 Task: Organize entries into sections and categories.
Action: Mouse moved to (1284, 86)
Screenshot: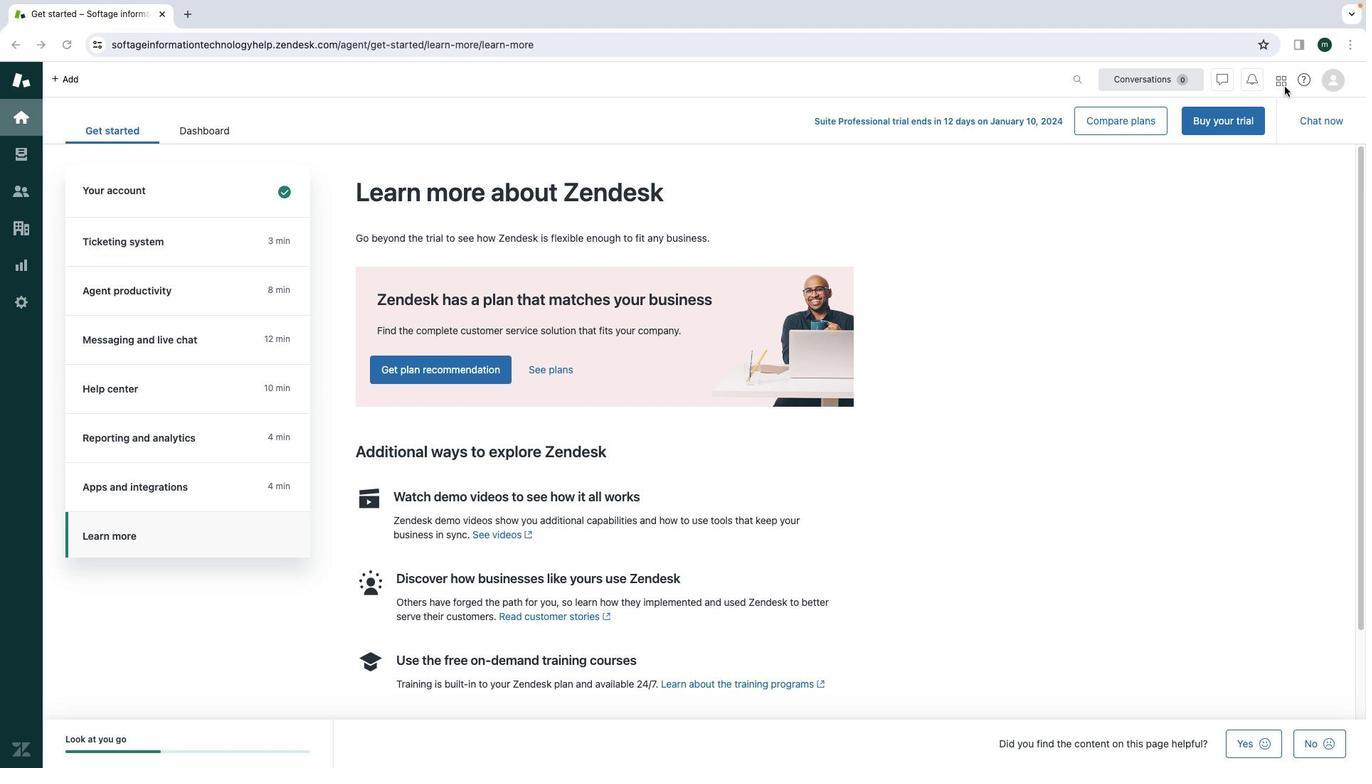 
Action: Mouse pressed left at (1284, 86)
Screenshot: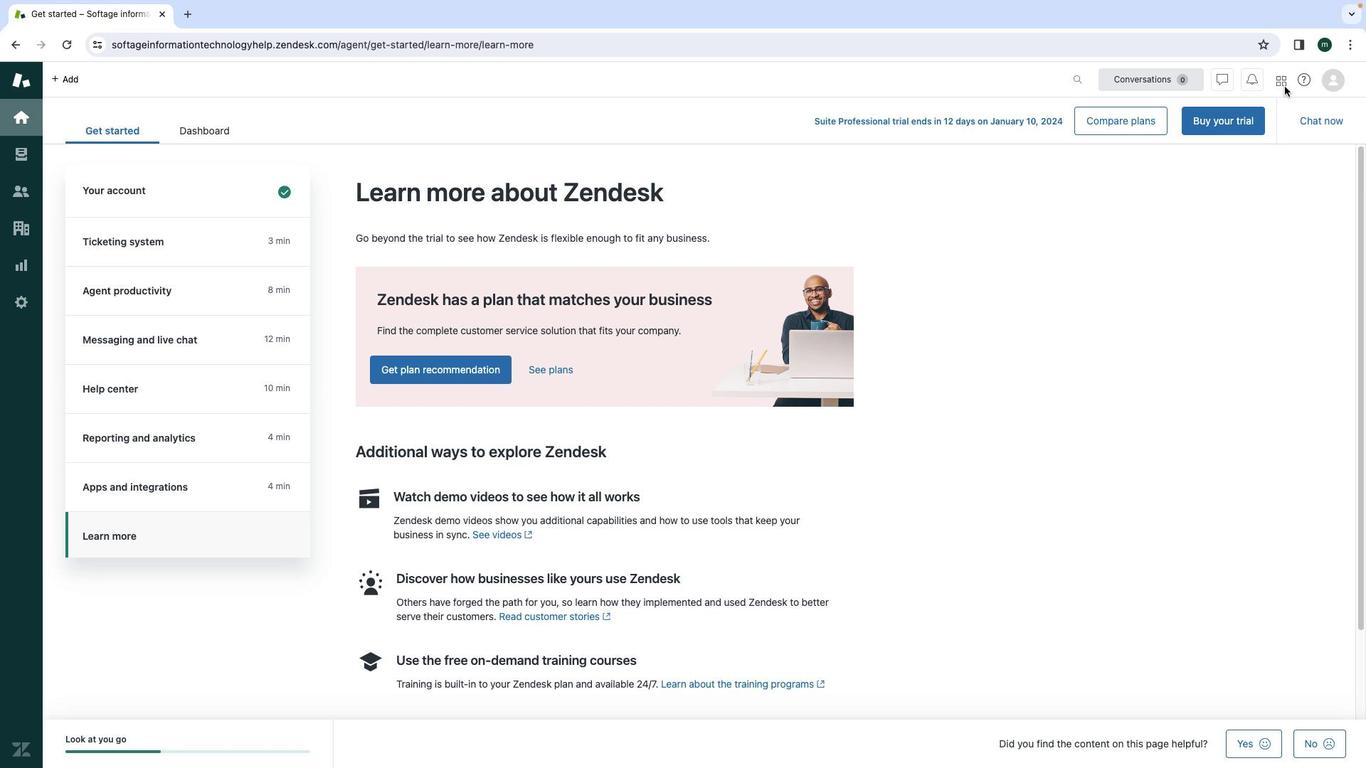 
Action: Mouse moved to (1282, 86)
Screenshot: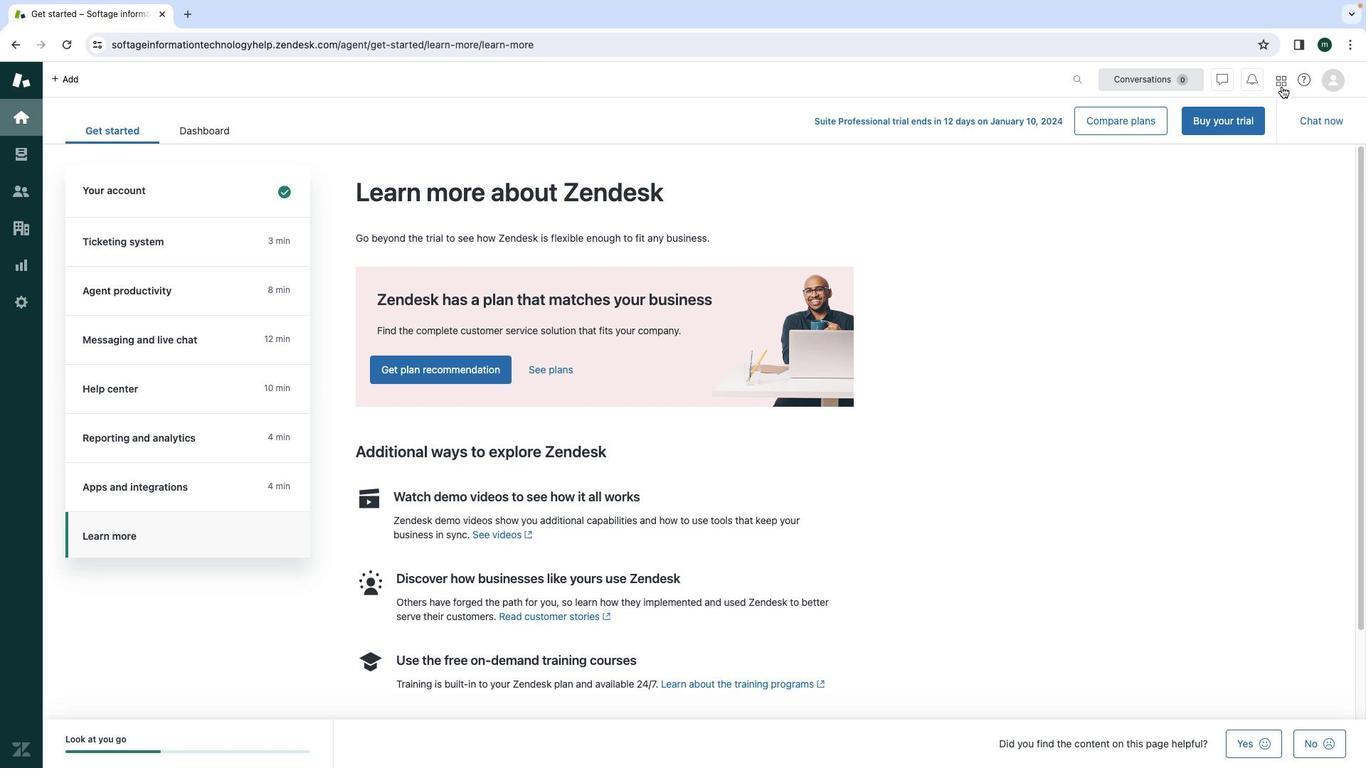 
Action: Mouse pressed left at (1282, 86)
Screenshot: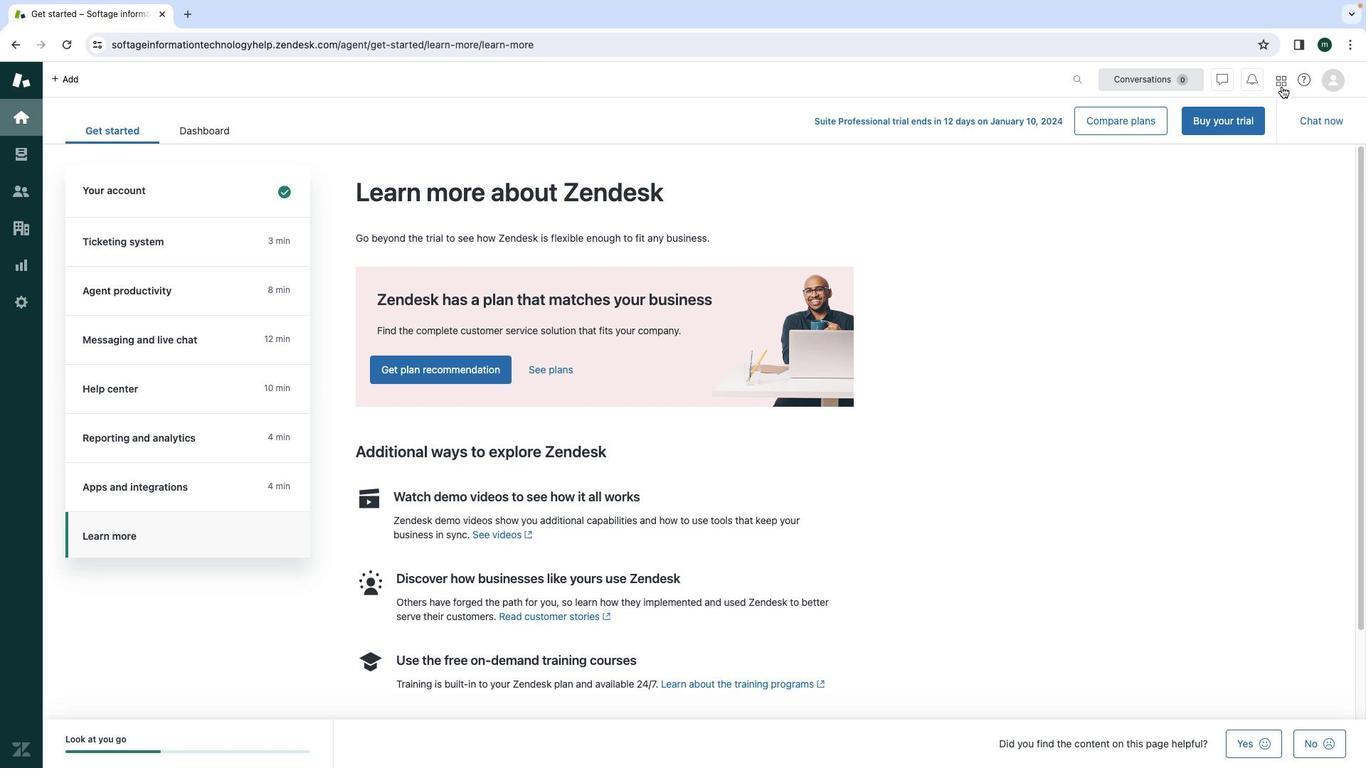 
Action: Mouse moved to (1257, 149)
Screenshot: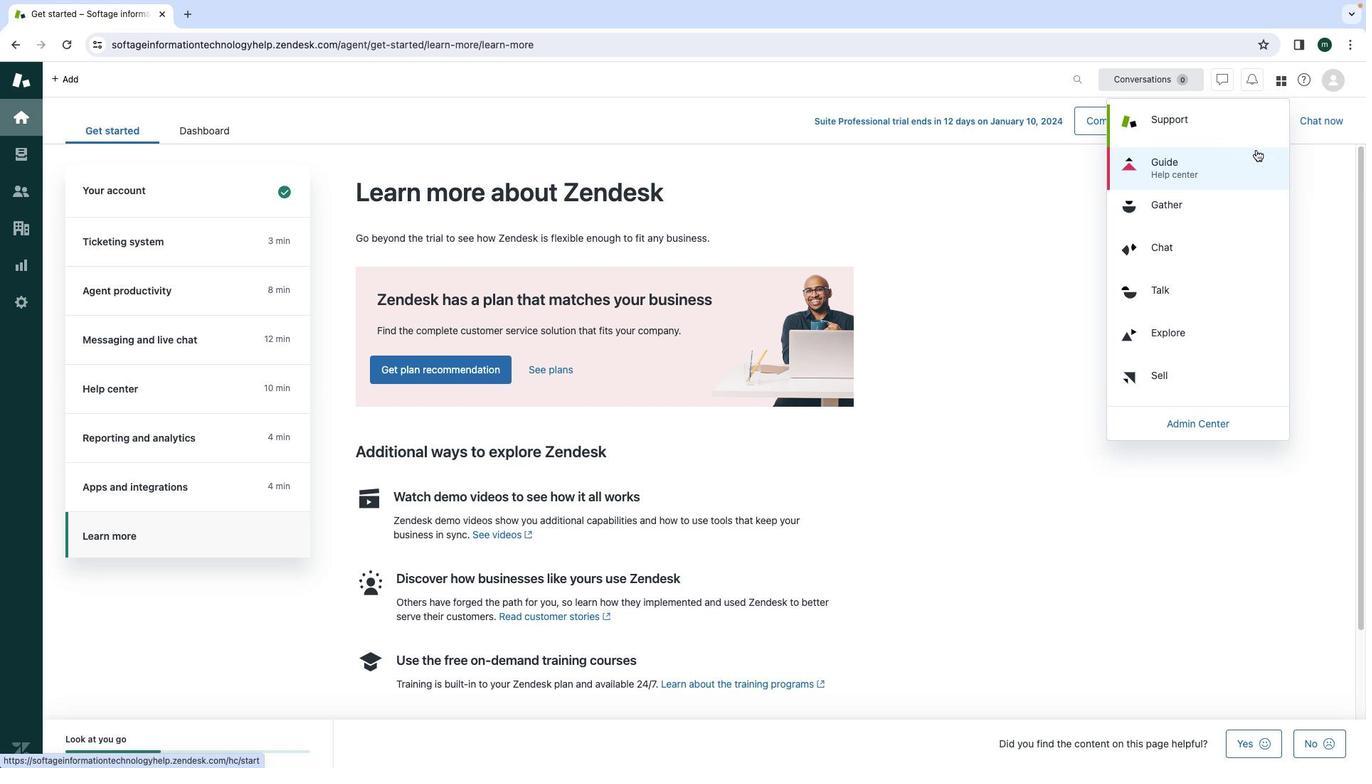 
Action: Mouse pressed left at (1257, 149)
Screenshot: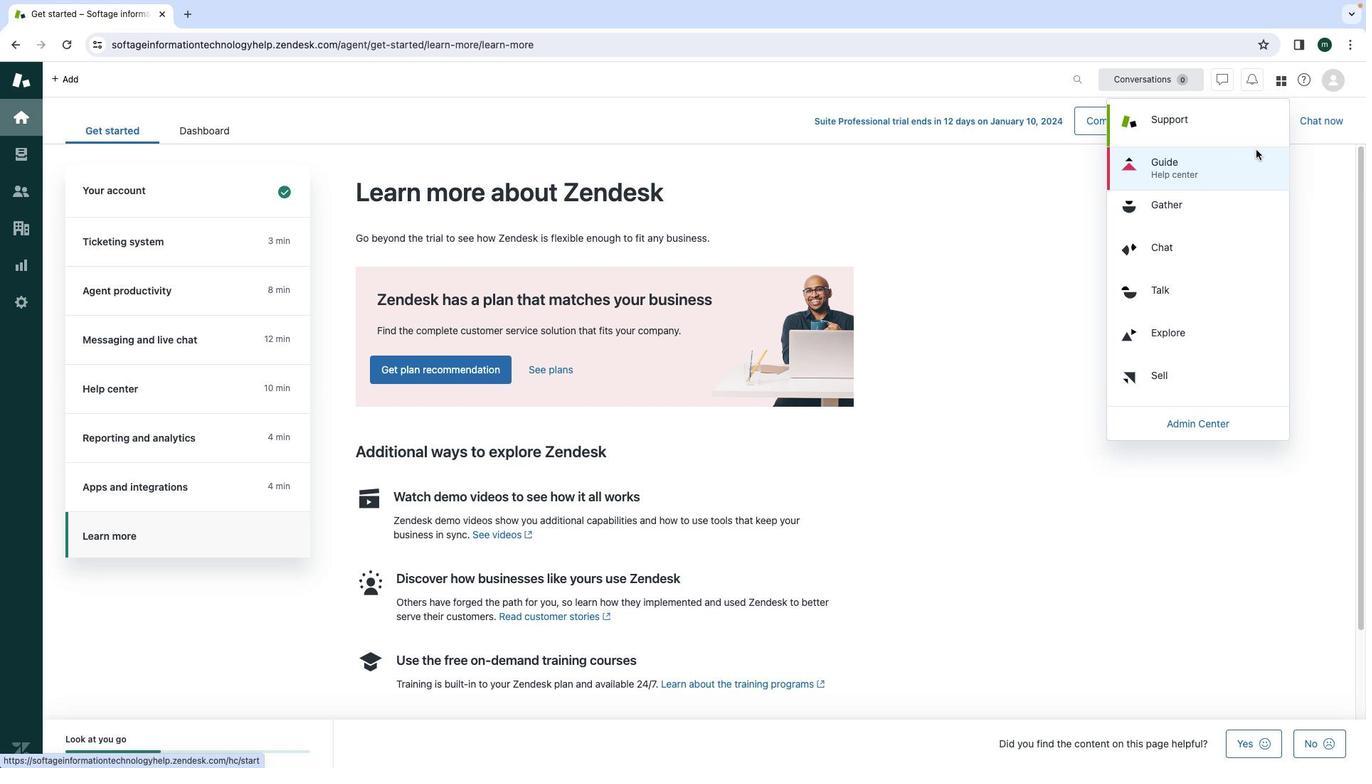 
Action: Mouse moved to (91, 83)
Screenshot: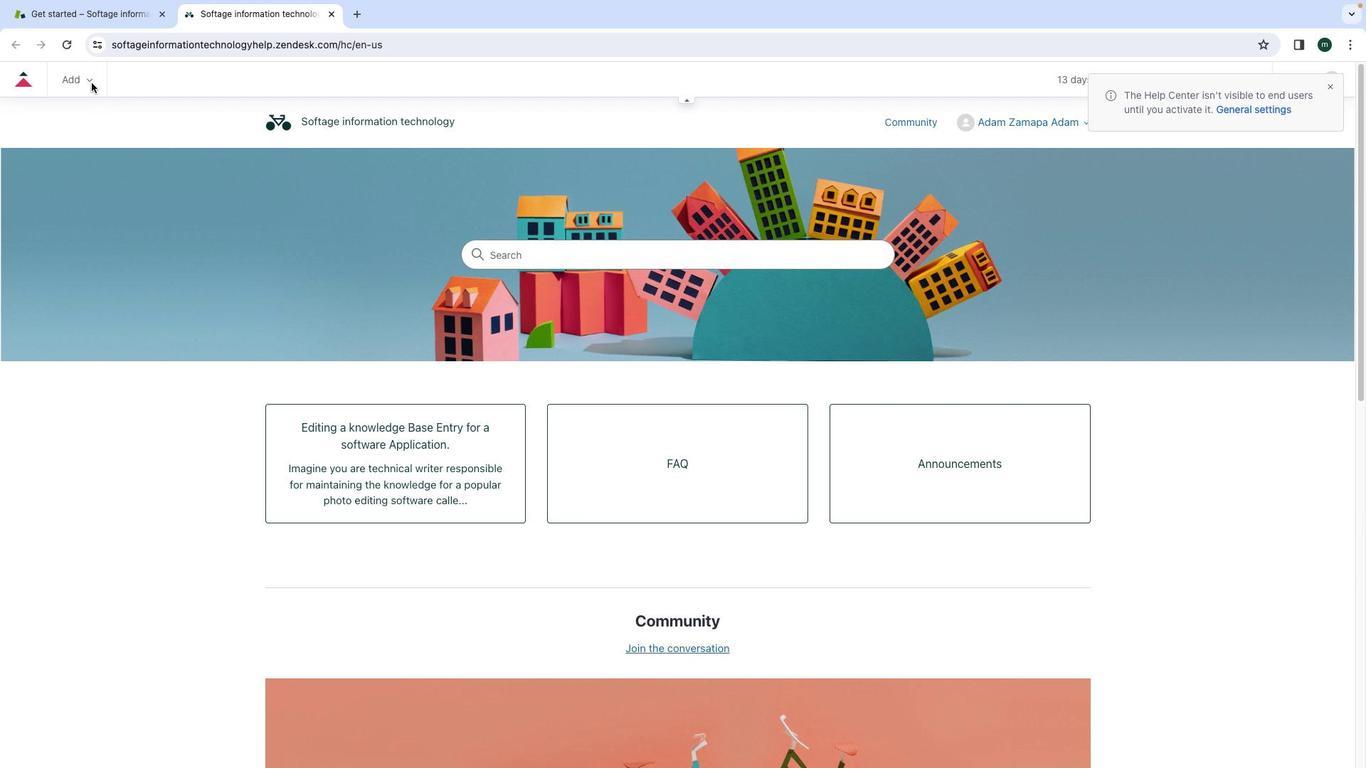 
Action: Mouse pressed left at (91, 83)
Screenshot: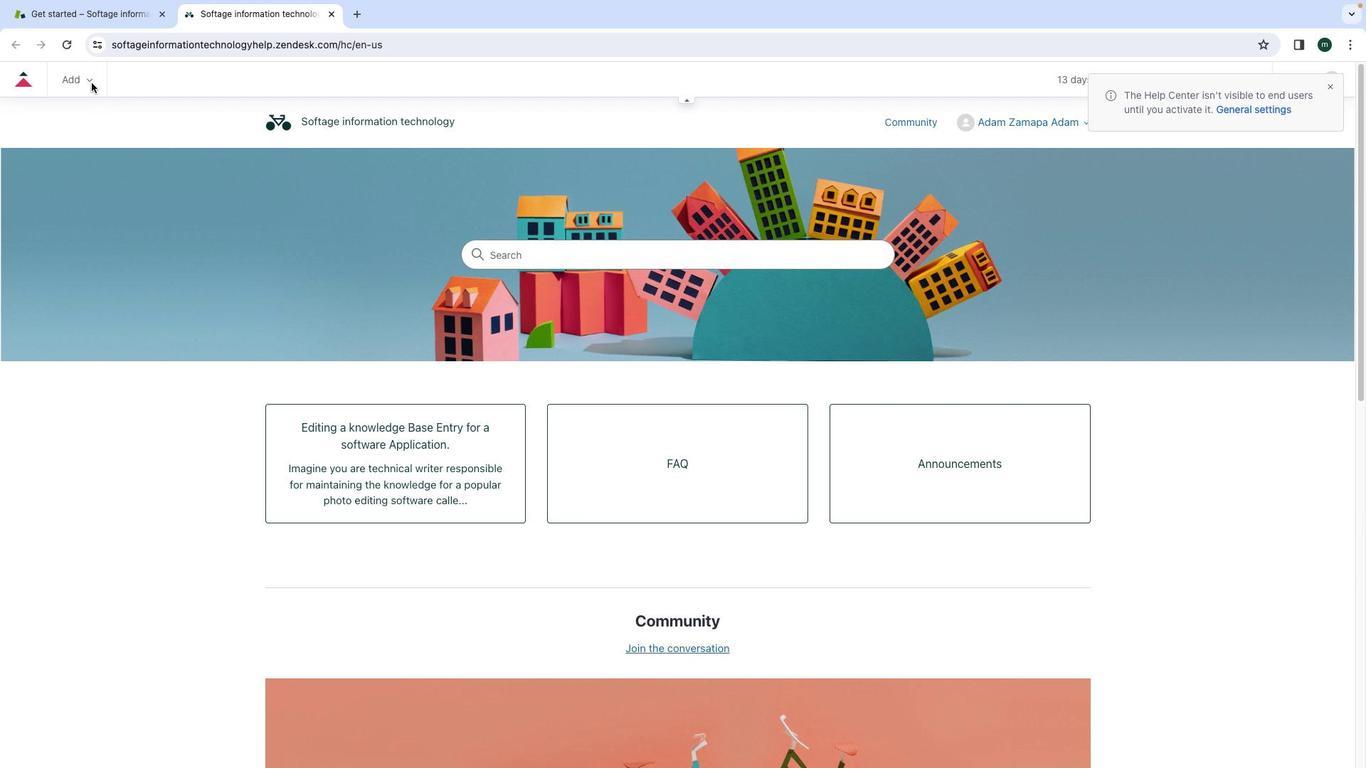 
Action: Mouse moved to (88, 81)
Screenshot: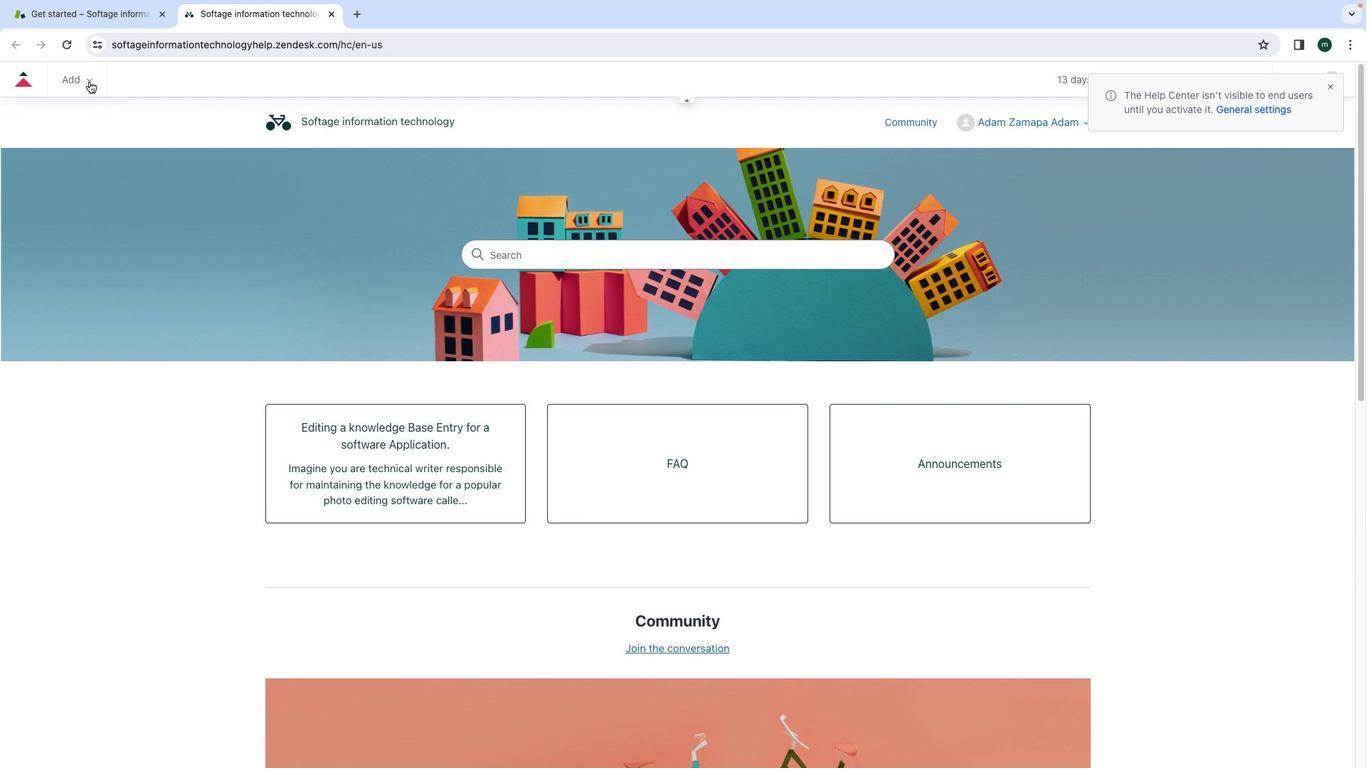 
Action: Mouse pressed left at (88, 81)
Screenshot: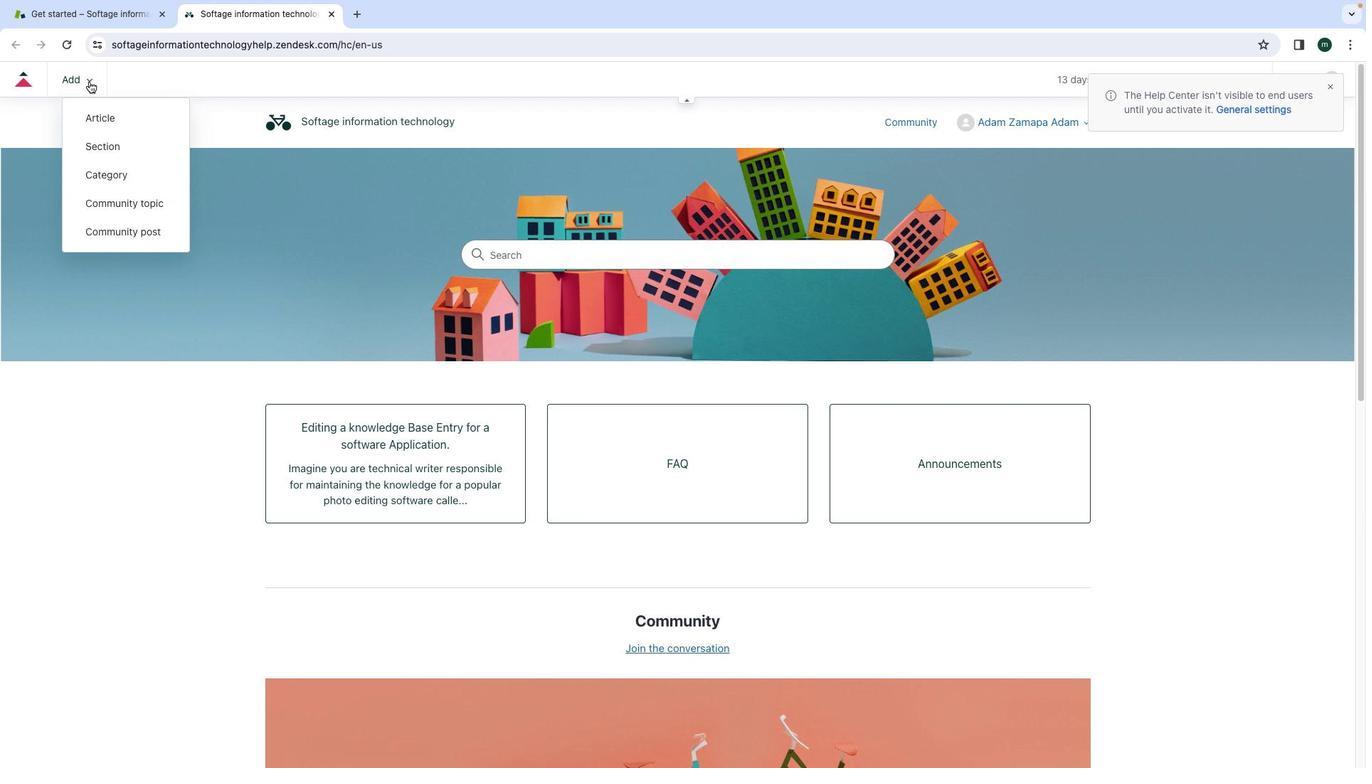 
Action: Mouse moved to (103, 140)
Screenshot: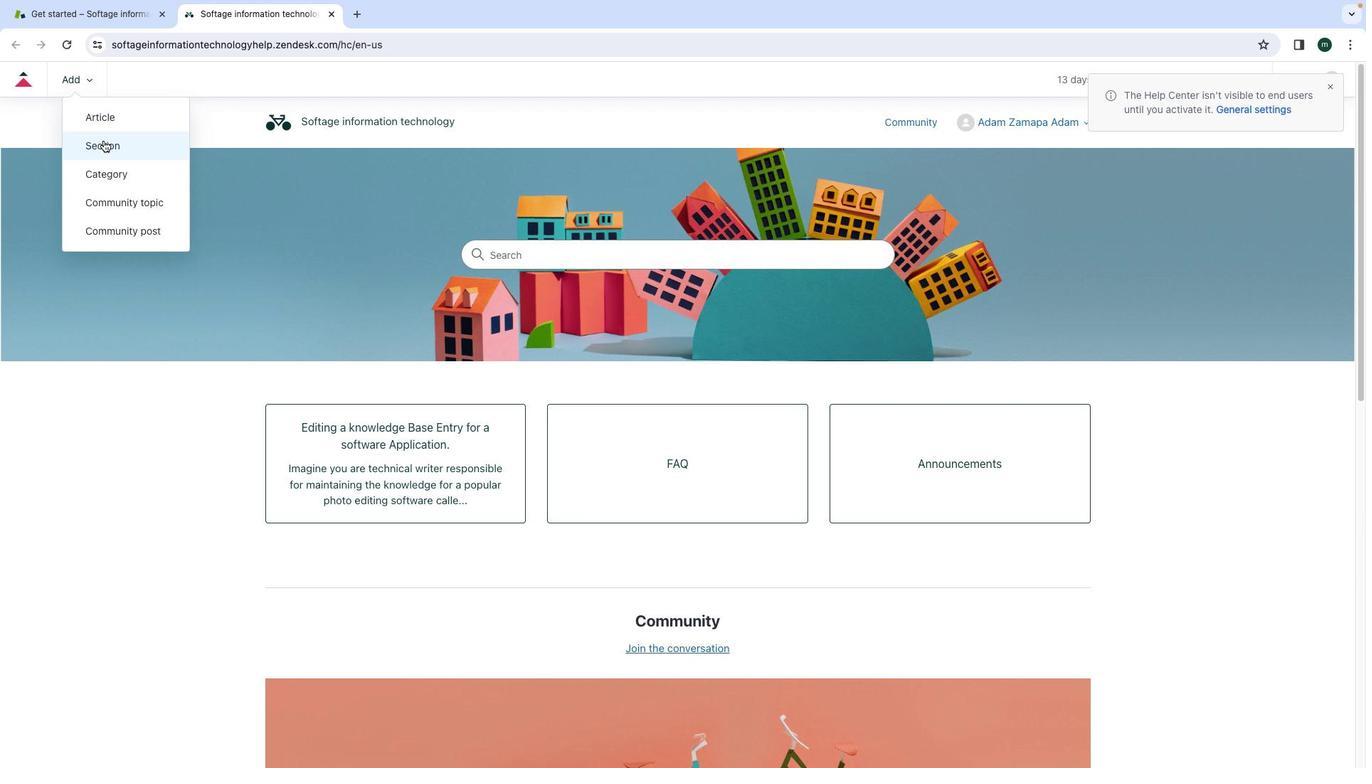 
Action: Mouse pressed left at (103, 140)
Screenshot: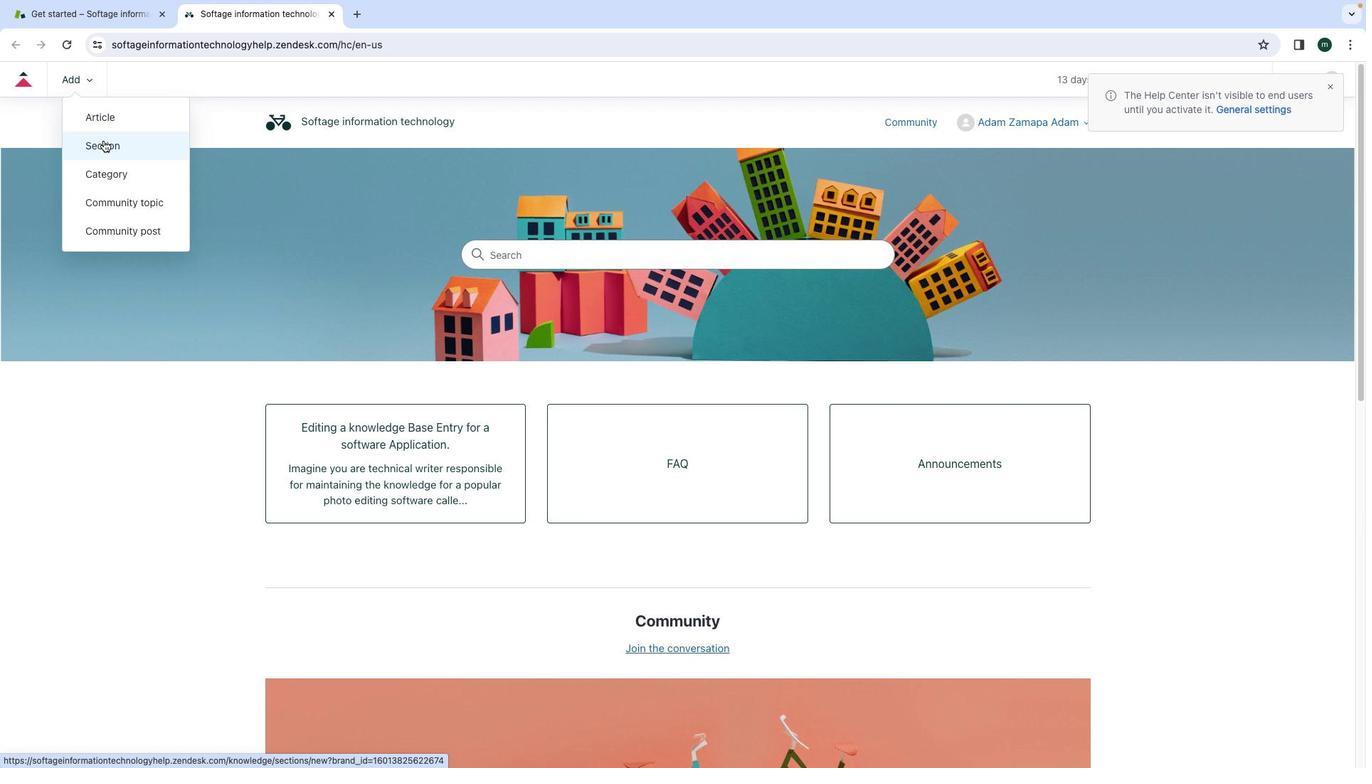 
Action: Mouse moved to (160, 84)
Screenshot: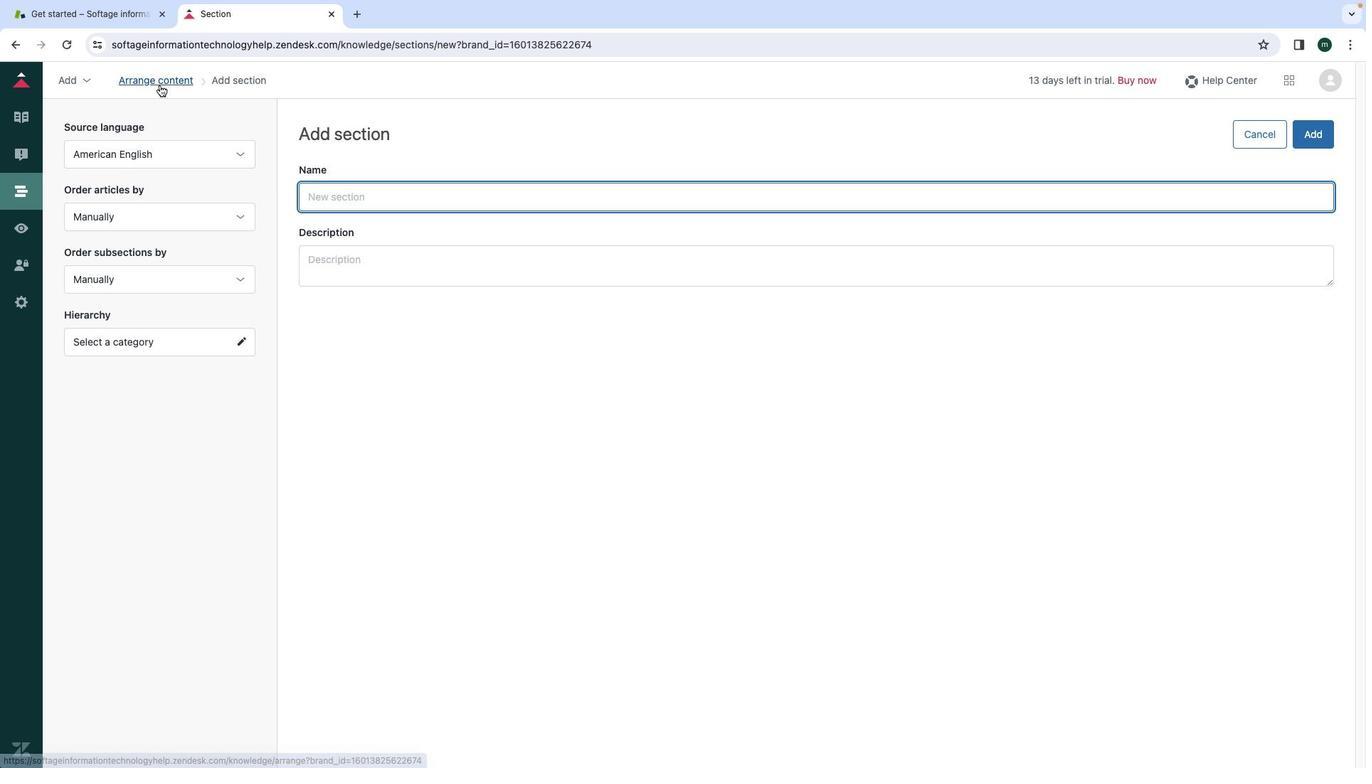 
Action: Mouse pressed left at (160, 84)
Screenshot: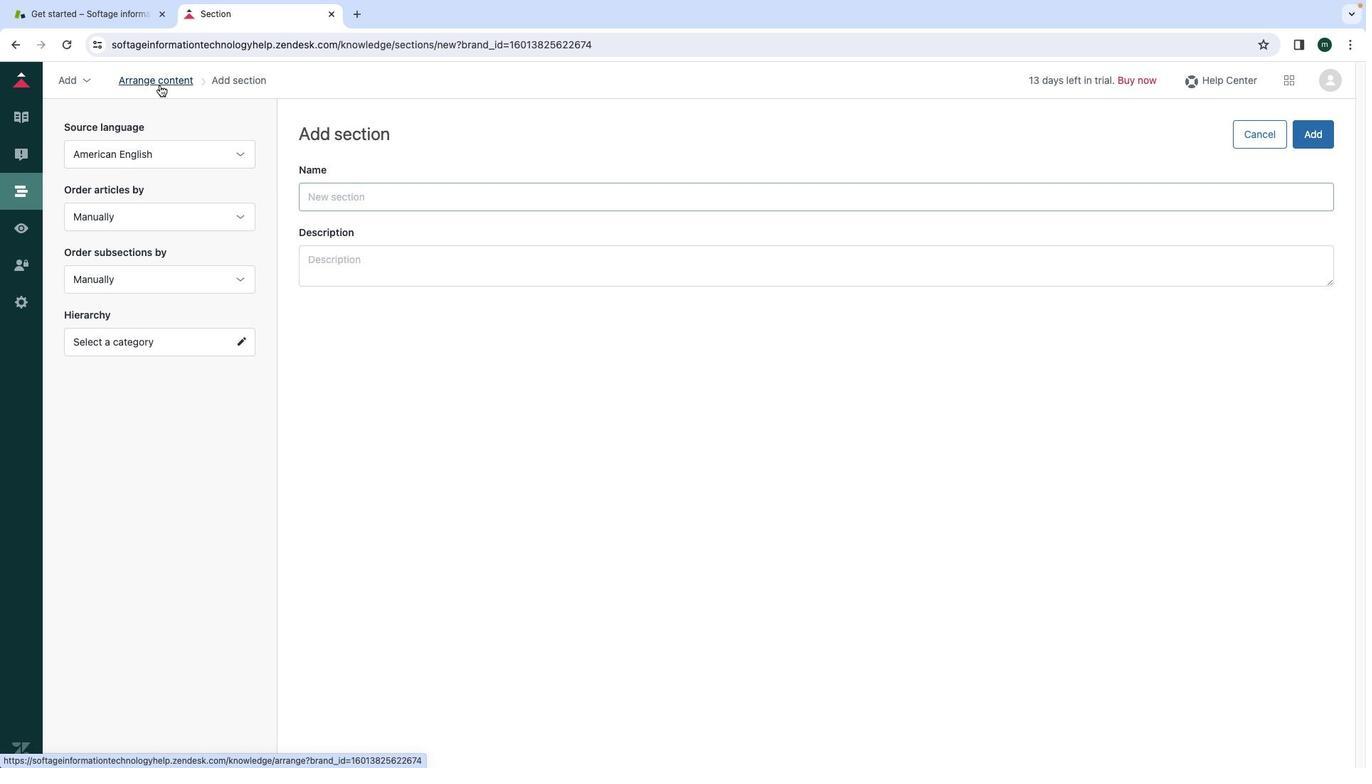 
Action: Mouse moved to (402, 232)
Screenshot: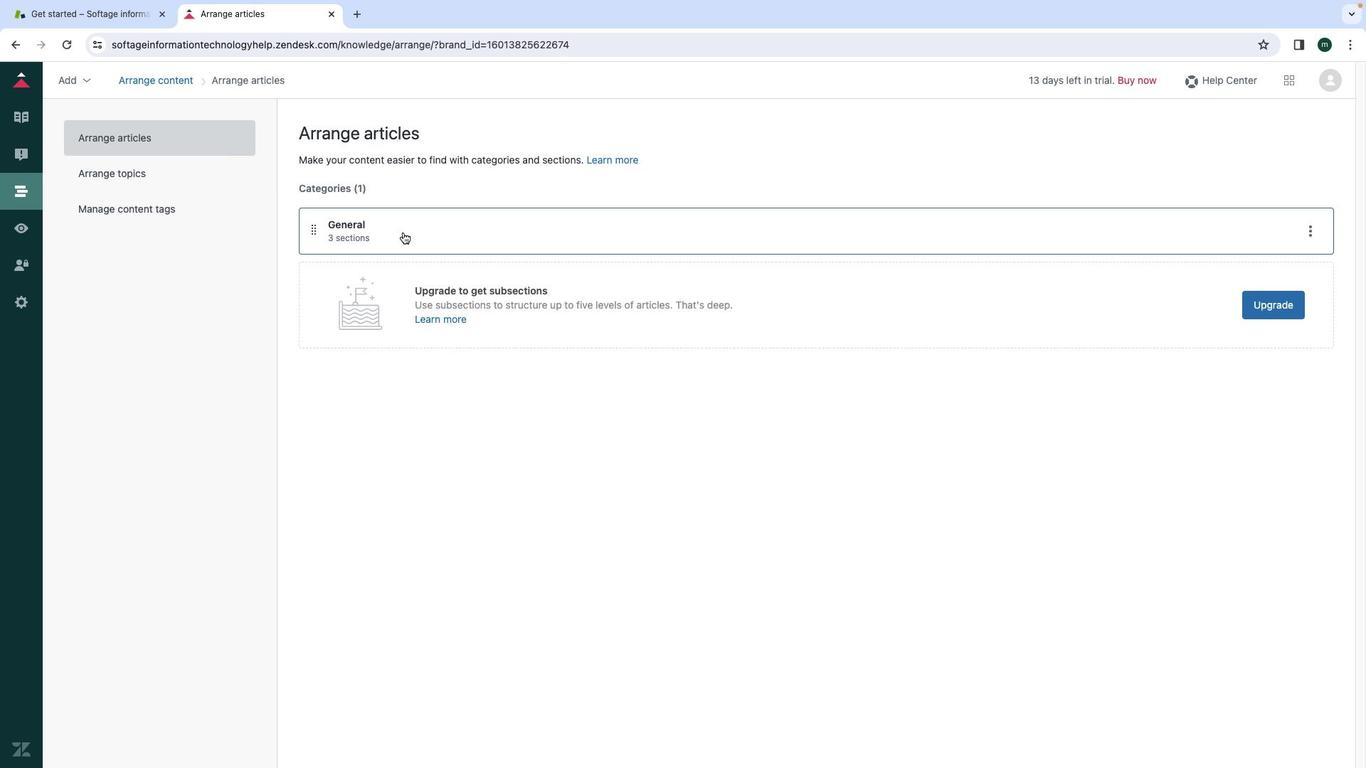 
Action: Mouse pressed left at (402, 232)
Screenshot: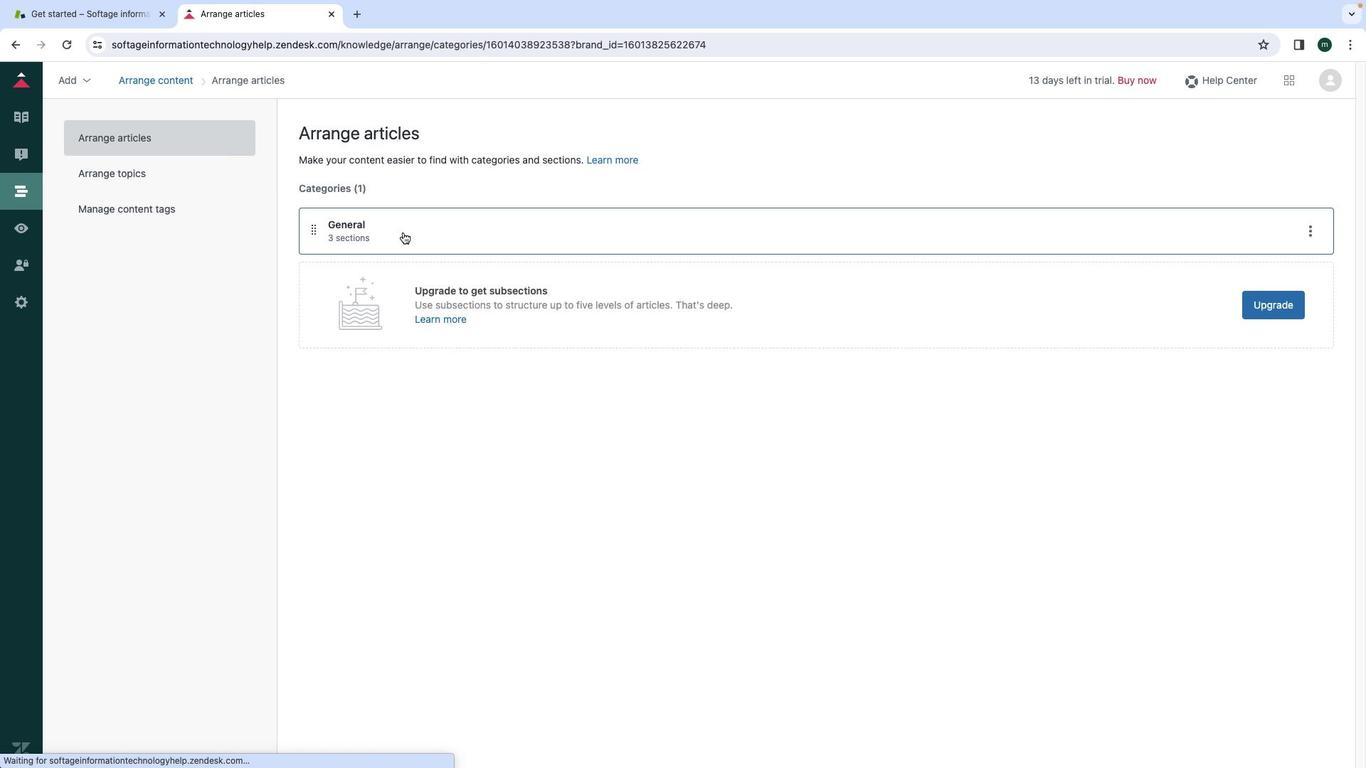 
Action: Mouse moved to (1311, 266)
Screenshot: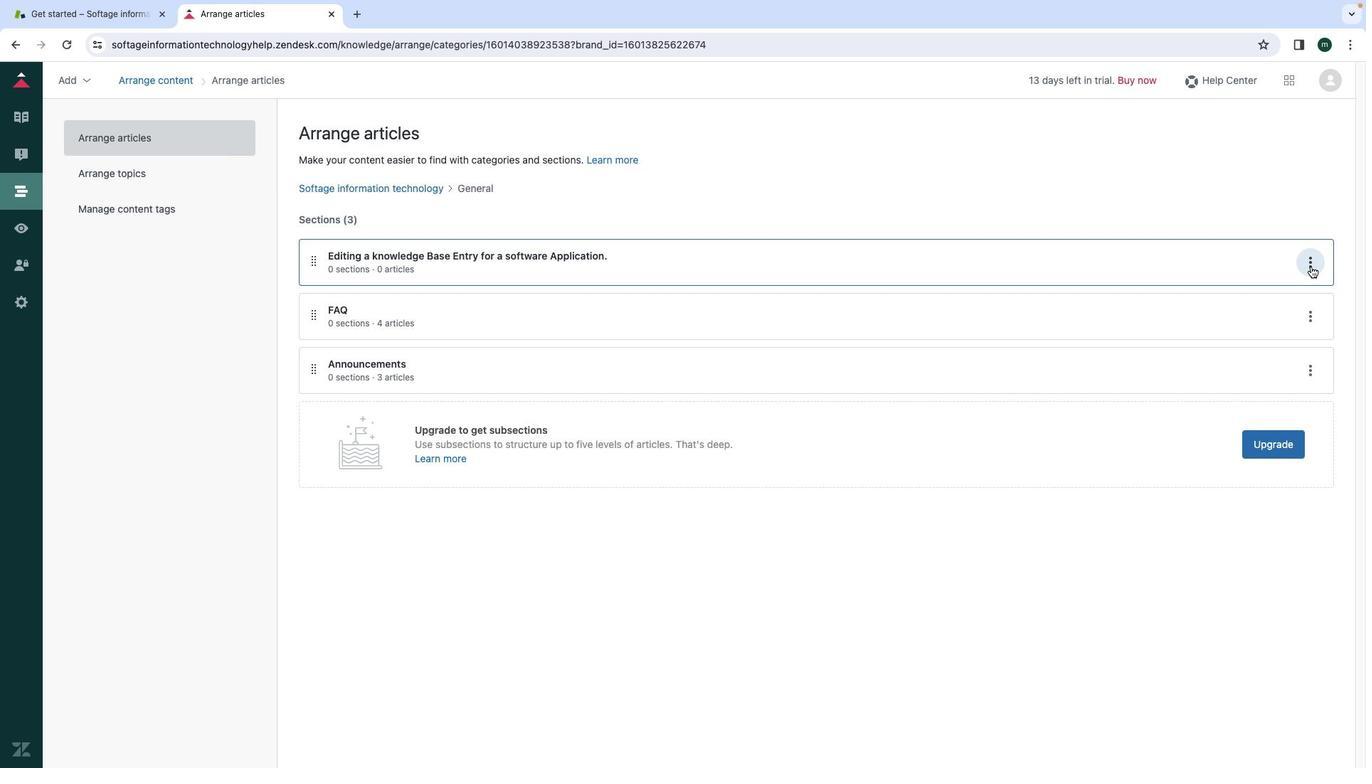 
Action: Mouse pressed left at (1311, 266)
Screenshot: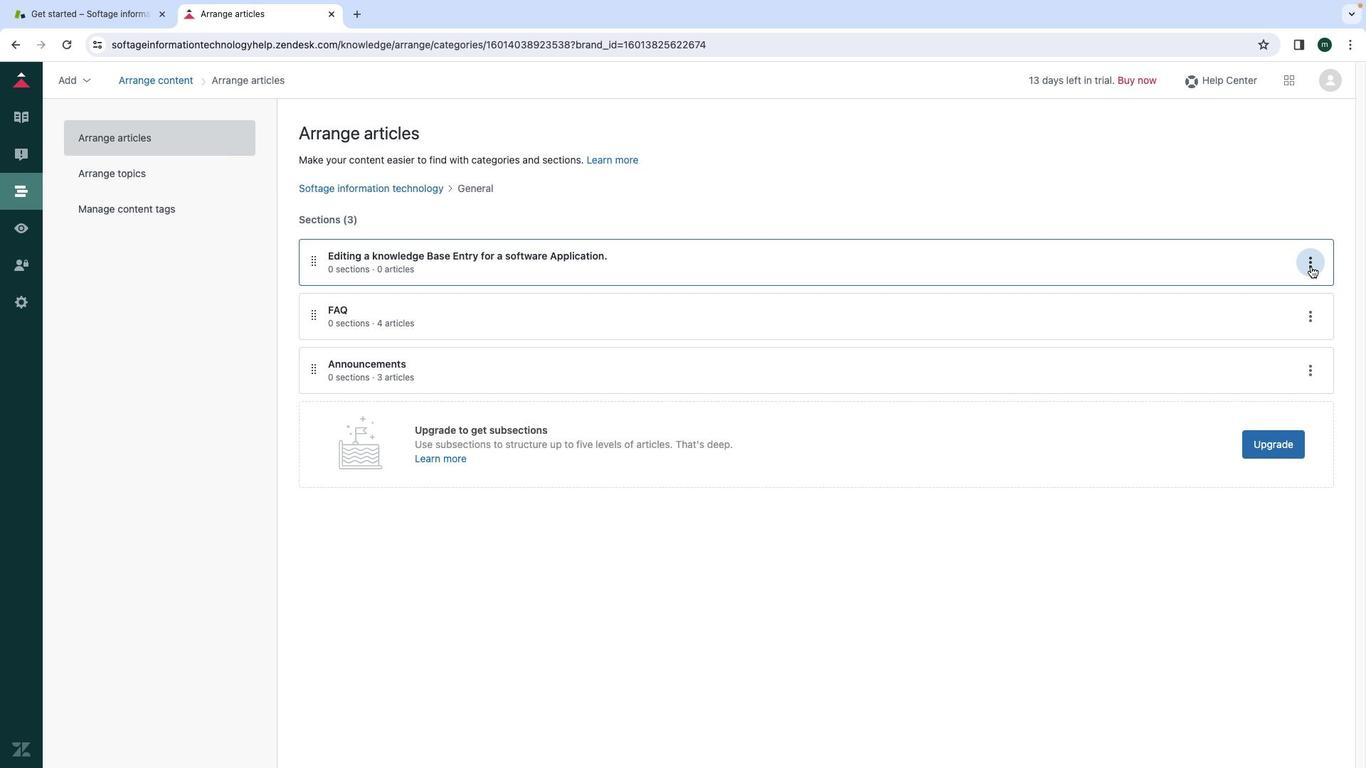 
Action: Mouse moved to (1299, 291)
Screenshot: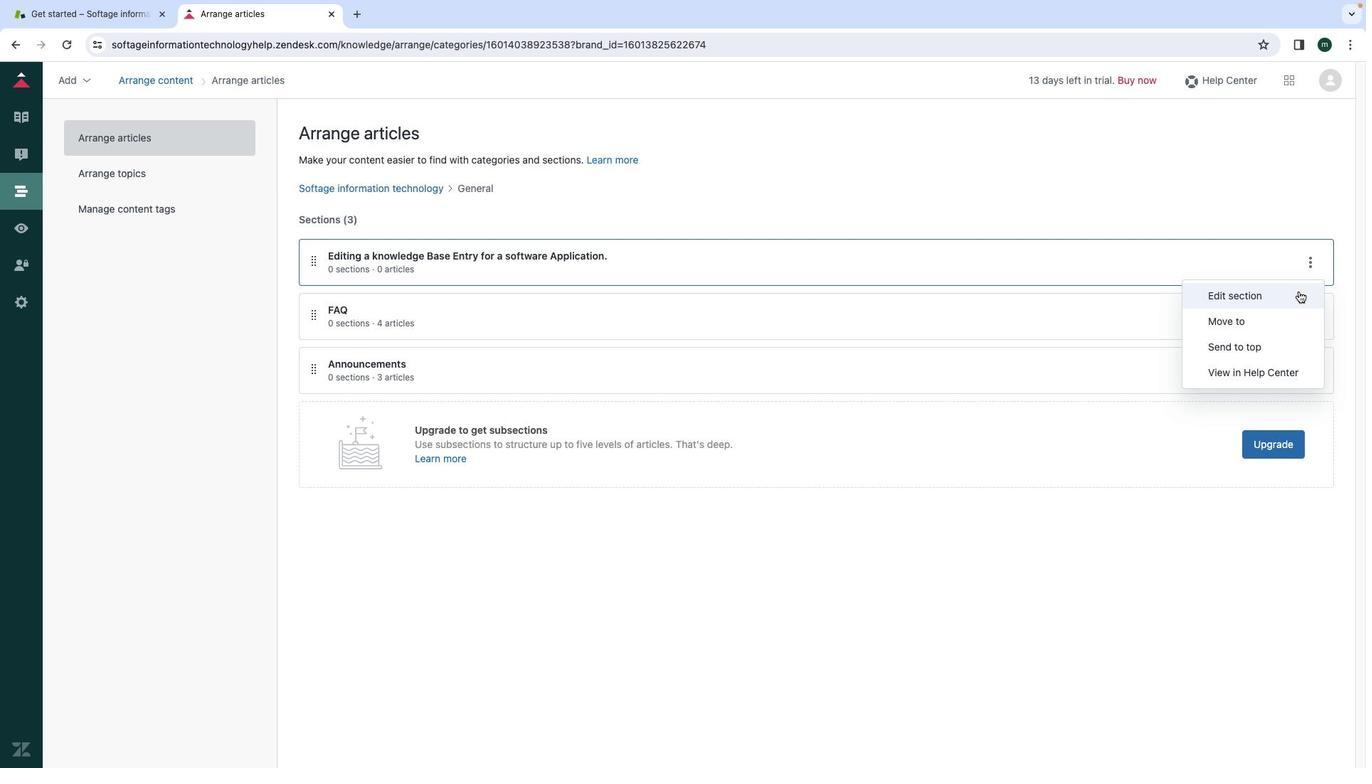 
Action: Mouse pressed left at (1299, 291)
Screenshot: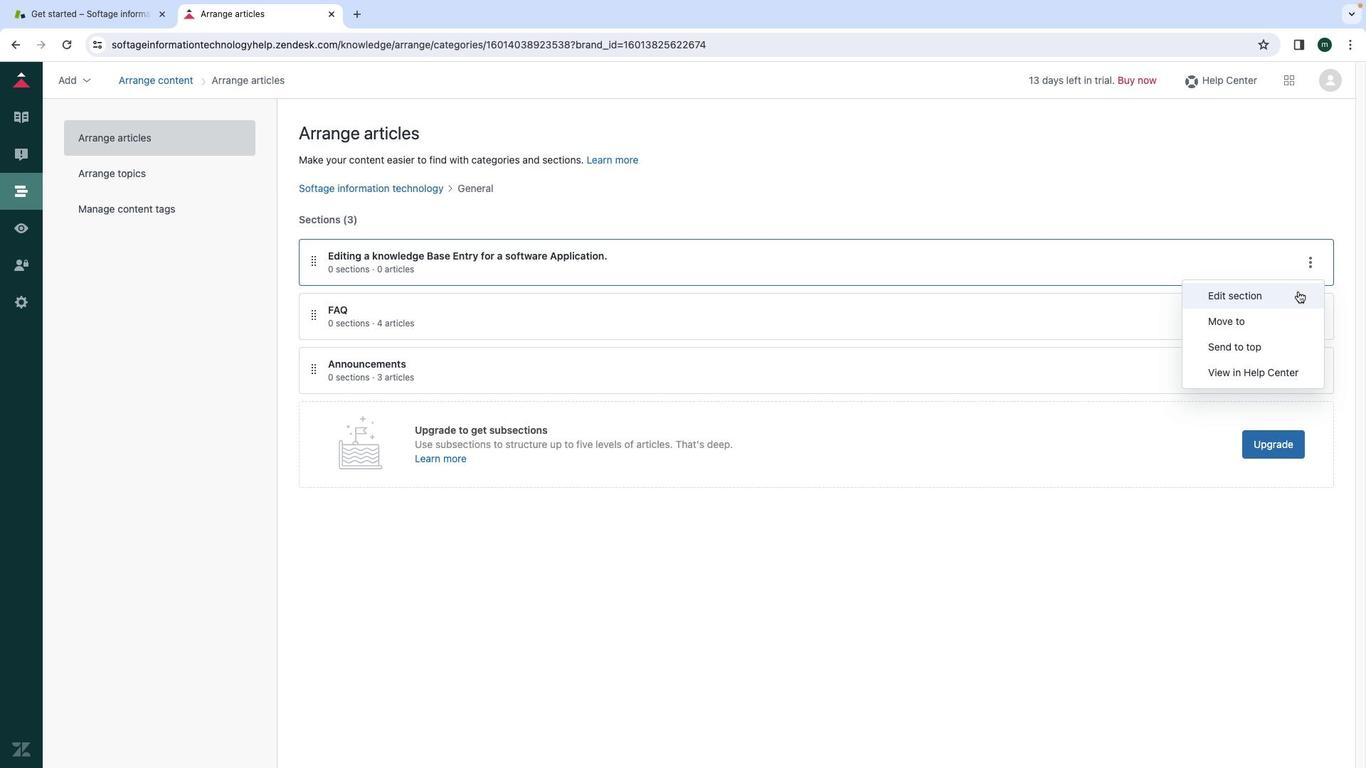 
Action: Mouse moved to (179, 340)
Screenshot: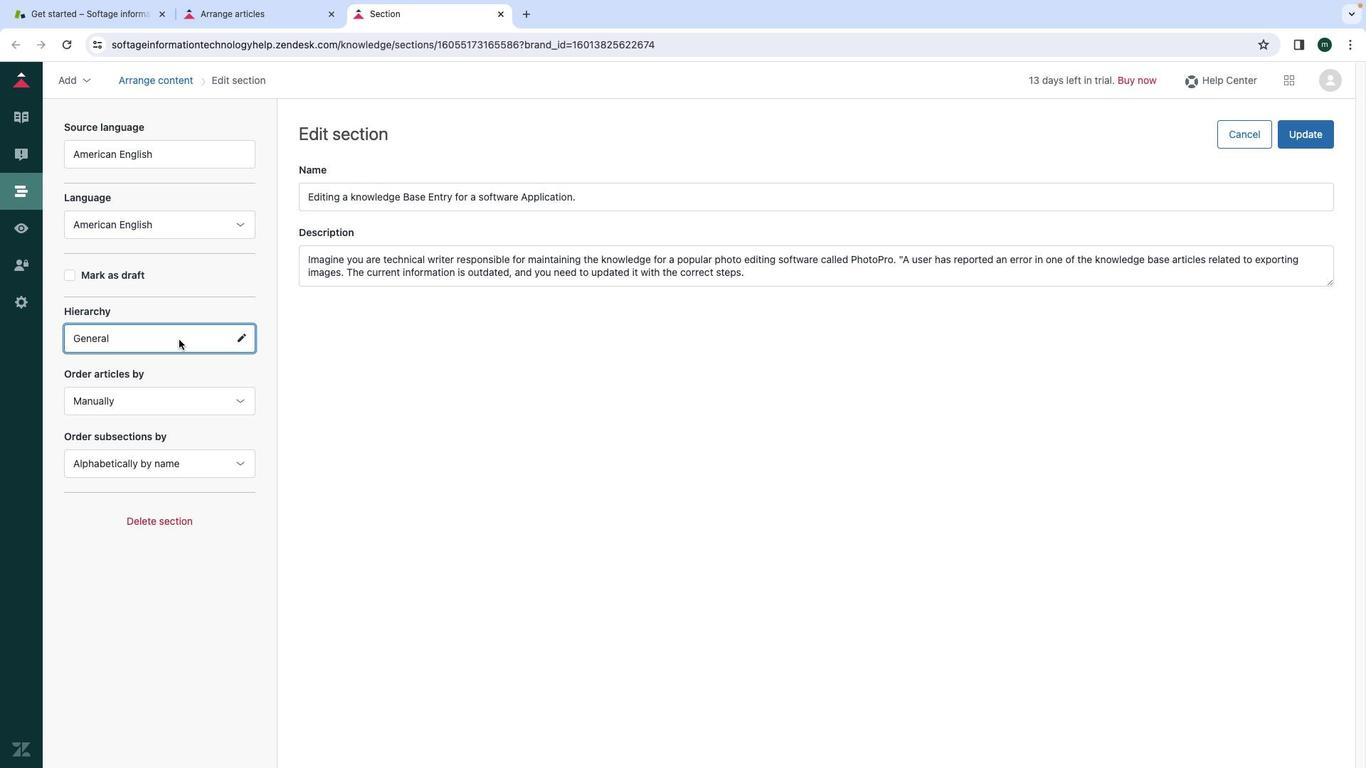 
Action: Mouse pressed left at (179, 340)
Screenshot: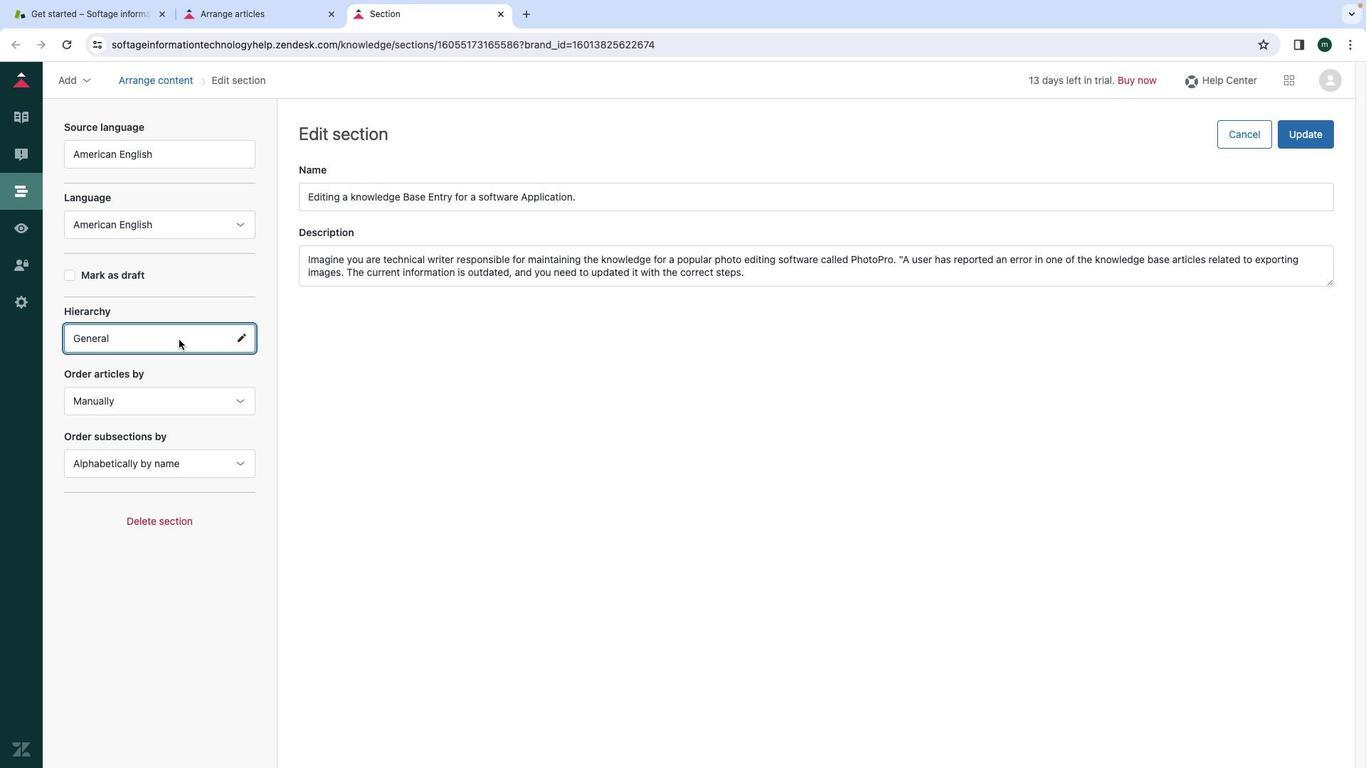 
Action: Mouse moved to (545, 331)
Screenshot: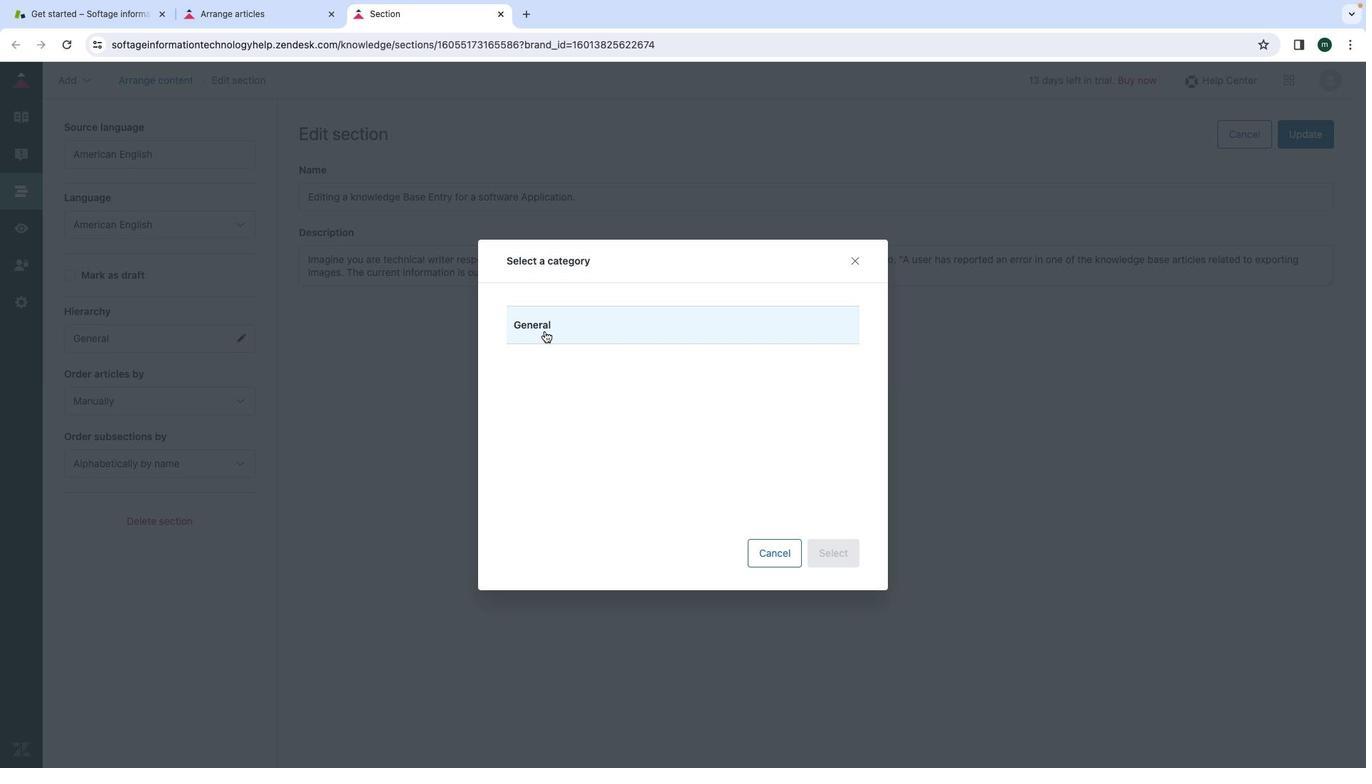 
Action: Mouse pressed left at (545, 331)
Screenshot: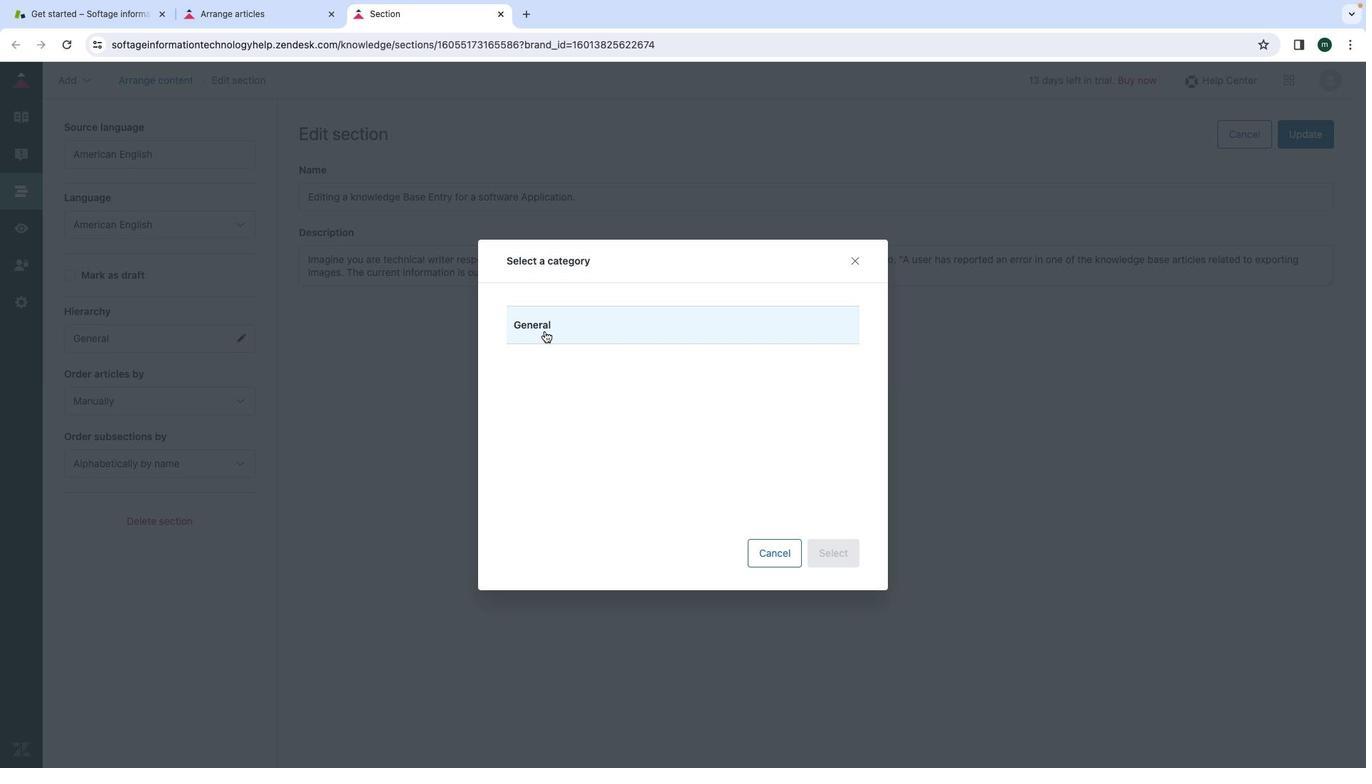 
Action: Mouse moved to (553, 294)
Screenshot: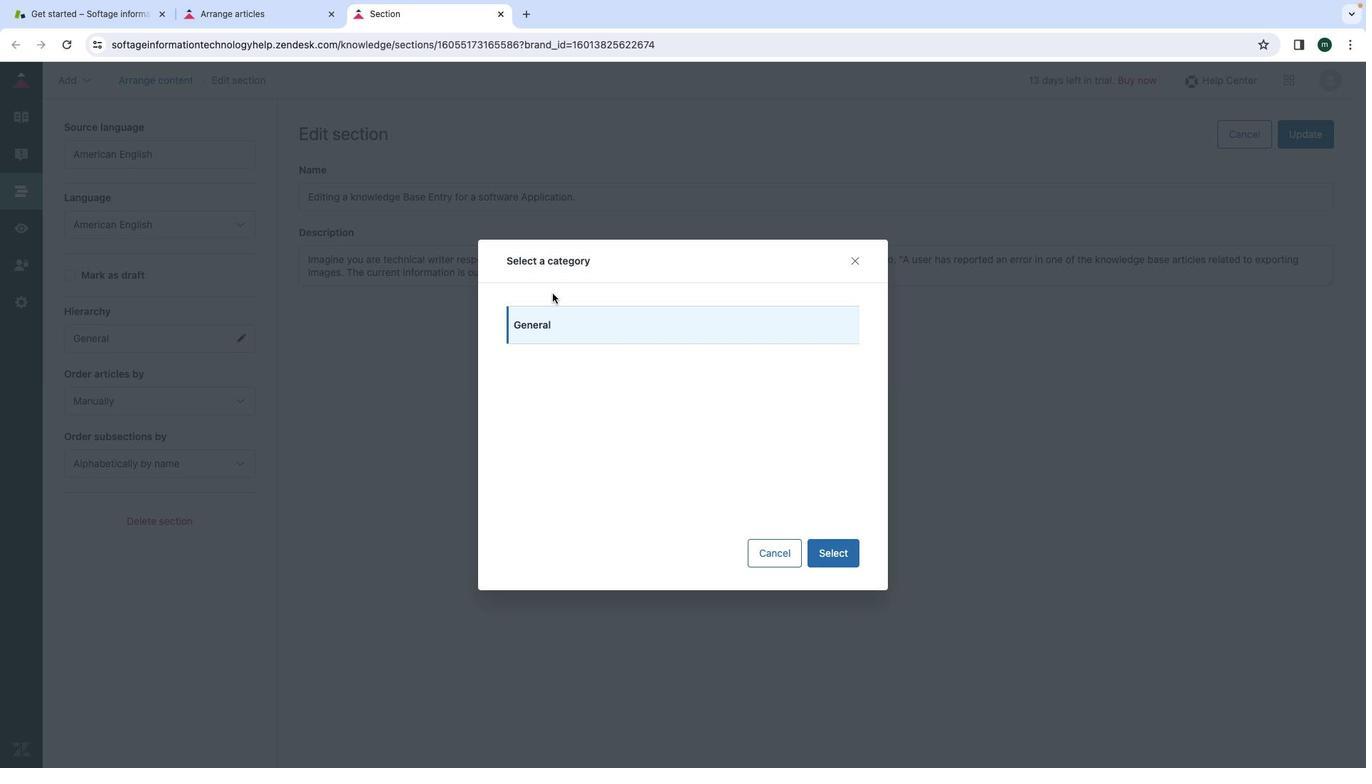 
Action: Mouse pressed left at (553, 294)
Screenshot: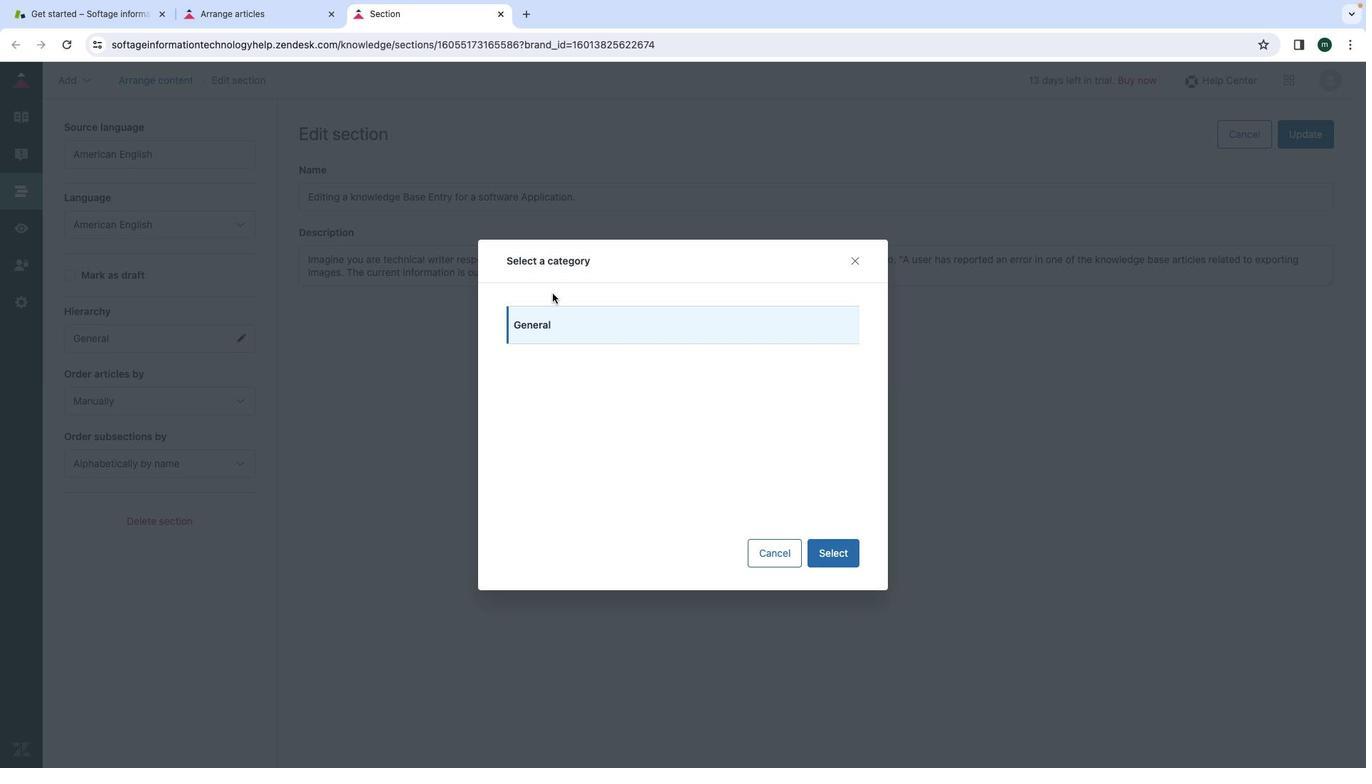 
Action: Mouse moved to (679, 336)
Screenshot: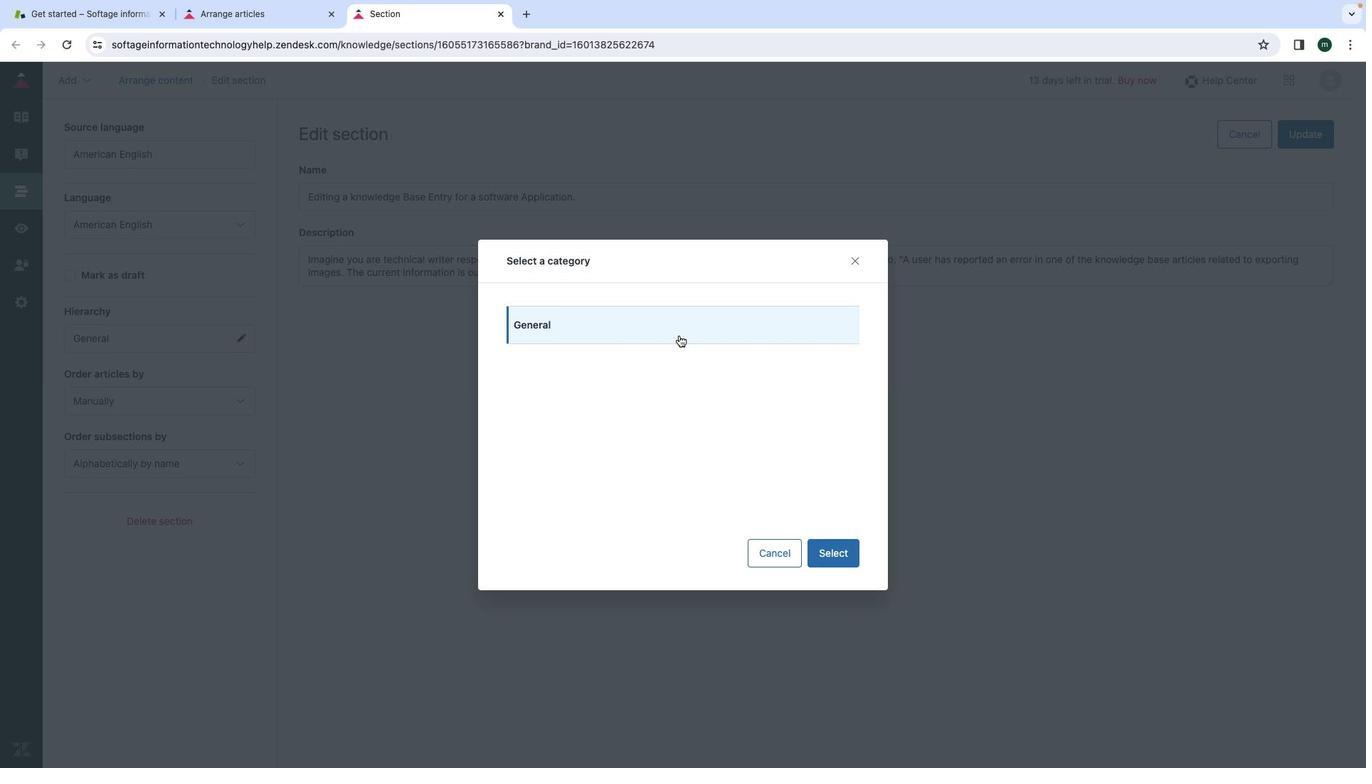 
Action: Mouse pressed left at (679, 336)
Screenshot: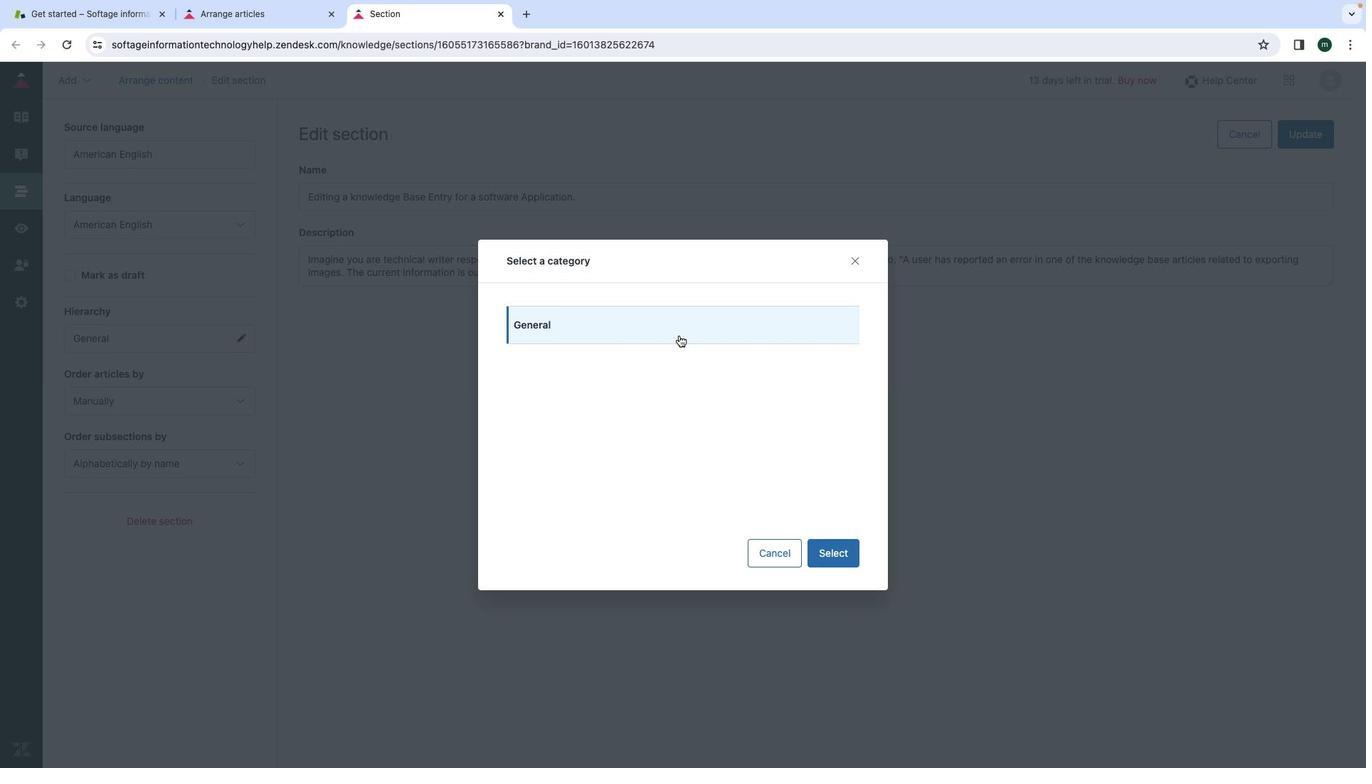 
Action: Mouse moved to (677, 347)
Screenshot: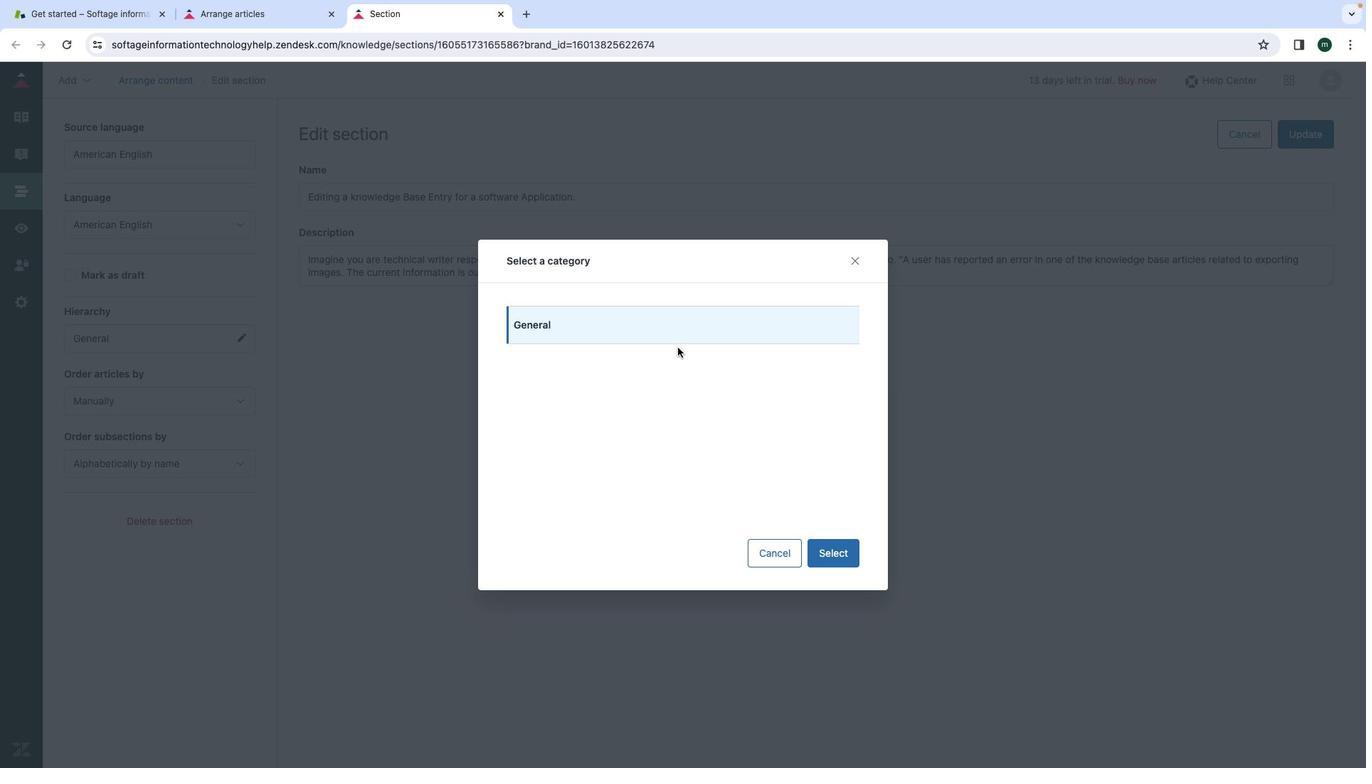 
Action: Mouse pressed left at (677, 347)
Screenshot: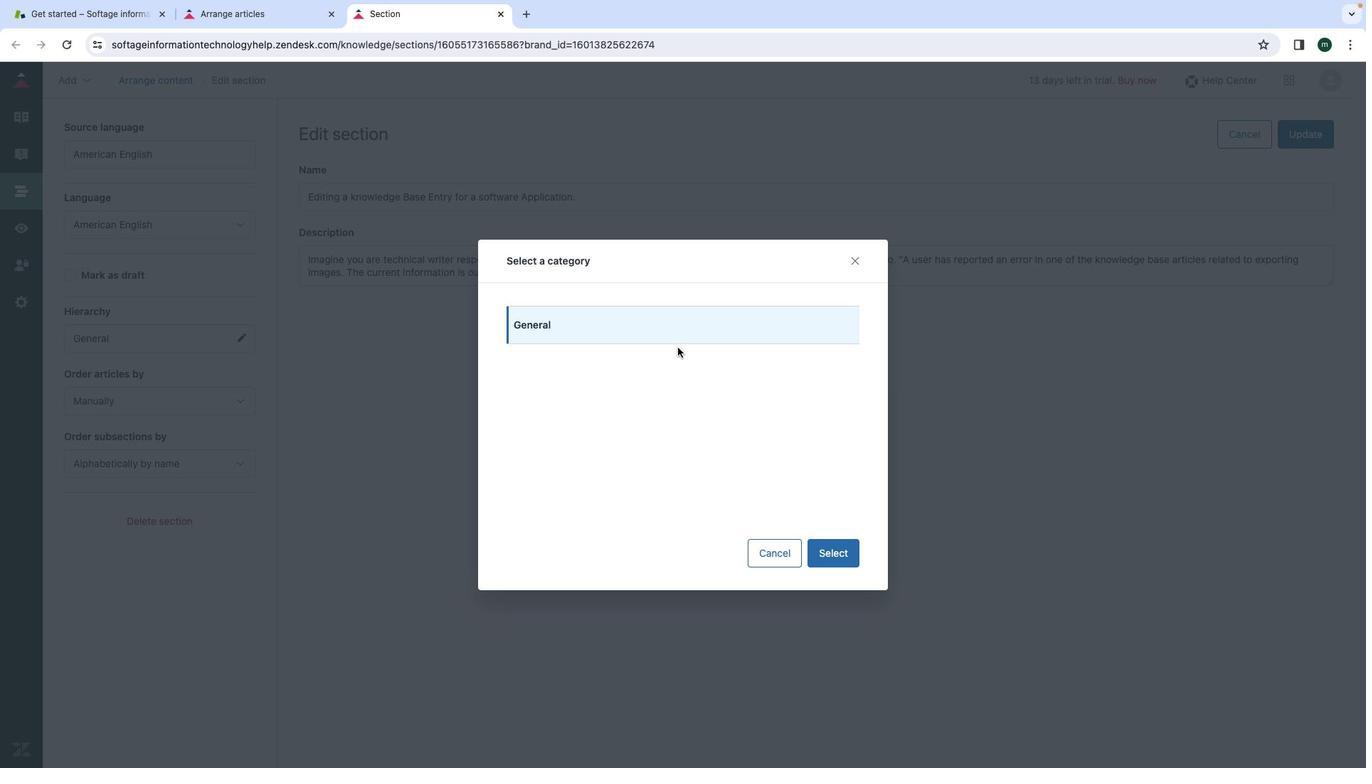 
Action: Mouse moved to (677, 345)
Screenshot: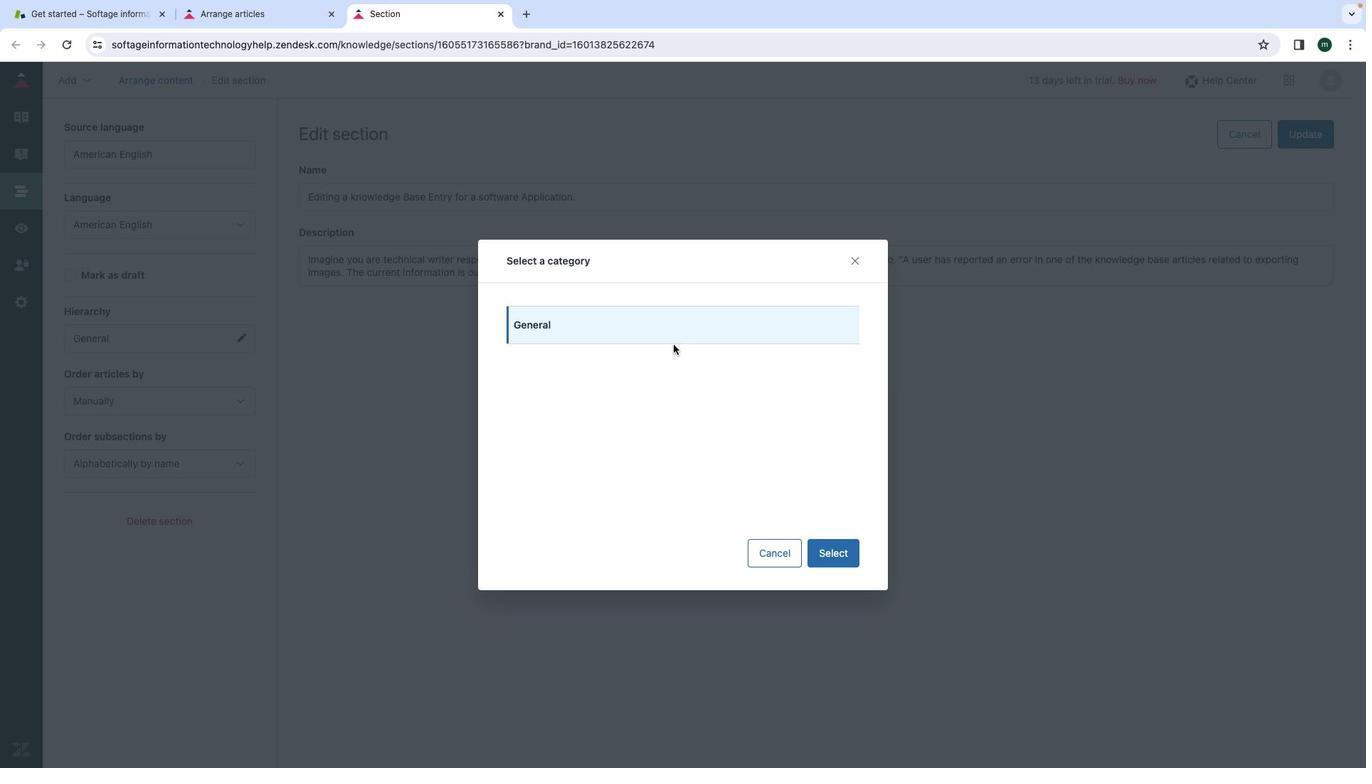 
Action: Mouse pressed left at (677, 345)
Screenshot: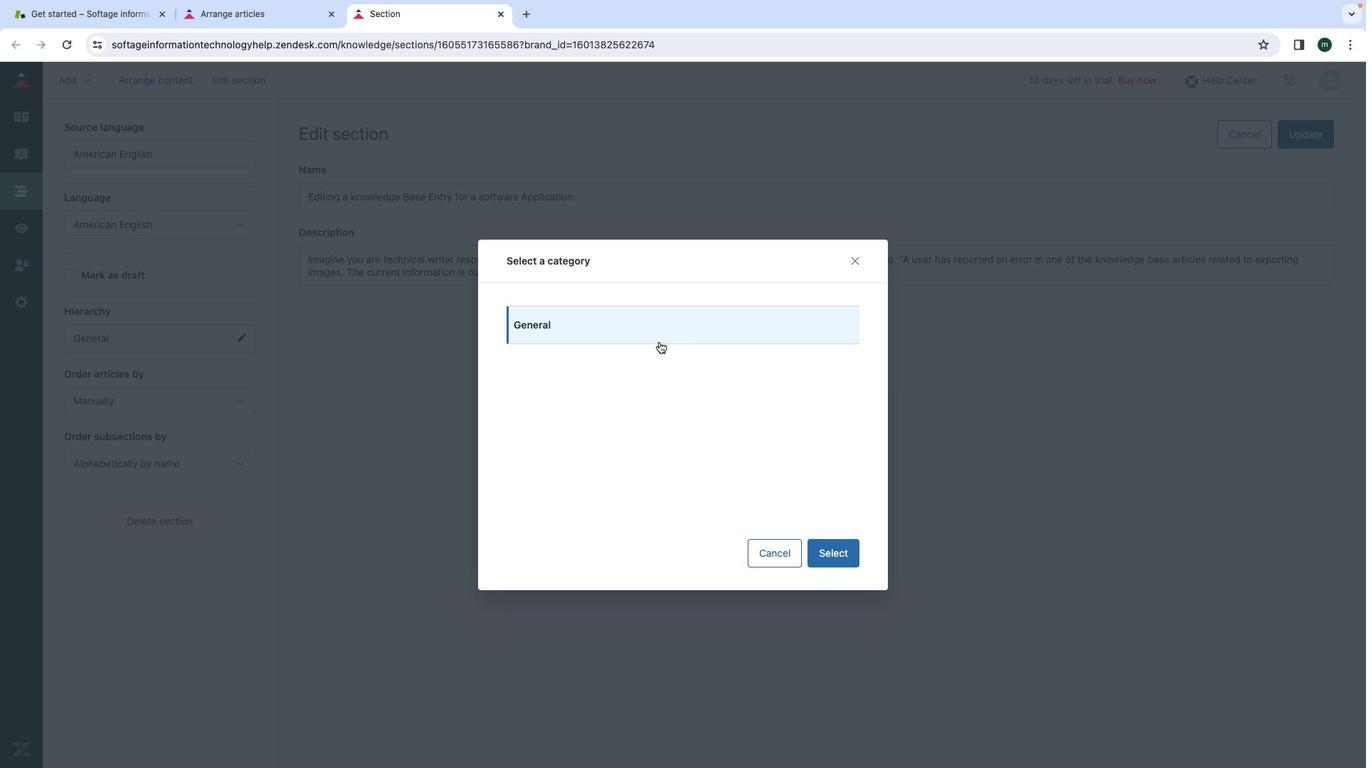 
Action: Mouse moved to (551, 320)
Screenshot: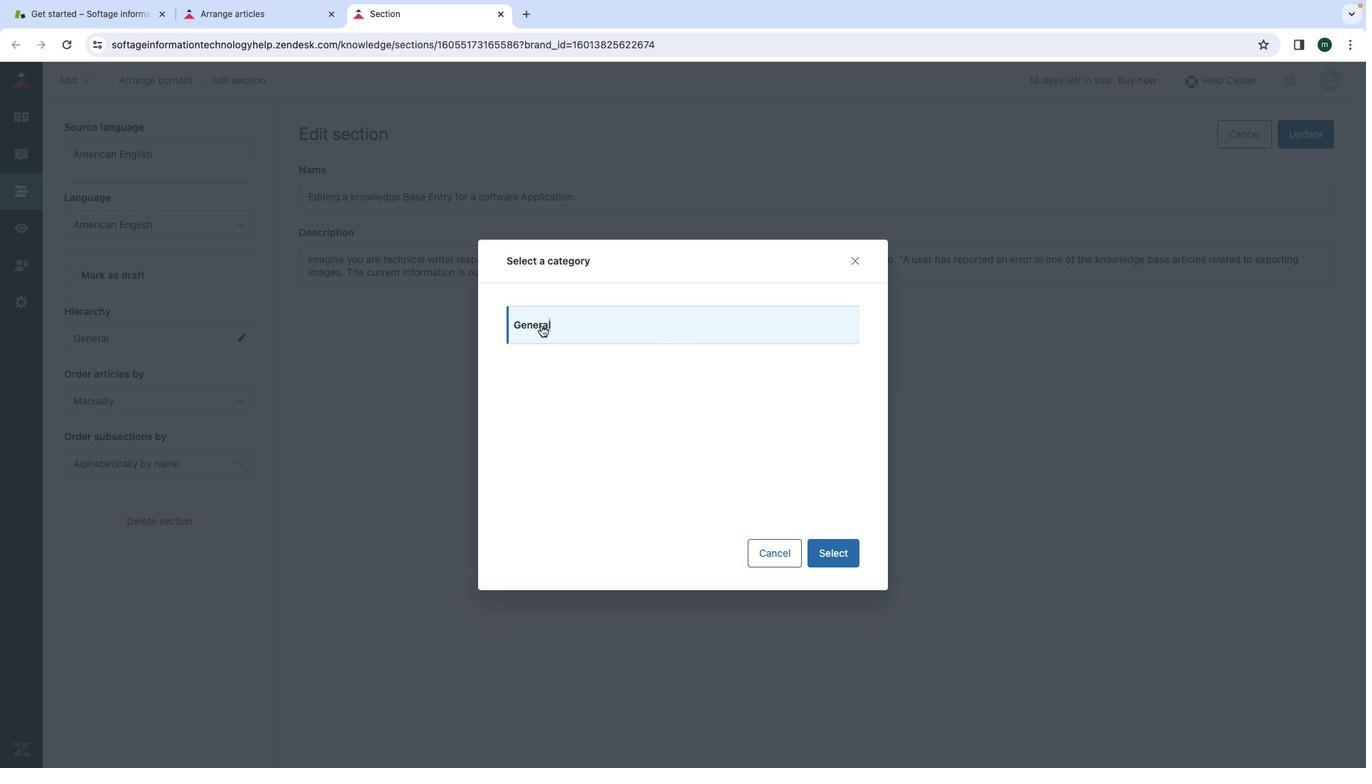 
Action: Mouse pressed left at (551, 320)
Screenshot: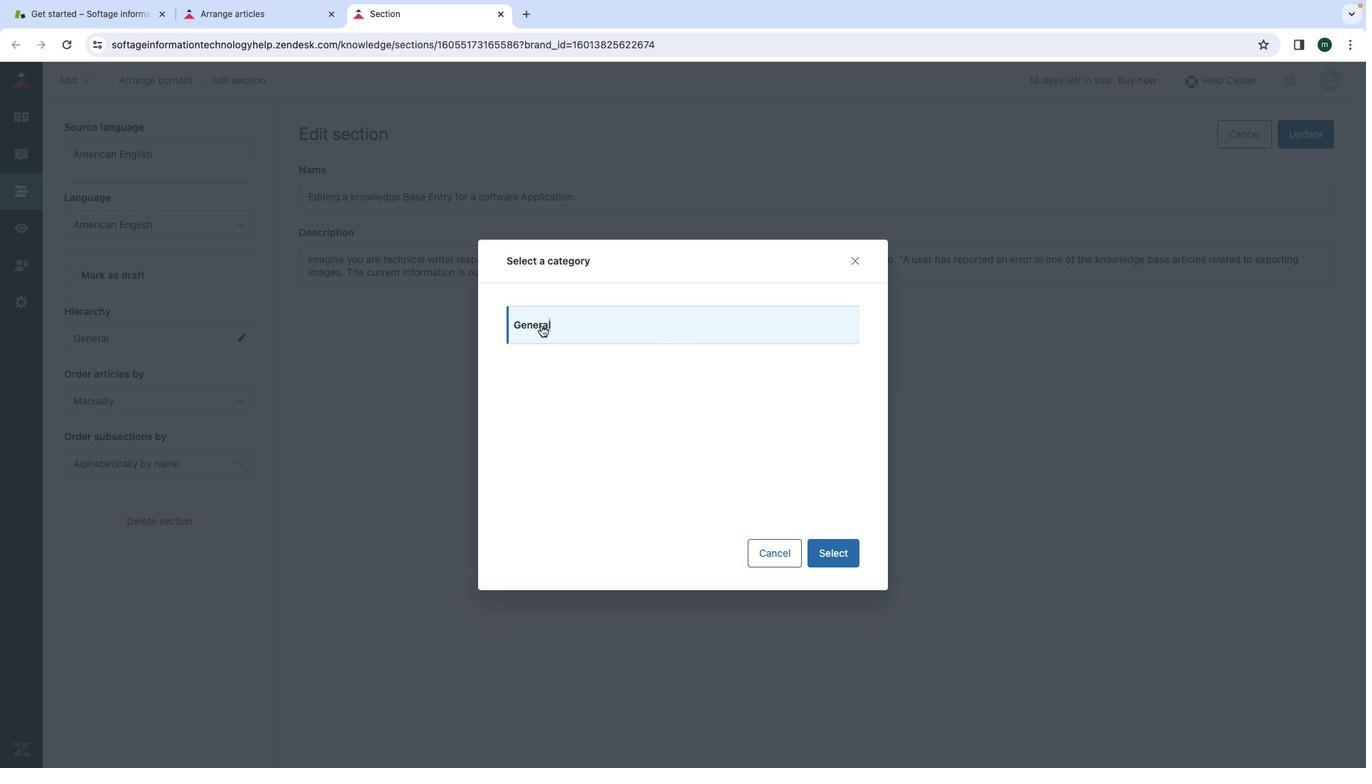 
Action: Mouse moved to (541, 326)
Screenshot: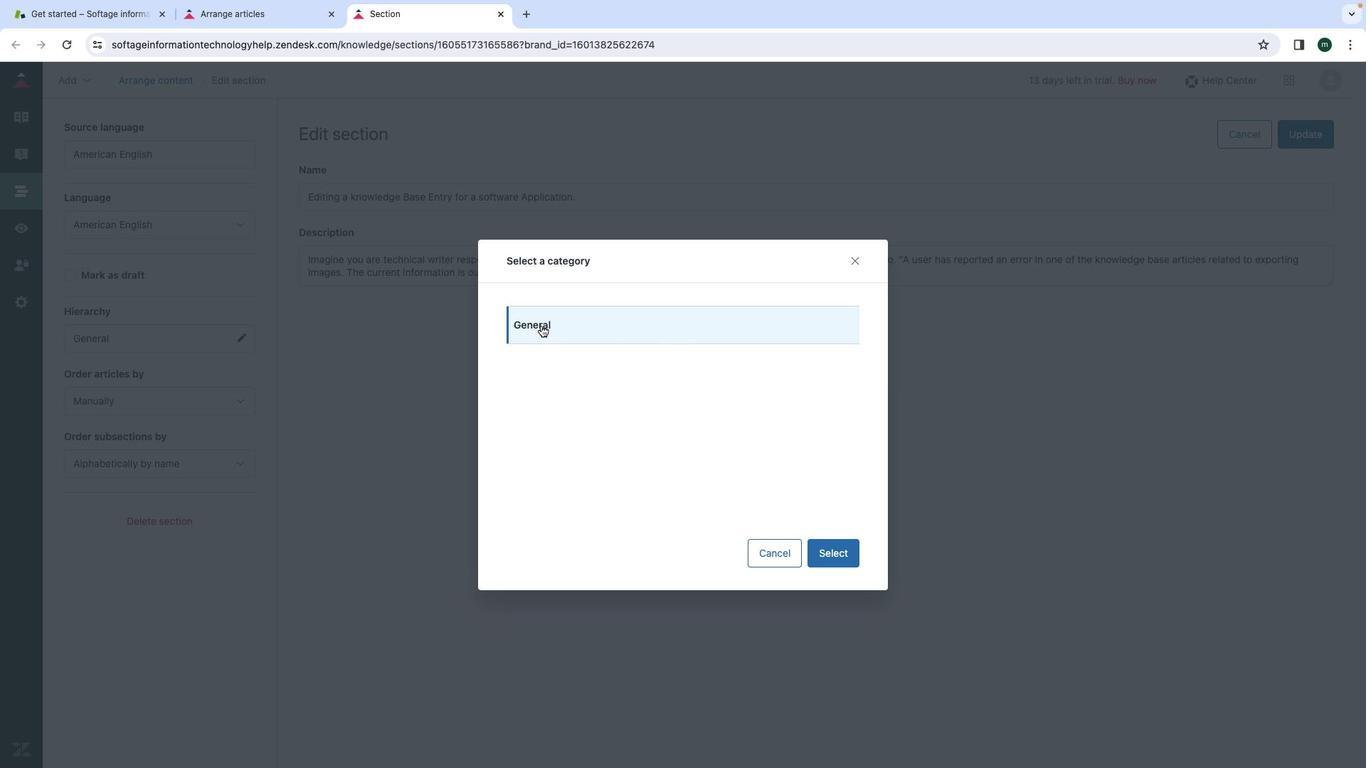 
Action: Mouse pressed left at (541, 326)
Screenshot: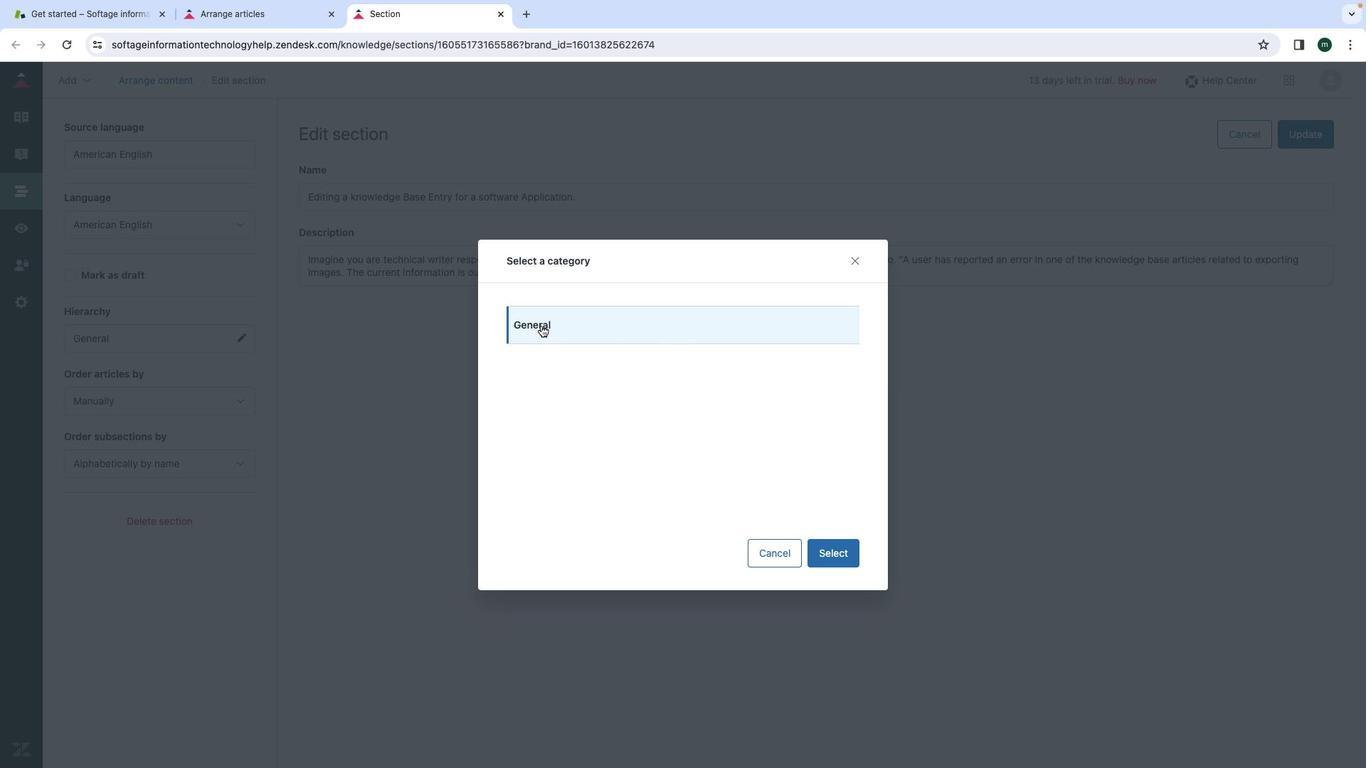 
Action: Mouse pressed left at (541, 326)
Screenshot: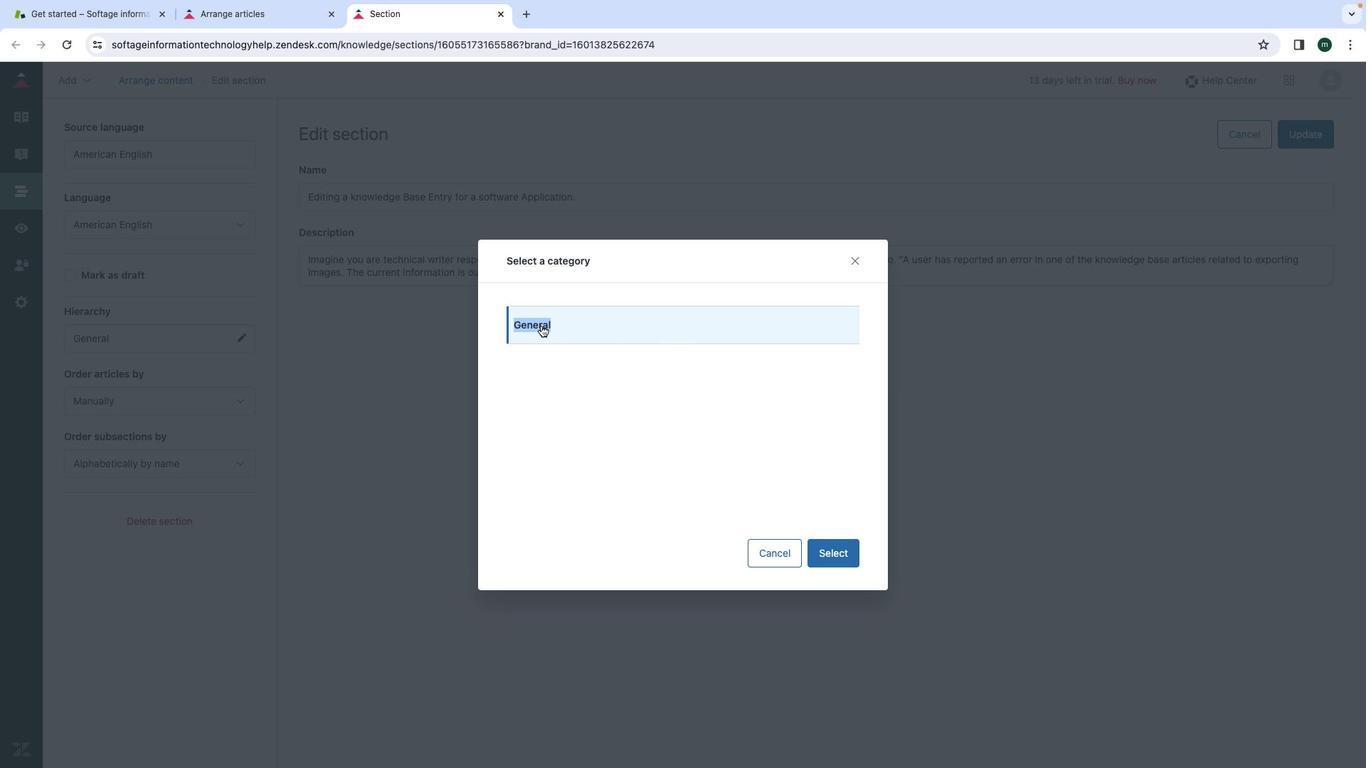
Action: Mouse pressed left at (541, 326)
Screenshot: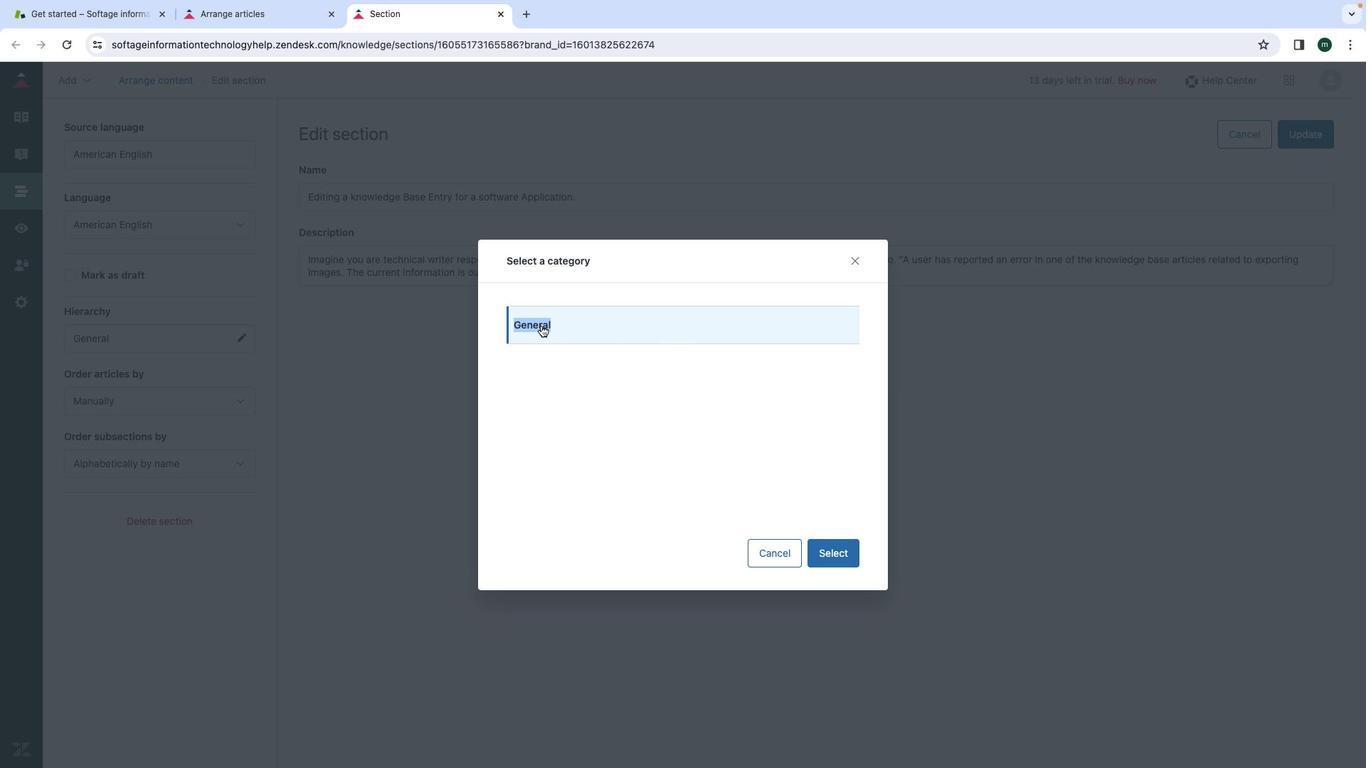 
Action: Mouse moved to (541, 326)
Screenshot: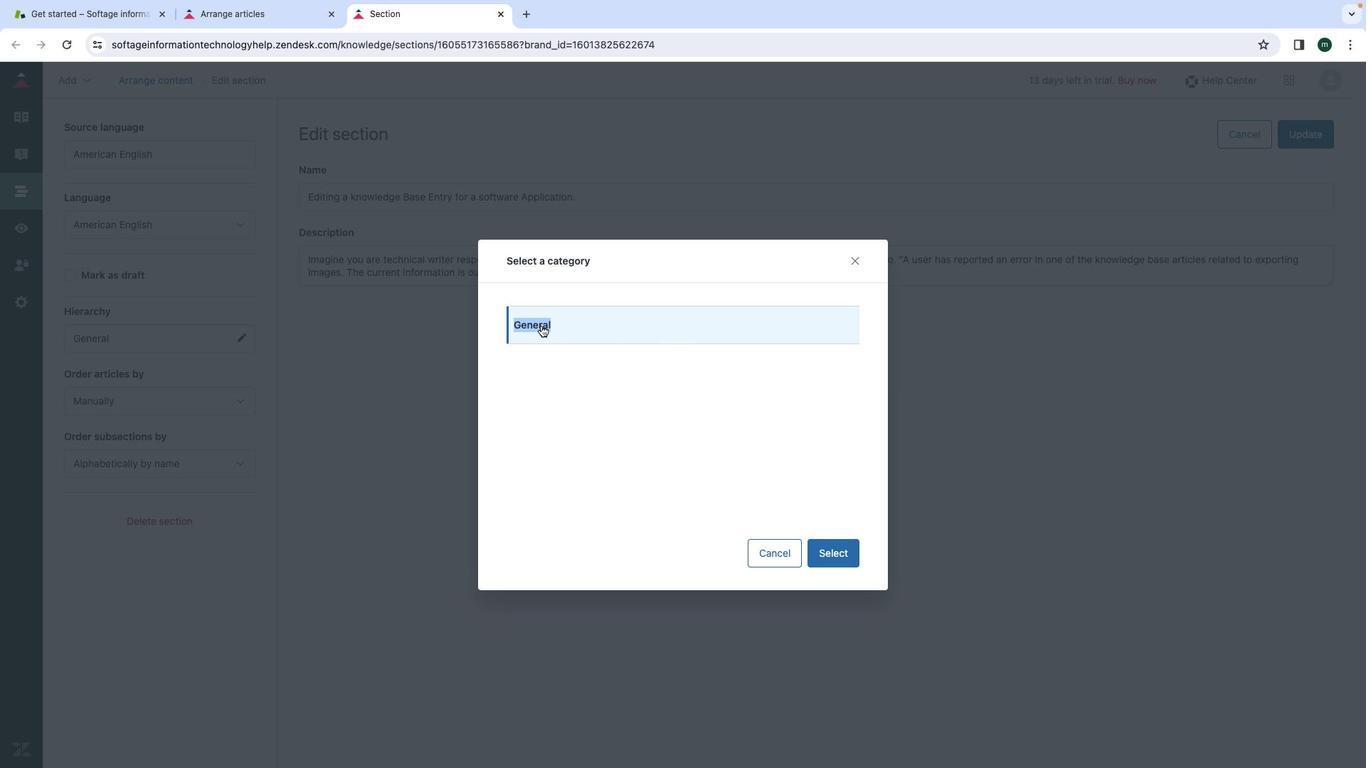 
Action: Key pressed Key.backspaceKey.shift
Screenshot: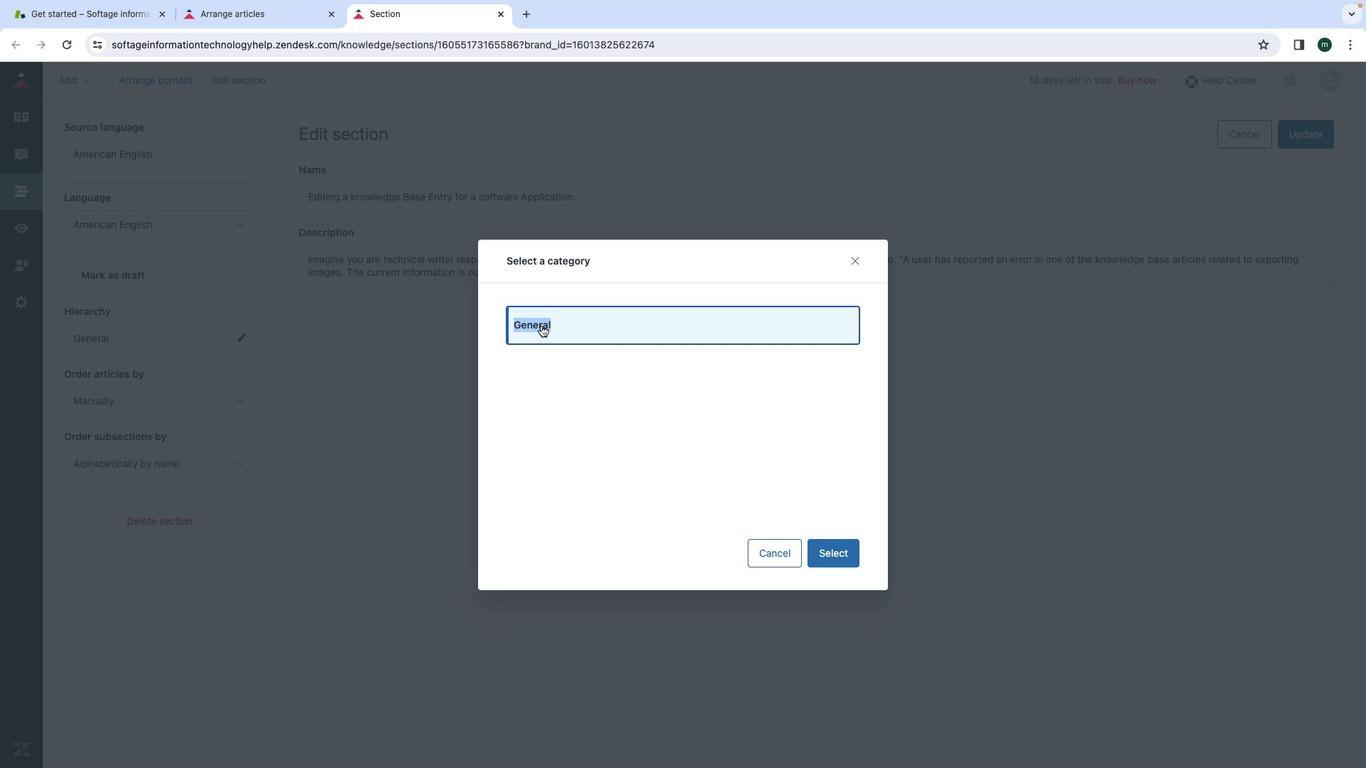 
Action: Mouse moved to (799, 307)
Screenshot: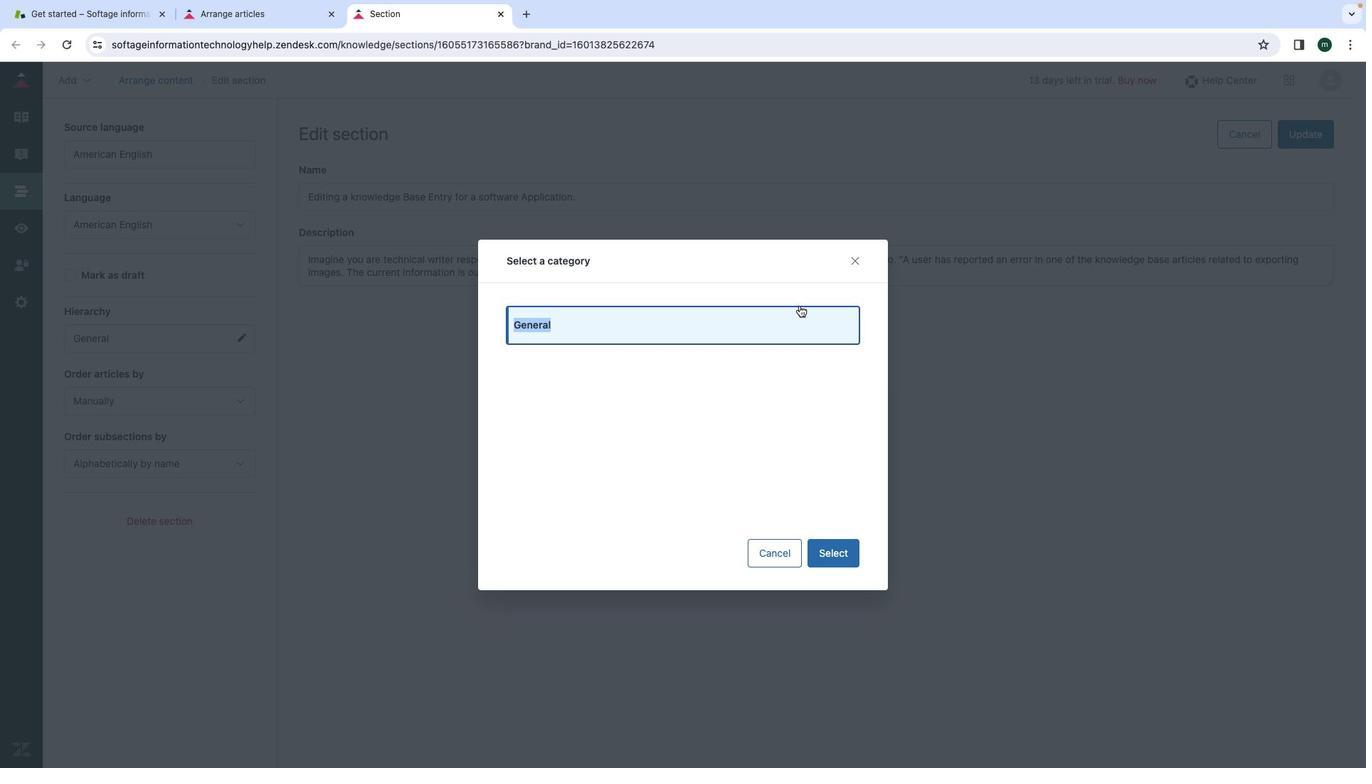 
Action: Mouse pressed left at (799, 307)
Screenshot: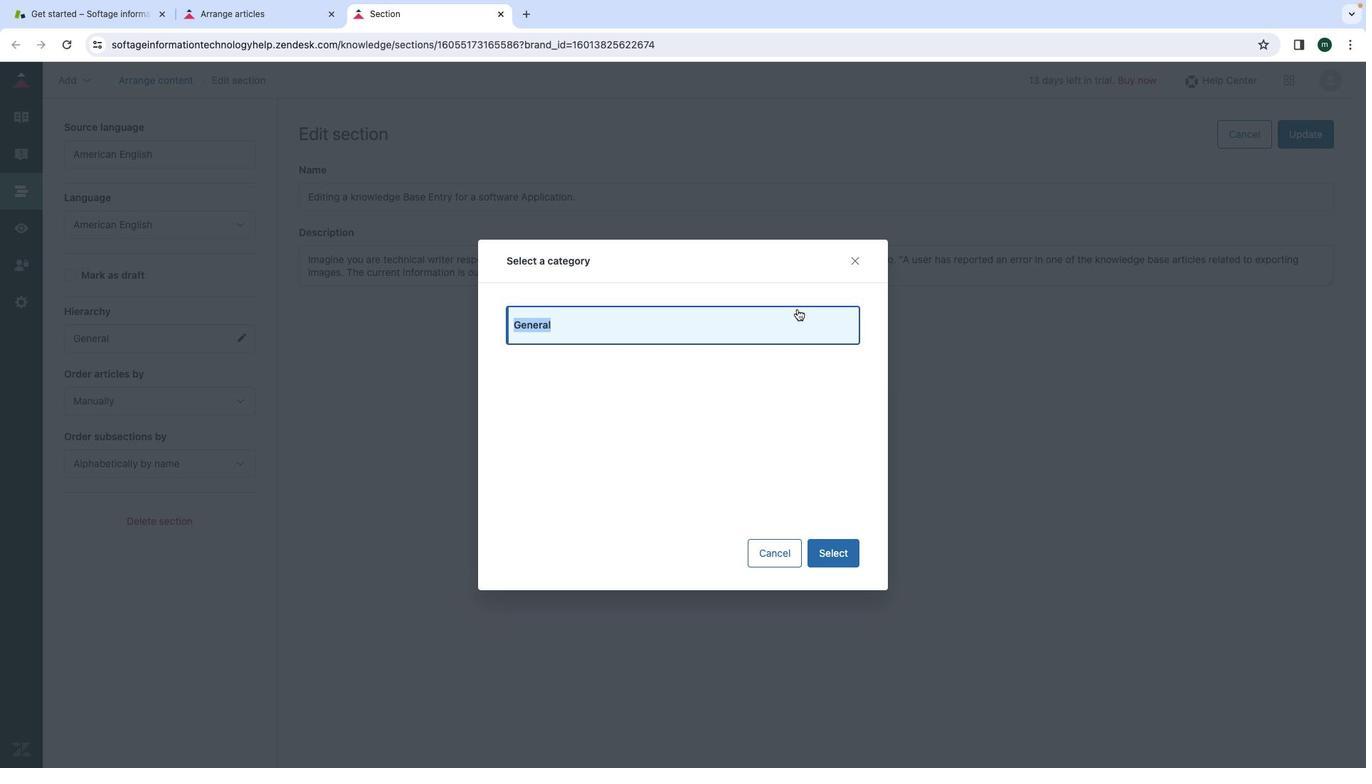 
Action: Mouse moved to (751, 437)
Screenshot: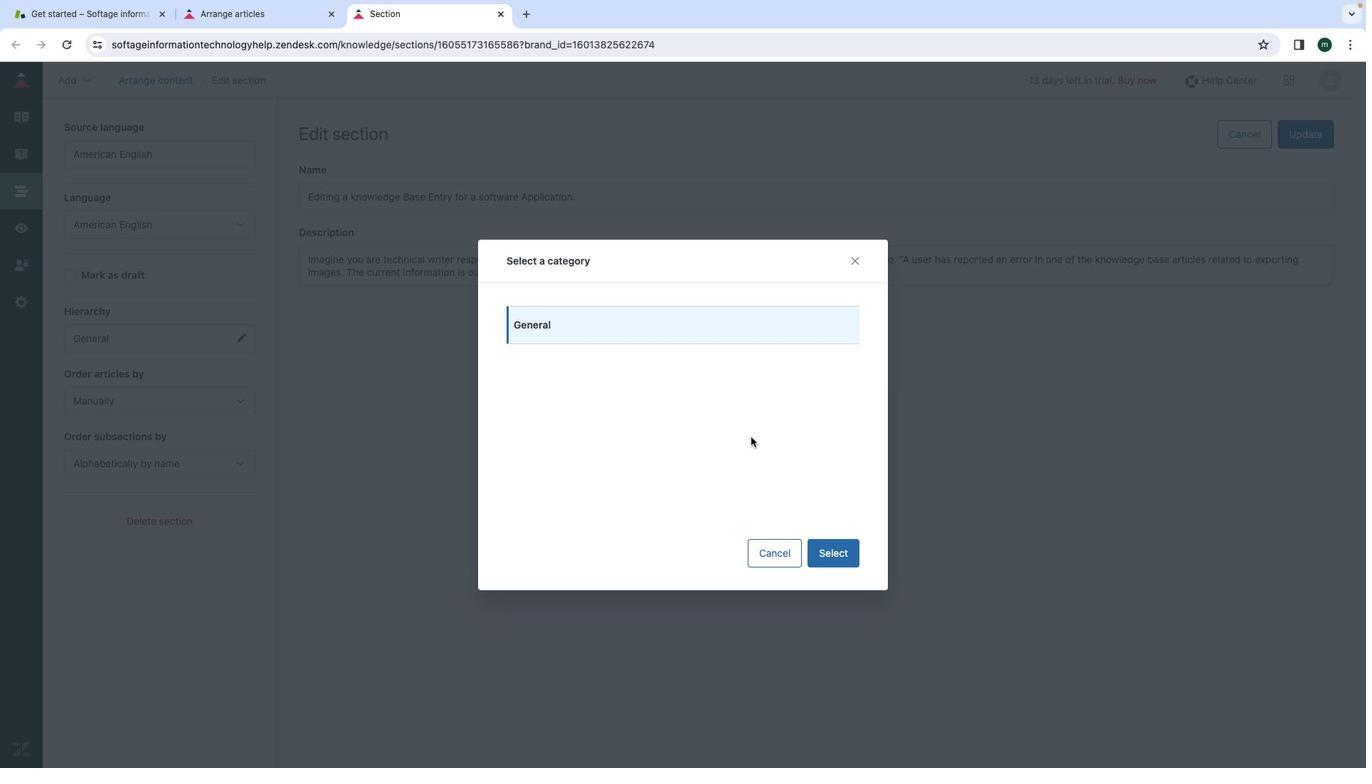 
Action: Mouse pressed left at (751, 437)
Screenshot: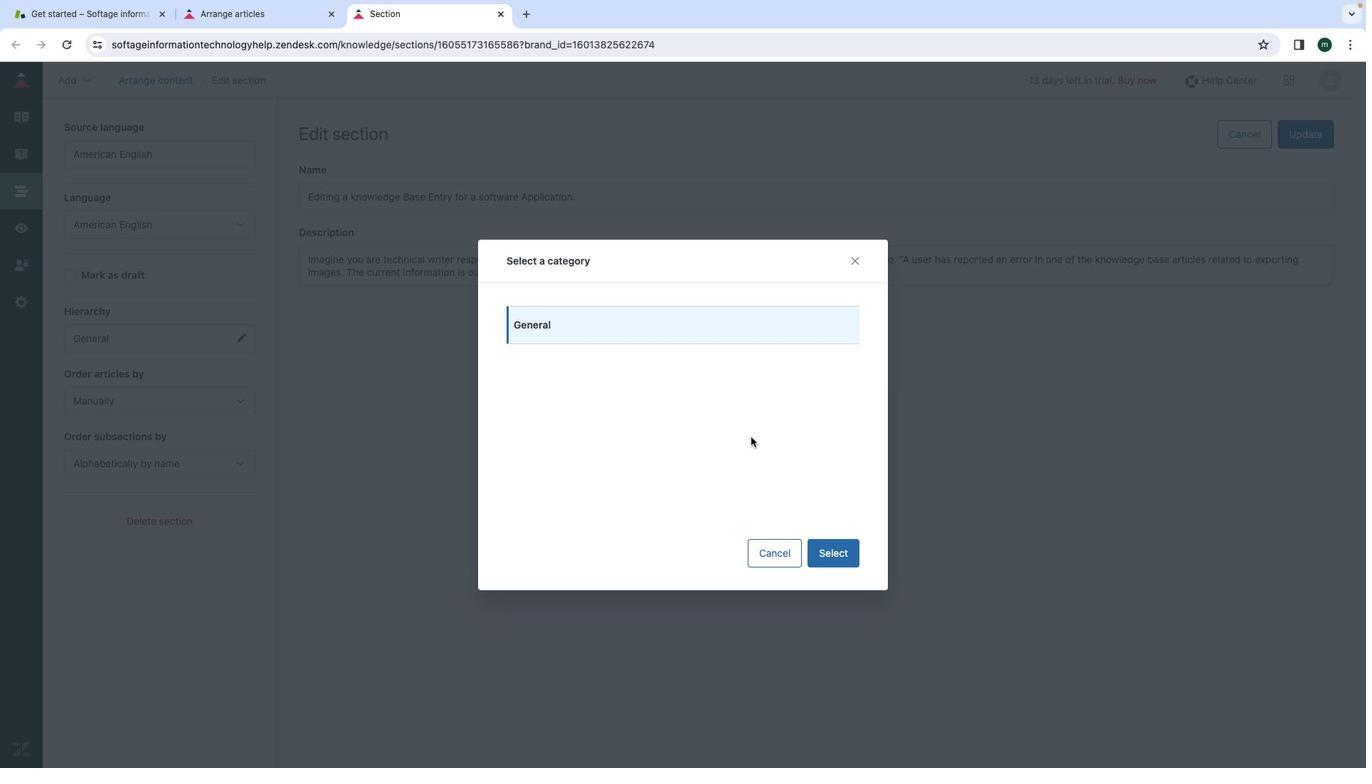 
Action: Mouse moved to (608, 330)
Screenshot: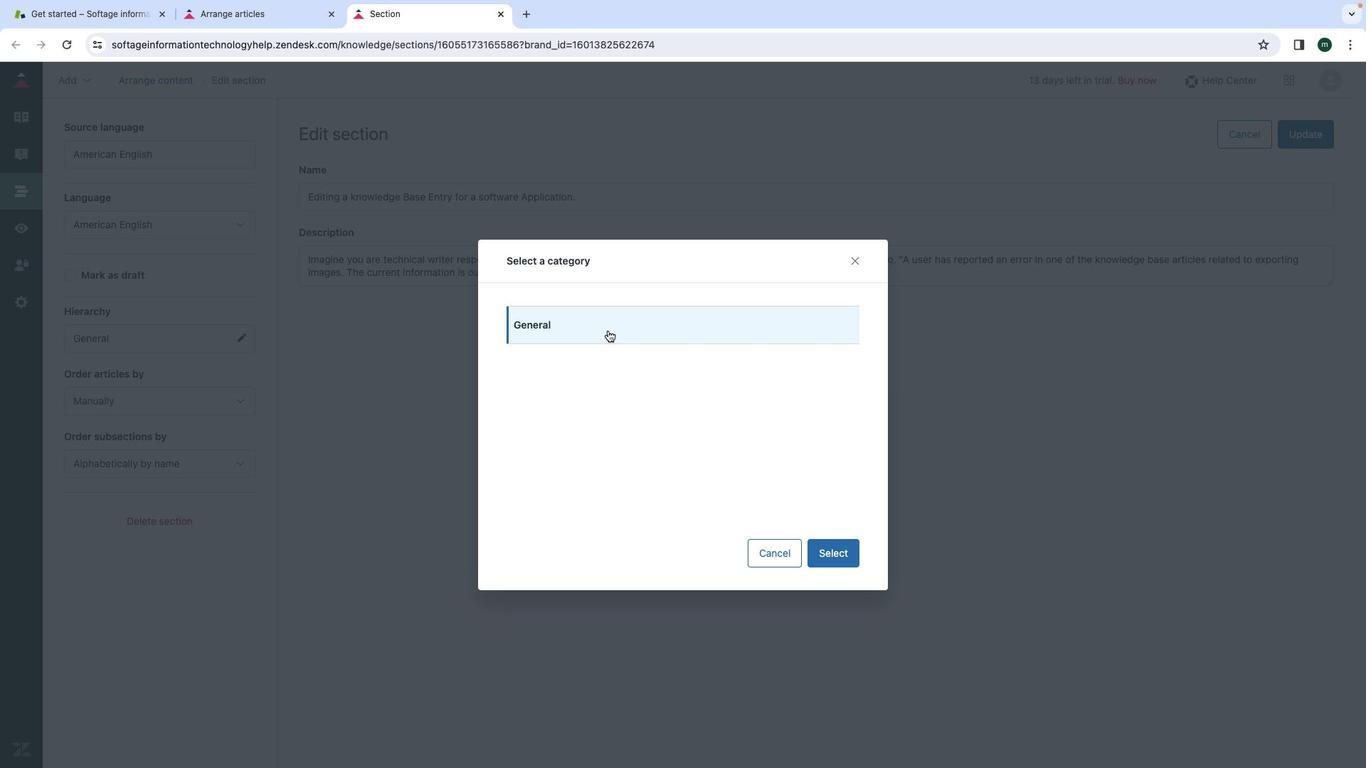 
Action: Mouse pressed left at (608, 330)
Screenshot: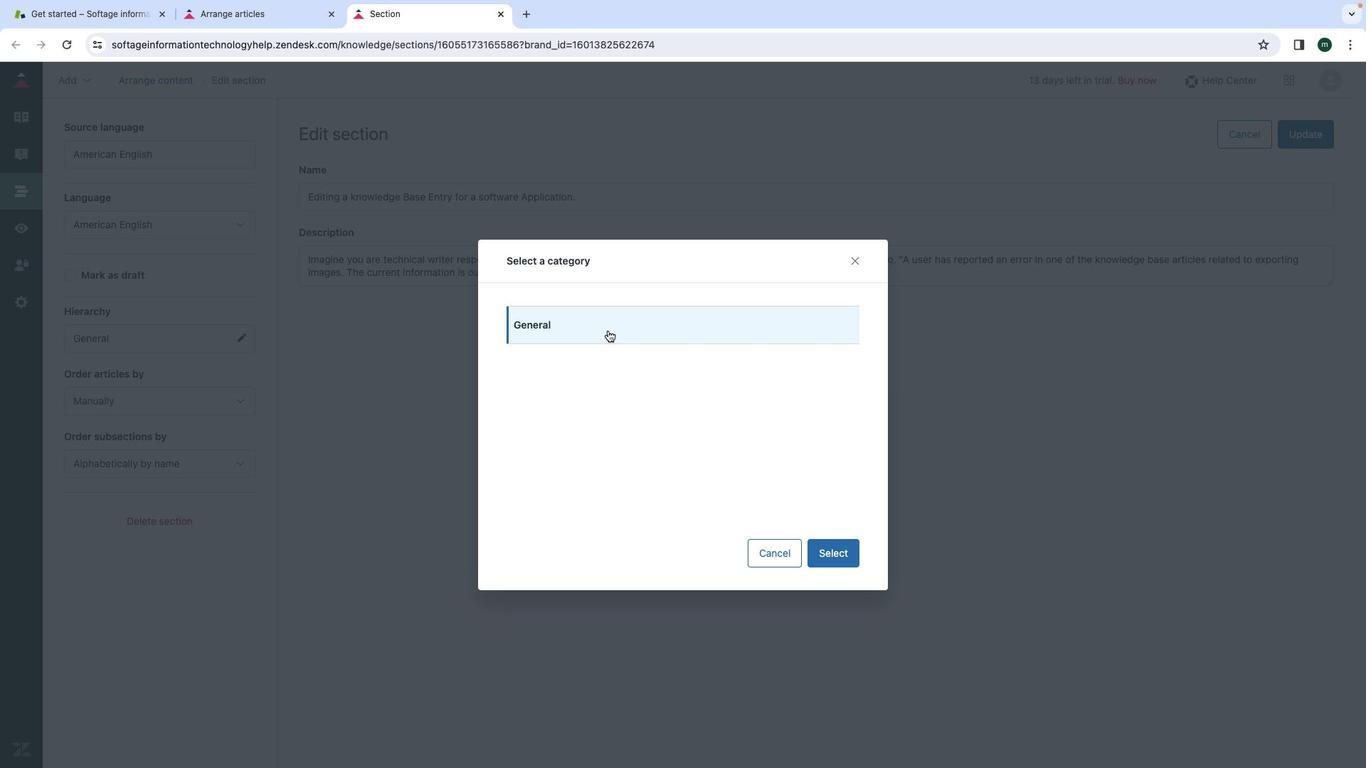 
Action: Mouse moved to (600, 323)
Screenshot: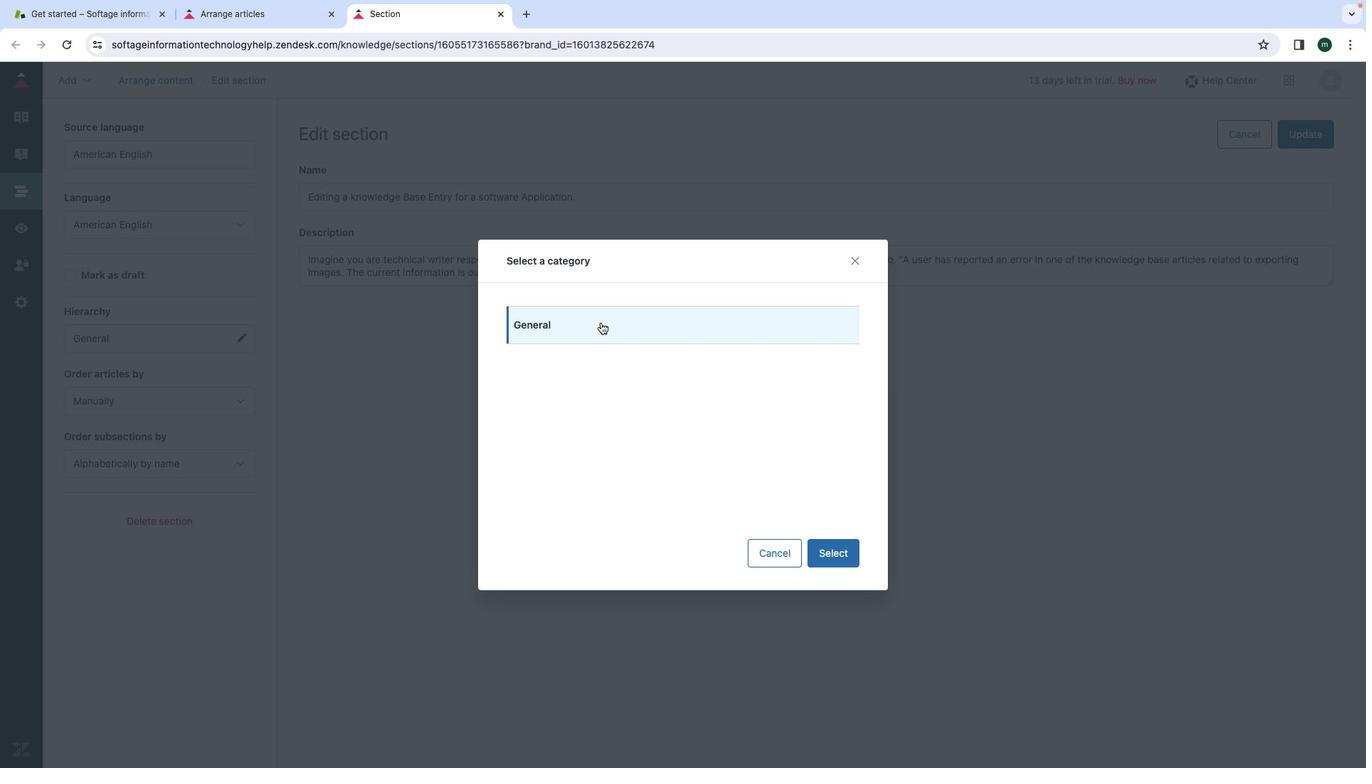 
Action: Mouse pressed left at (600, 323)
Screenshot: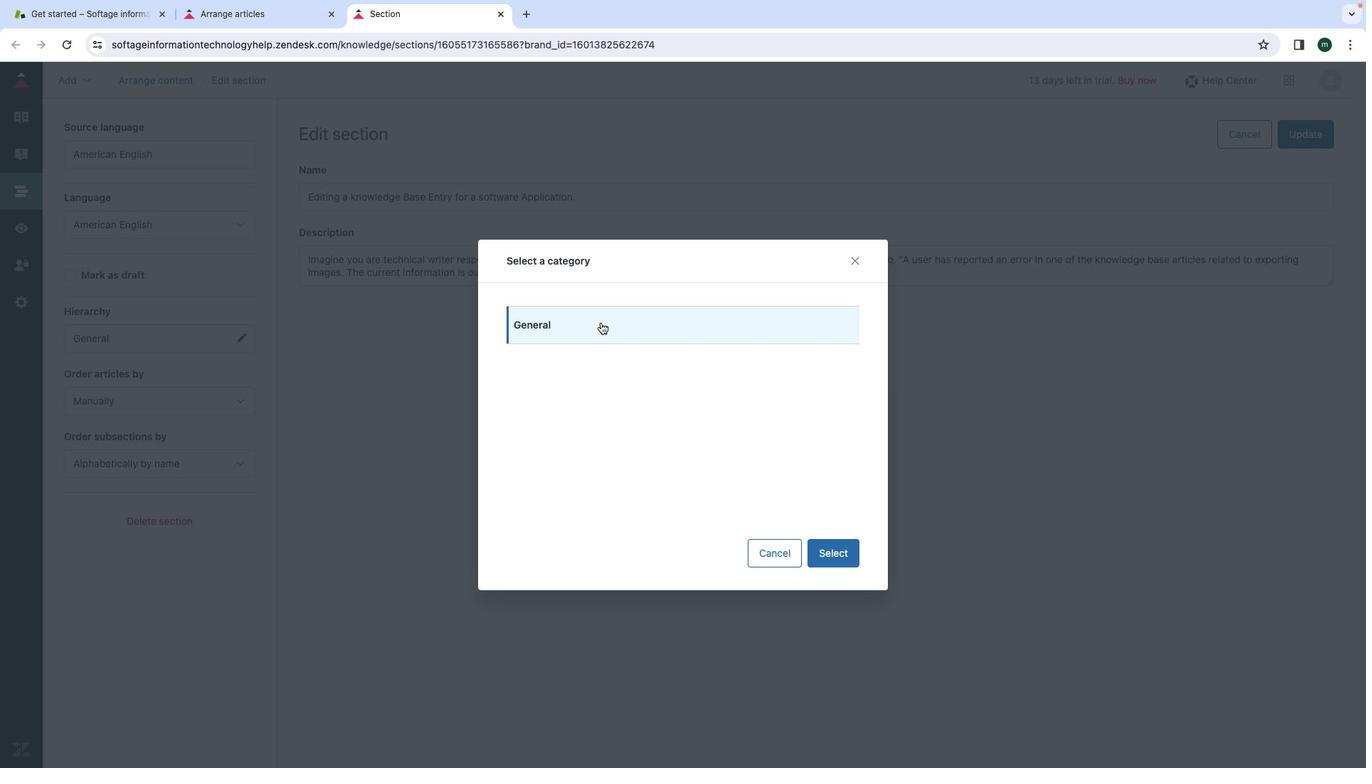 
Action: Mouse moved to (532, 323)
Screenshot: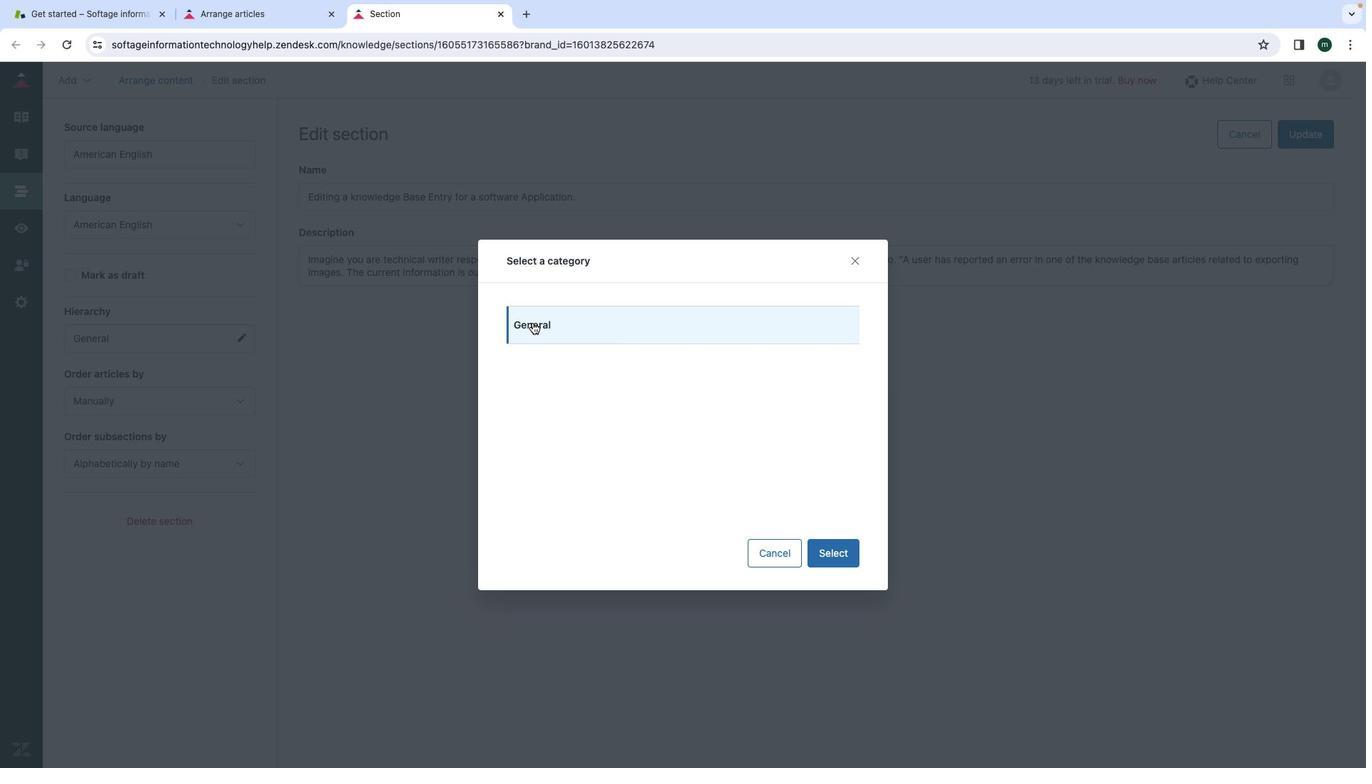 
Action: Mouse pressed left at (532, 323)
Screenshot: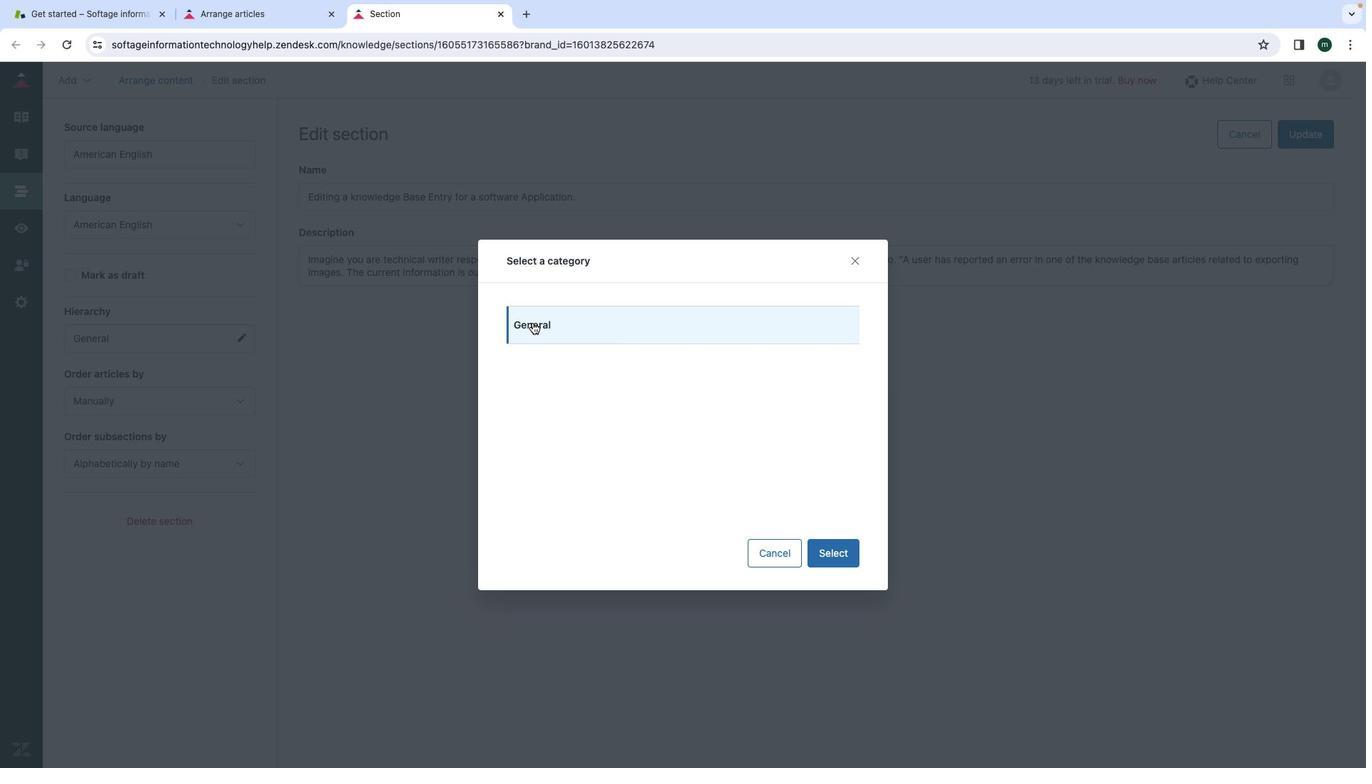 
Action: Mouse moved to (835, 554)
Screenshot: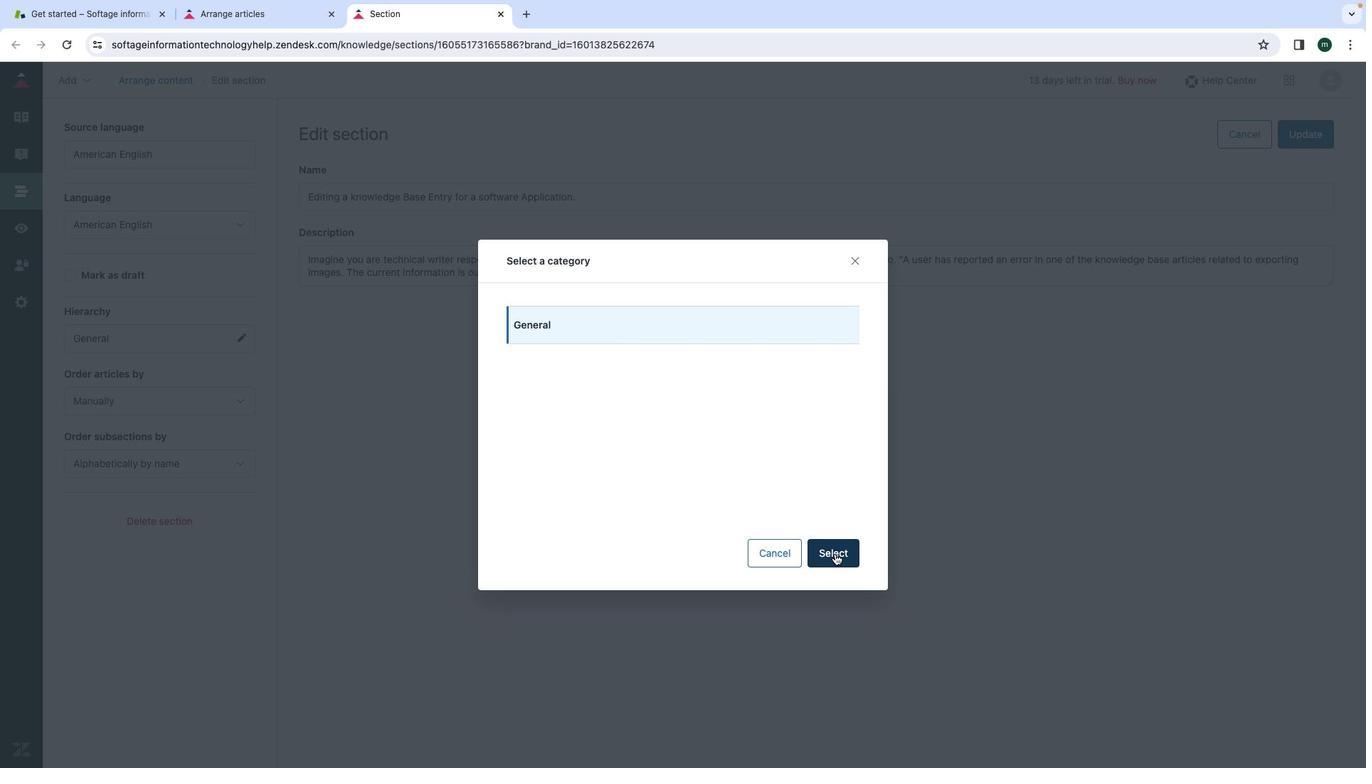 
Action: Mouse pressed left at (835, 554)
Screenshot: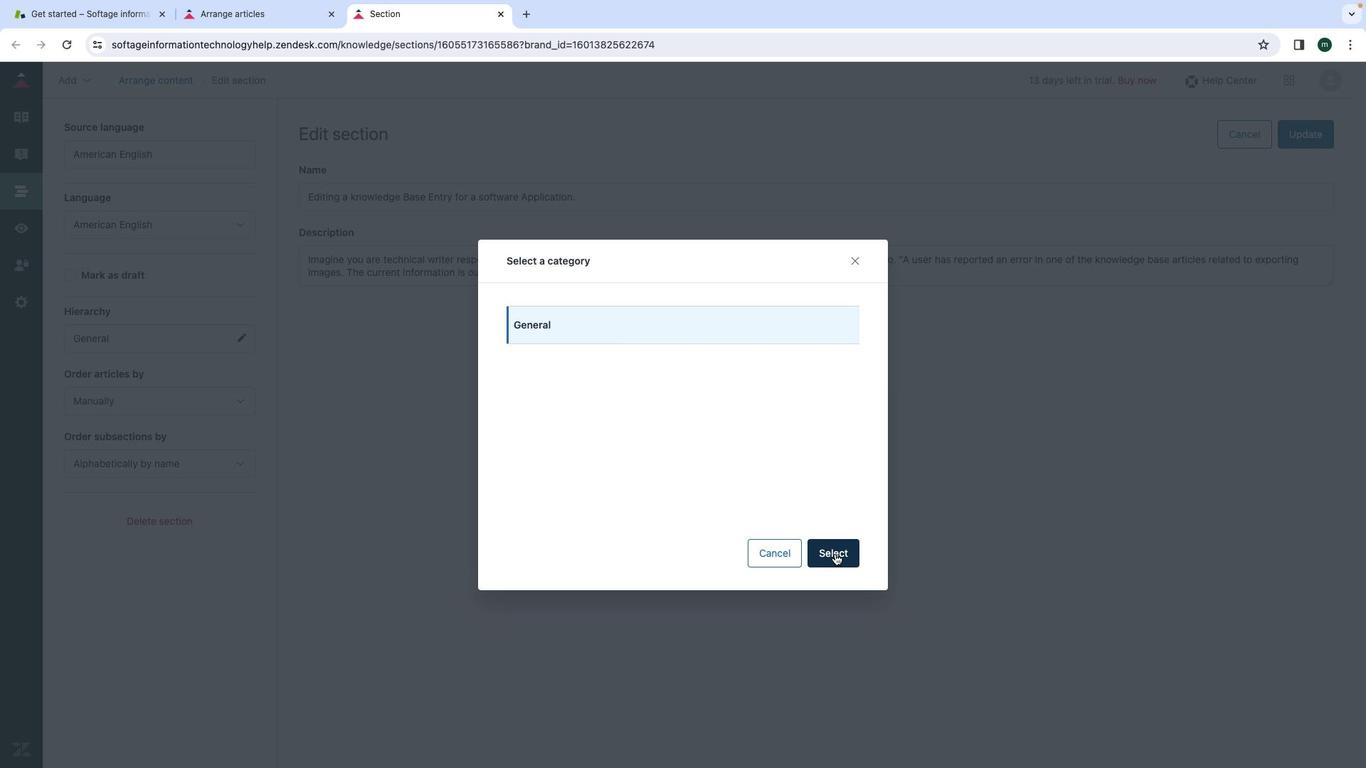 
Action: Mouse moved to (173, 296)
Screenshot: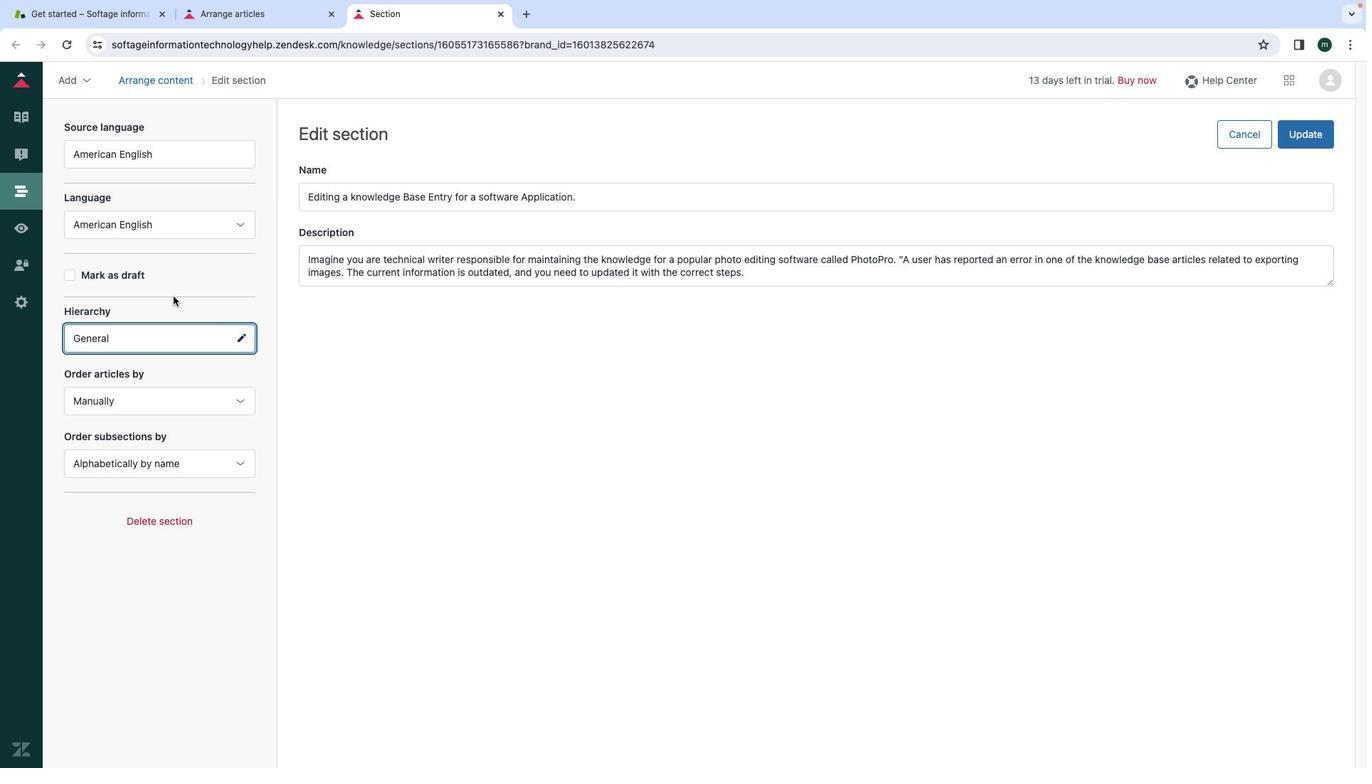 
Action: Mouse scrolled (173, 296) with delta (0, 0)
Screenshot: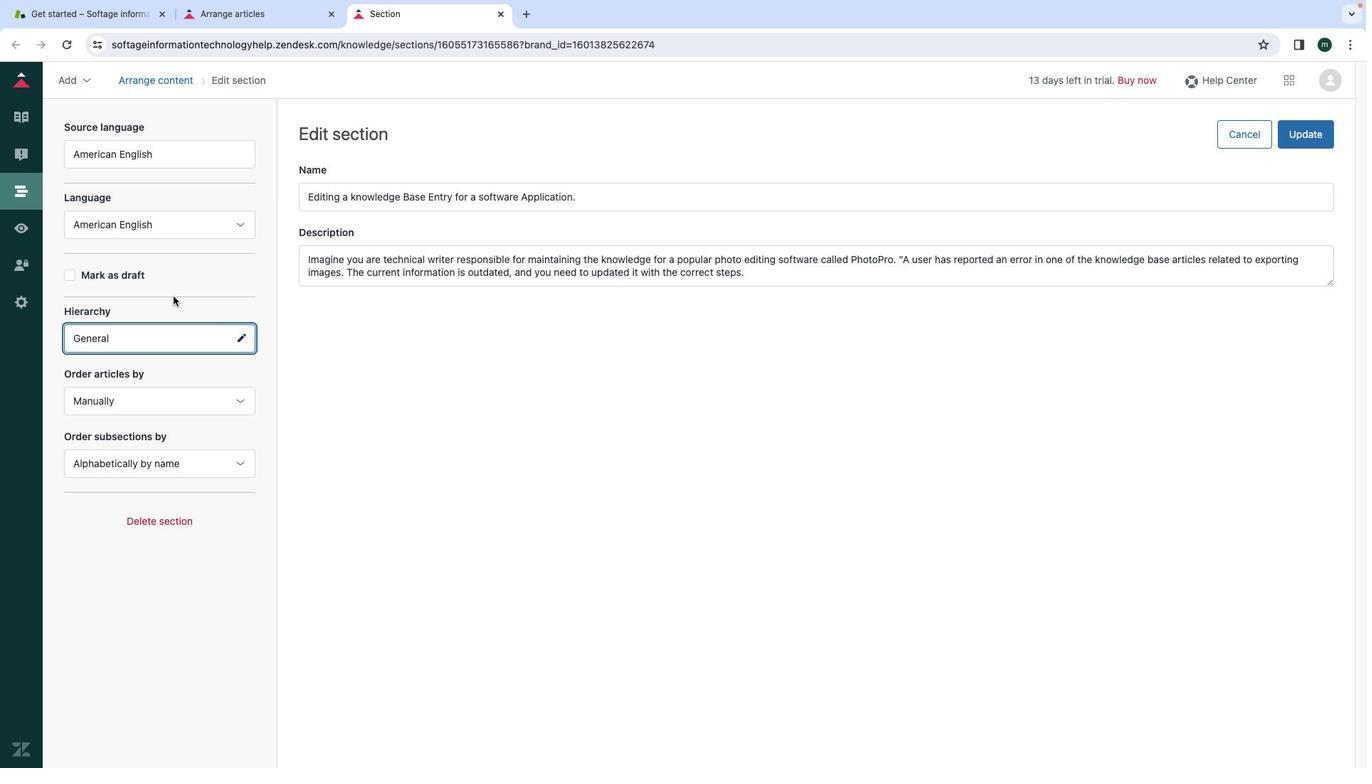 
Action: Mouse scrolled (173, 296) with delta (0, 0)
Screenshot: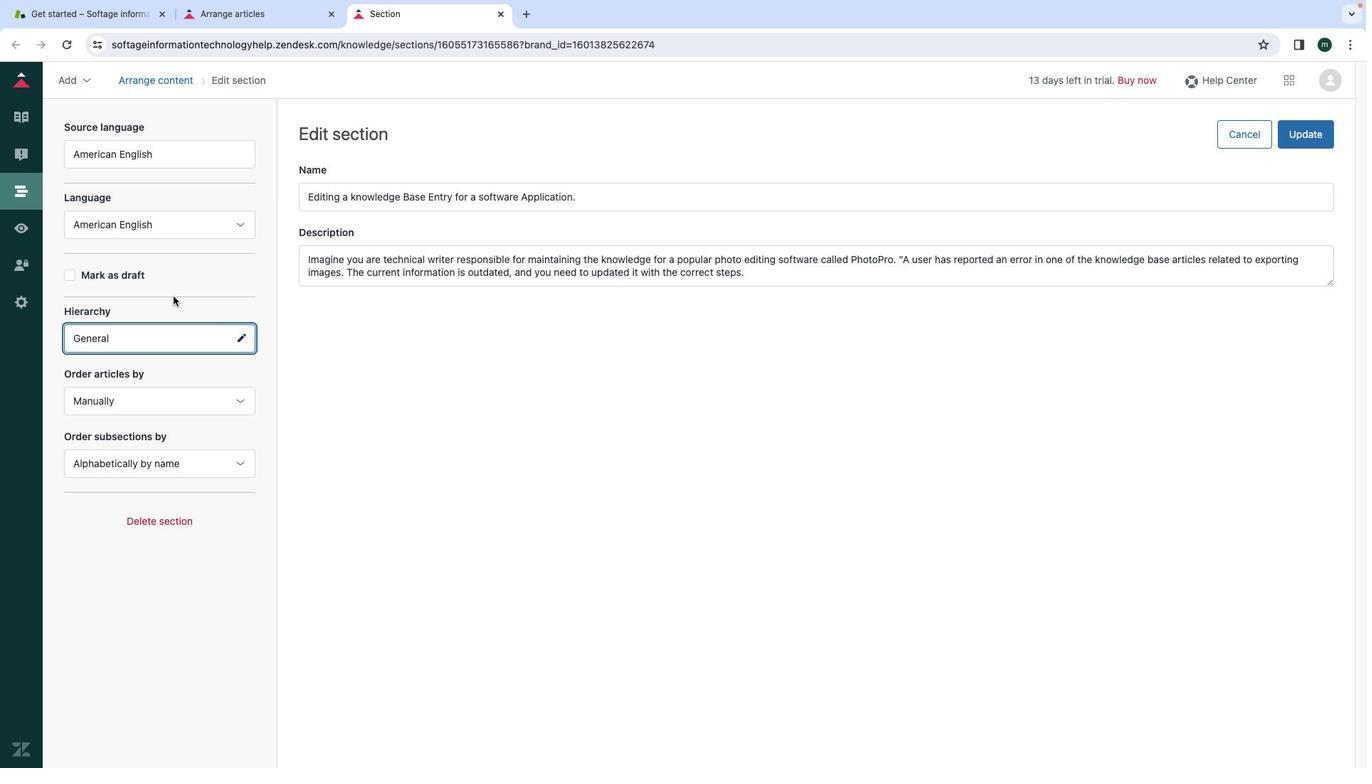 
Action: Mouse scrolled (173, 296) with delta (0, -1)
Screenshot: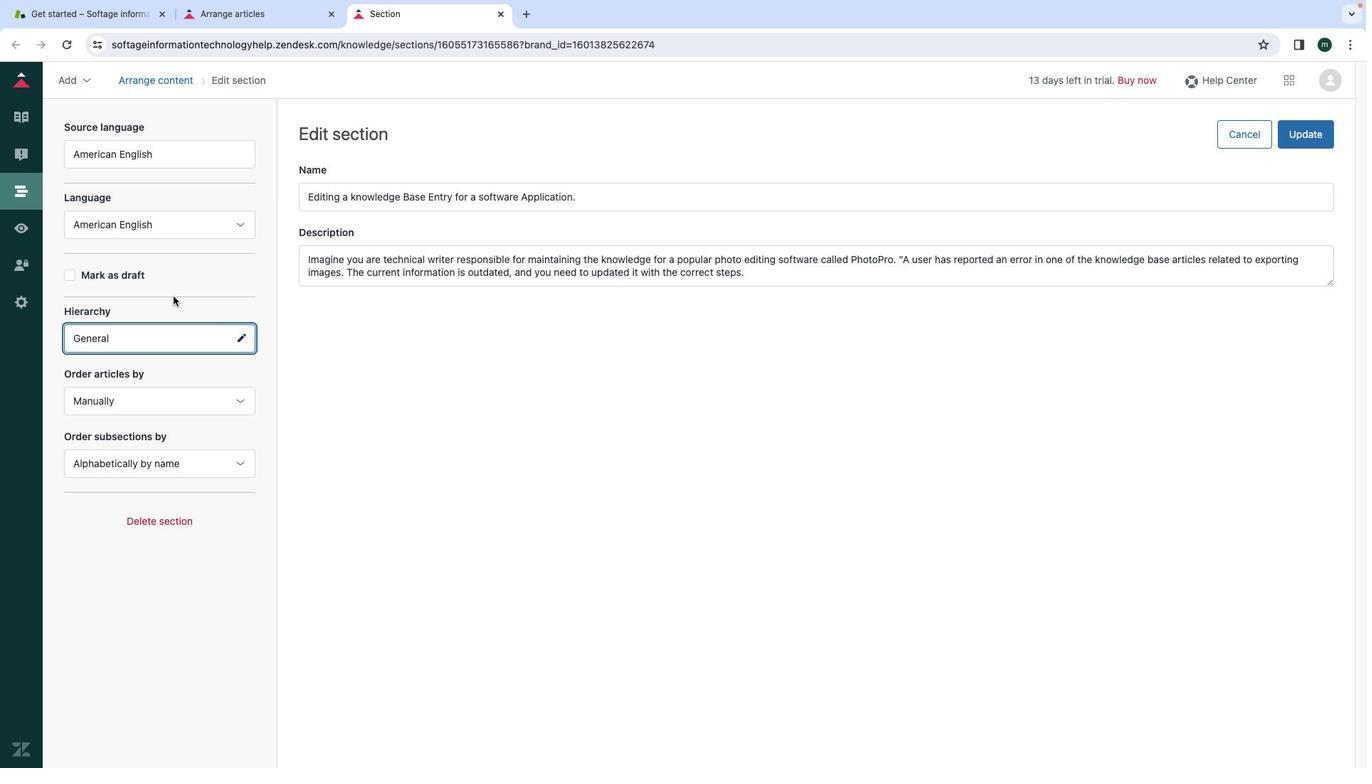 
Action: Mouse moved to (224, 415)
Screenshot: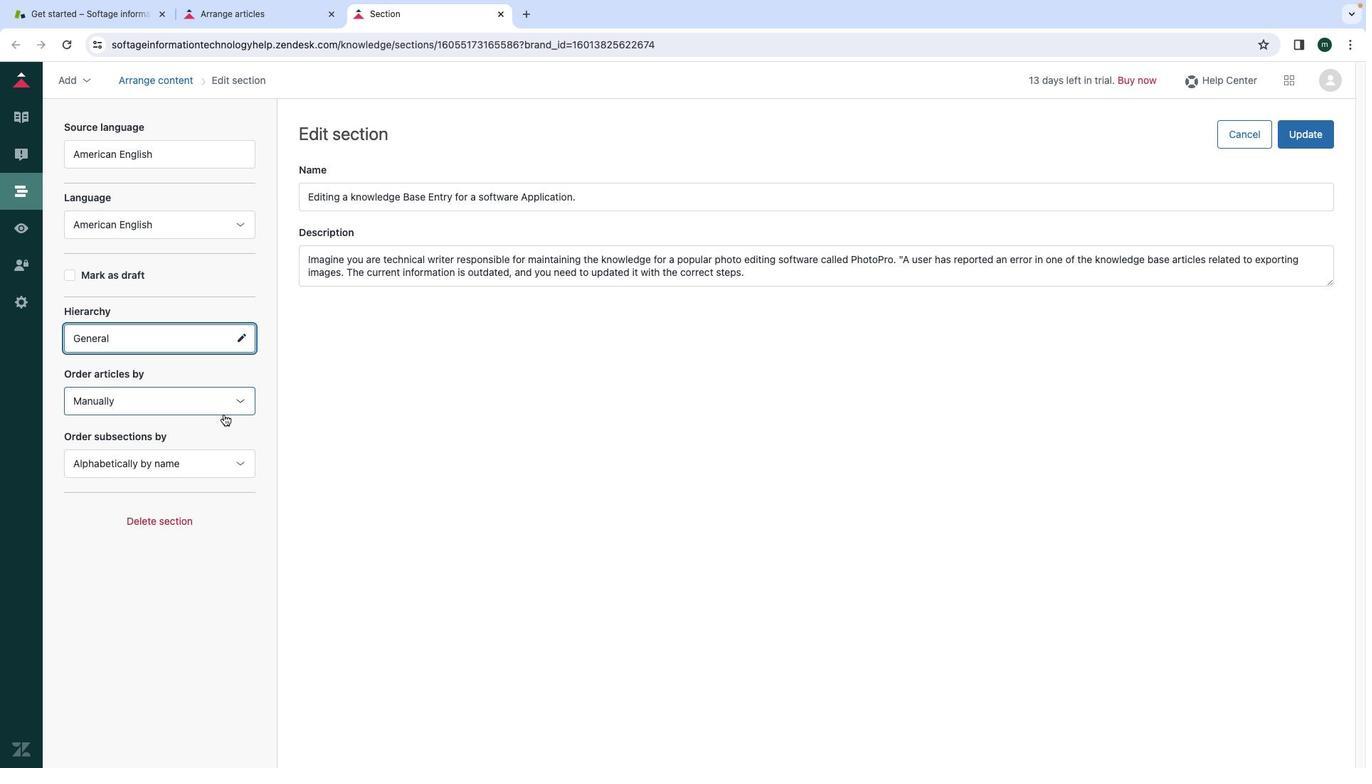 
Action: Mouse scrolled (224, 415) with delta (0, 0)
Screenshot: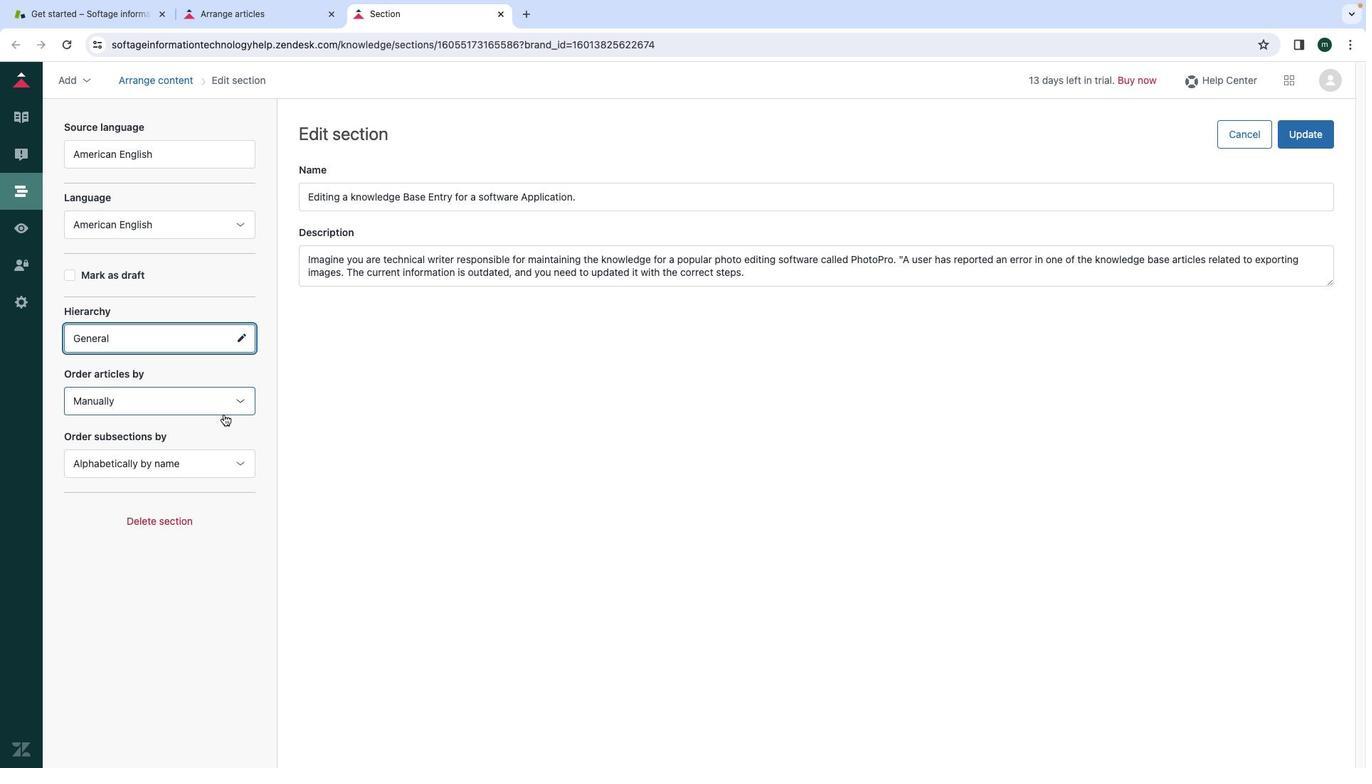 
Action: Mouse scrolled (224, 415) with delta (0, 0)
Screenshot: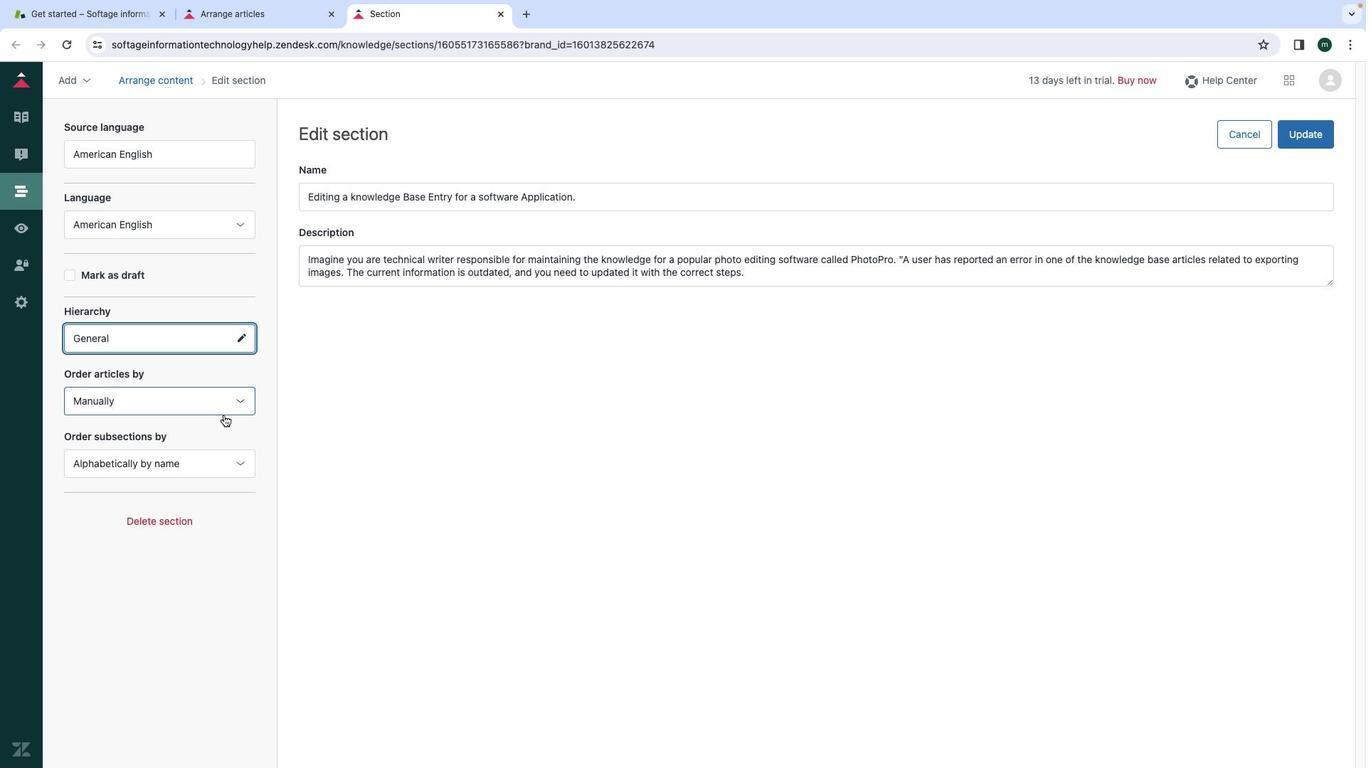 
Action: Mouse moved to (236, 423)
Screenshot: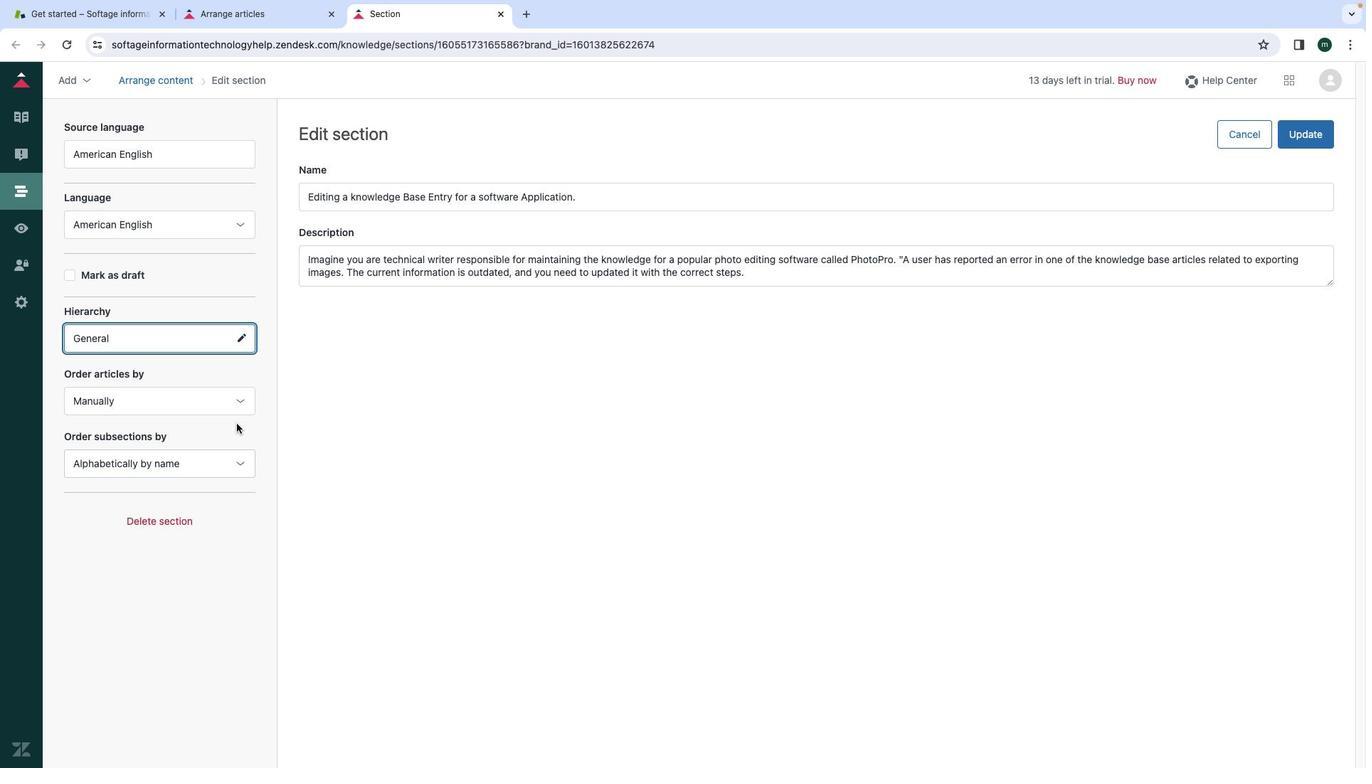 
Action: Mouse pressed left at (236, 423)
Screenshot: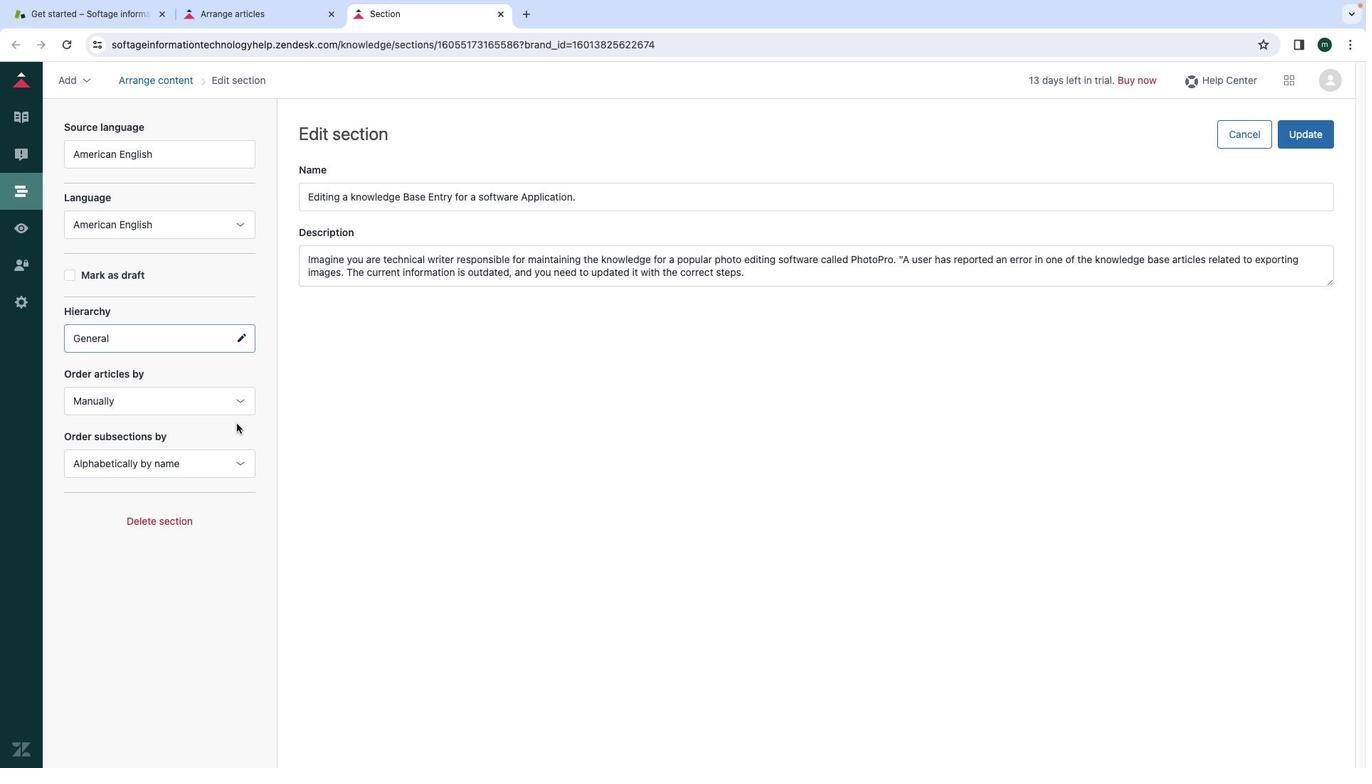 
Action: Mouse moved to (237, 418)
Screenshot: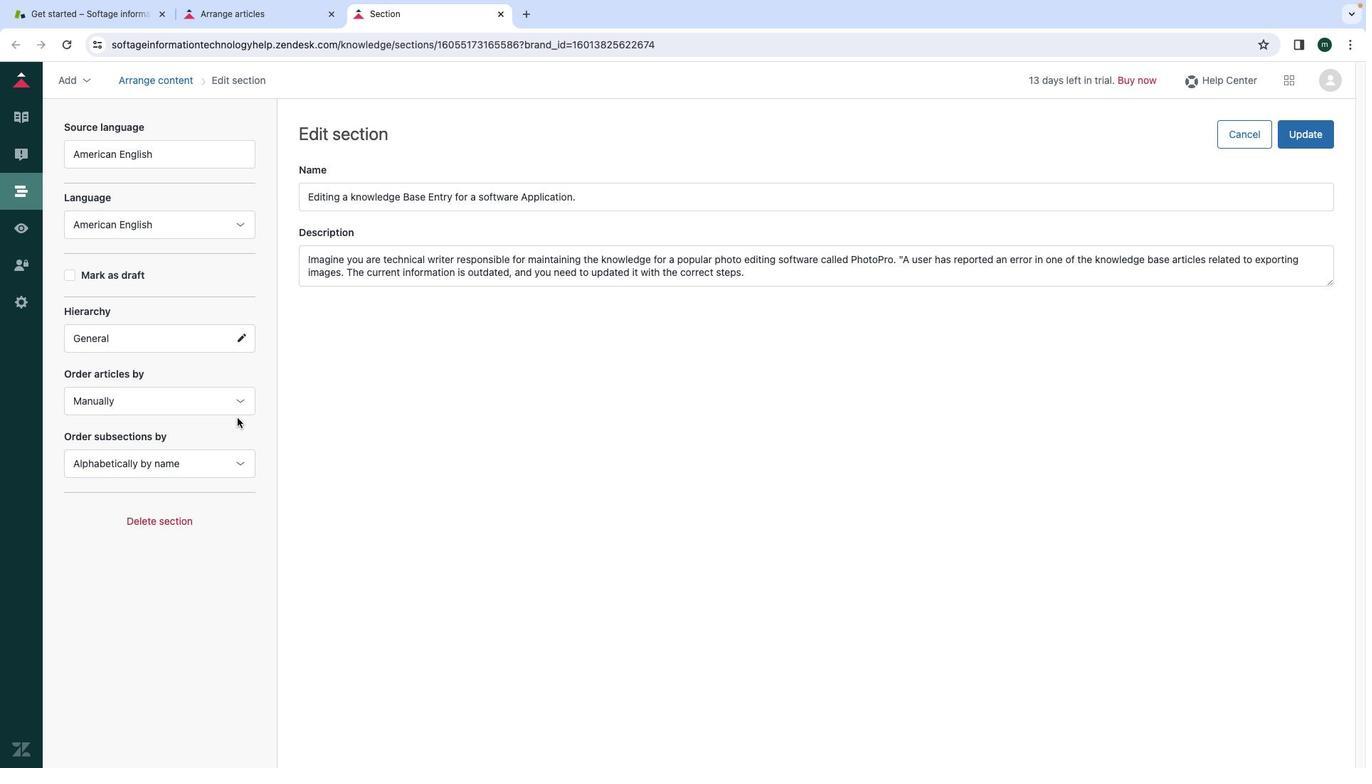 
Action: Mouse pressed left at (237, 418)
Screenshot: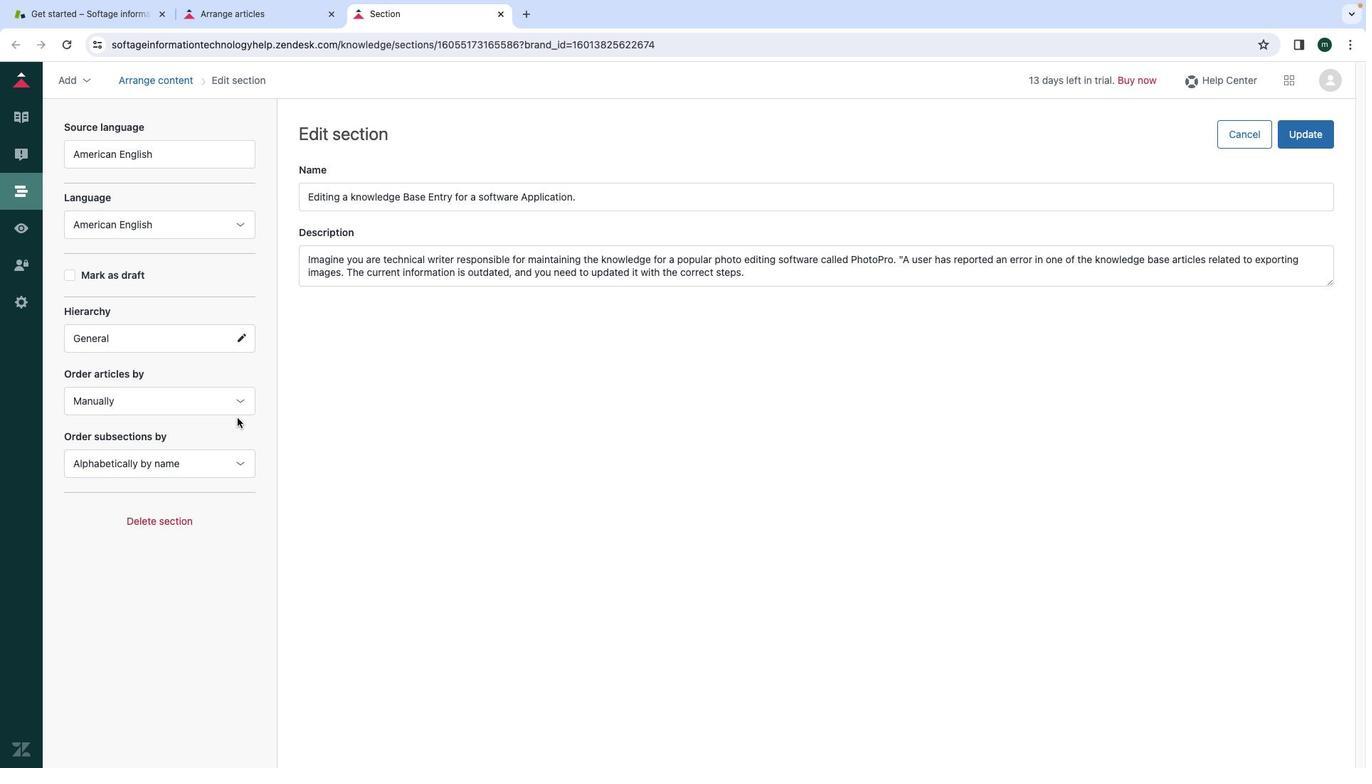 
Action: Mouse moved to (237, 463)
Screenshot: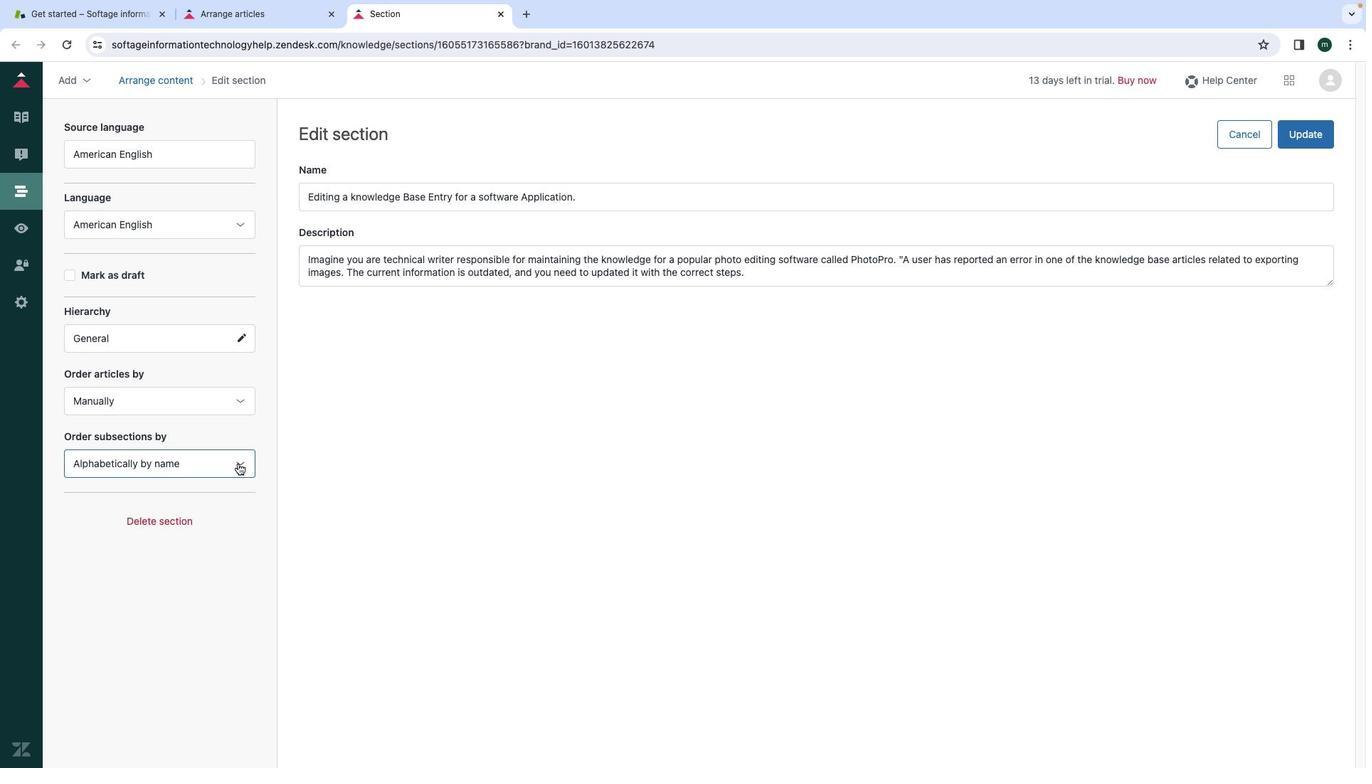 
Action: Mouse pressed left at (237, 463)
Screenshot: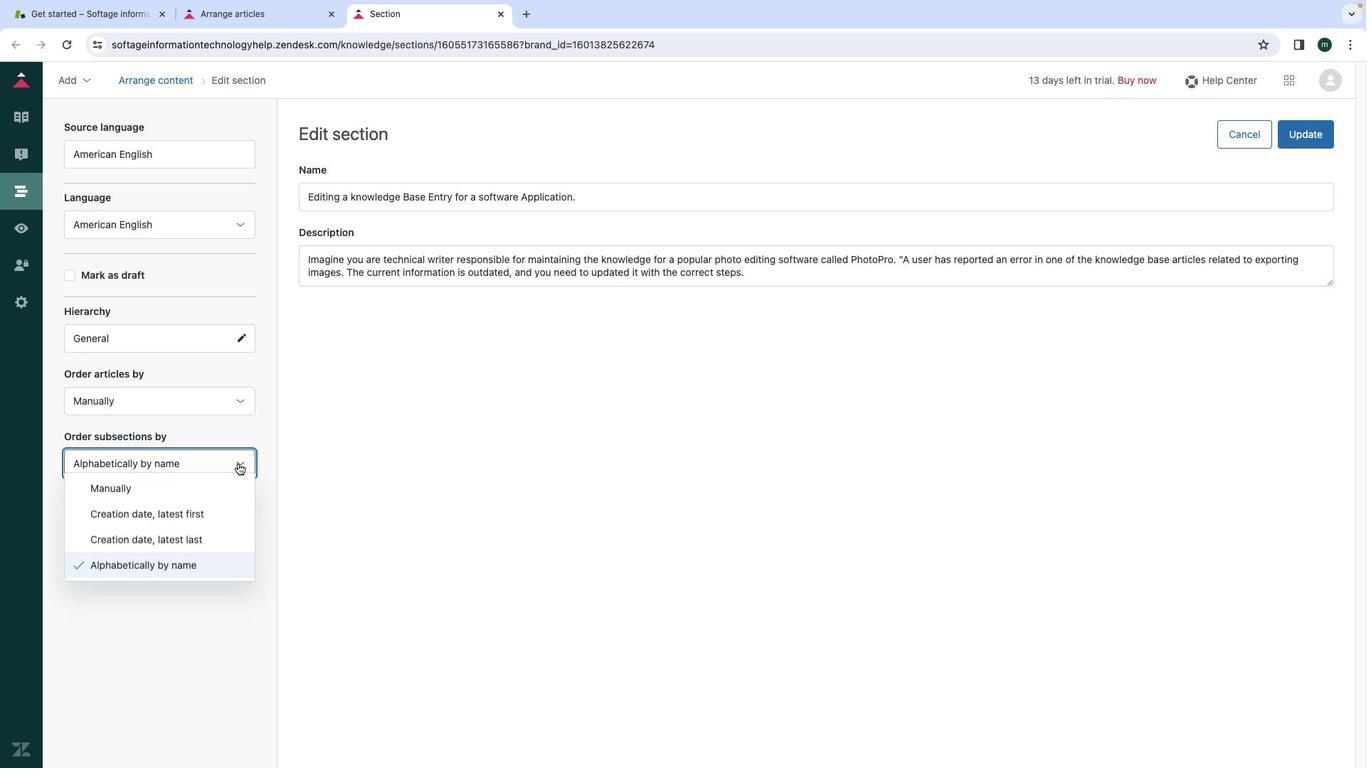 
Action: Mouse moved to (224, 518)
Screenshot: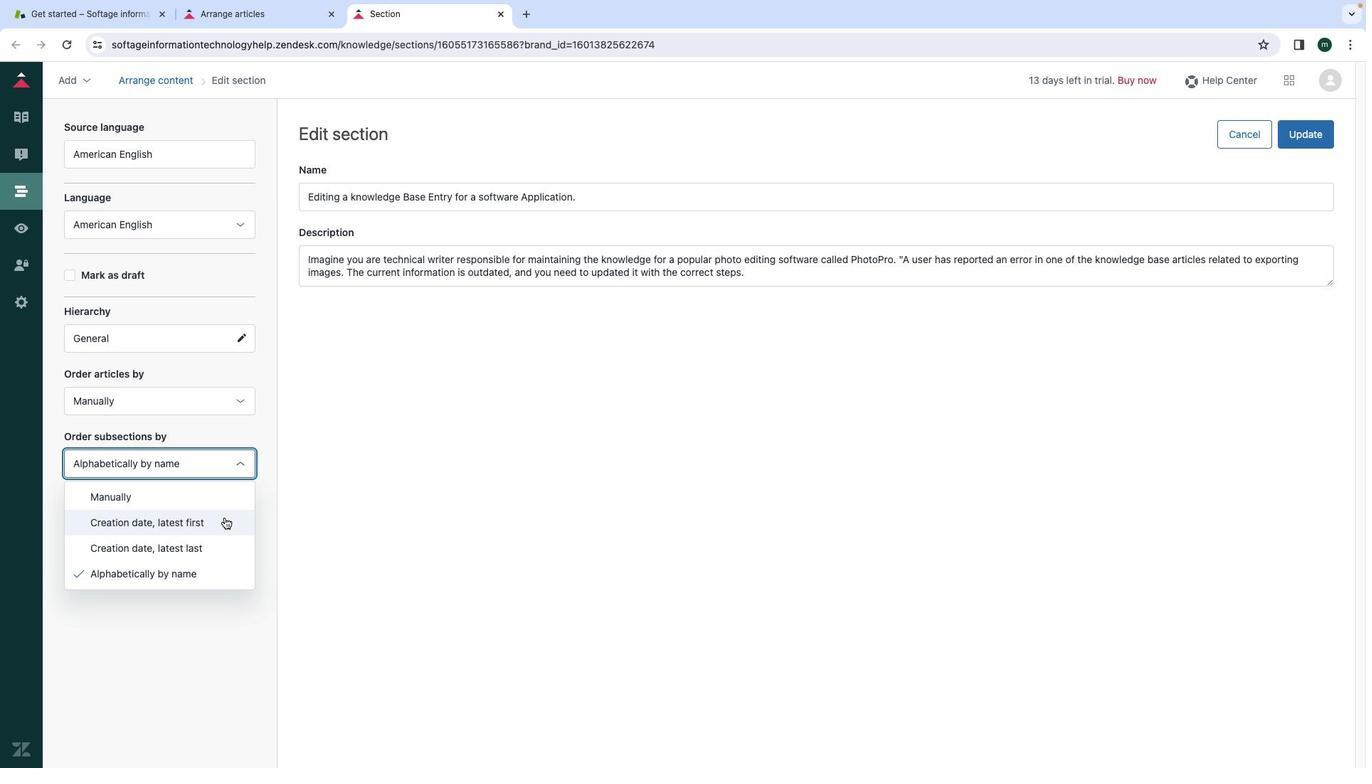 
Action: Mouse pressed left at (224, 518)
Screenshot: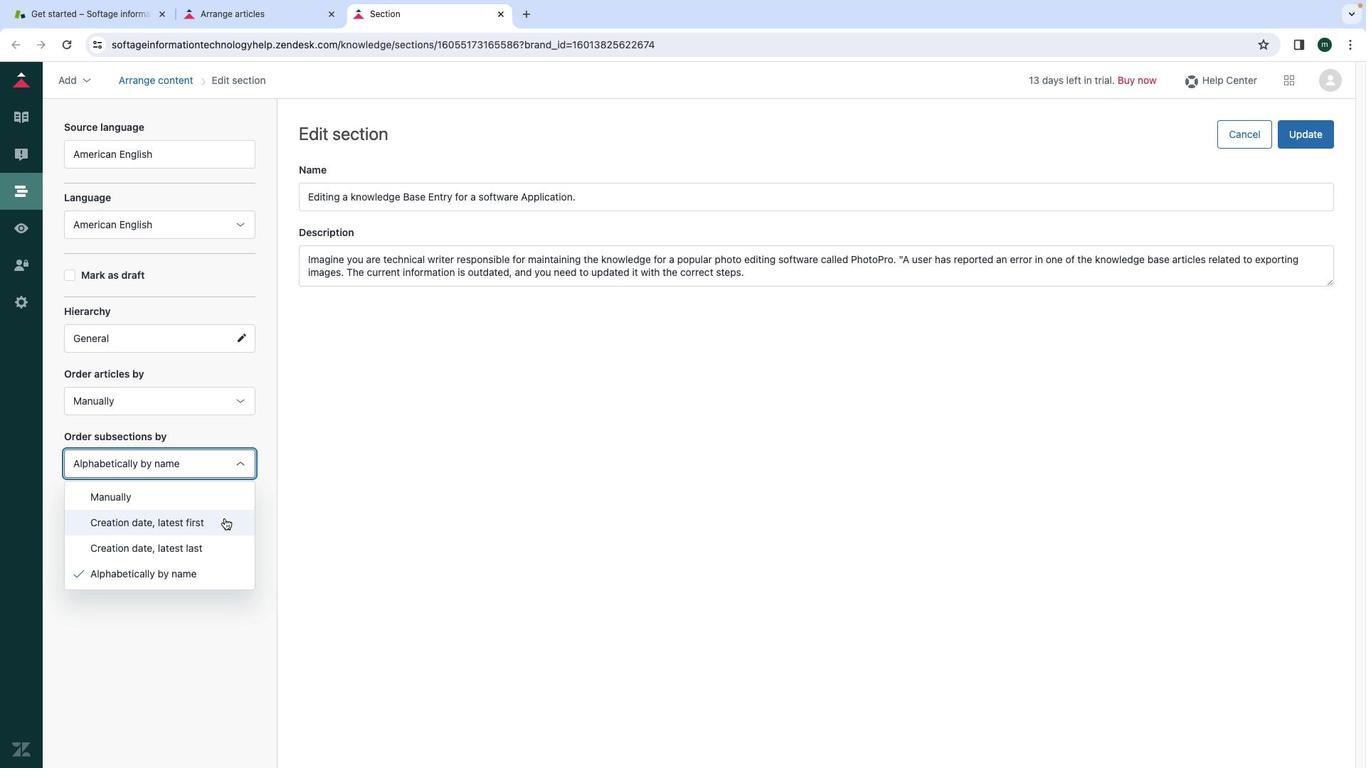 
Action: Mouse moved to (1313, 141)
Screenshot: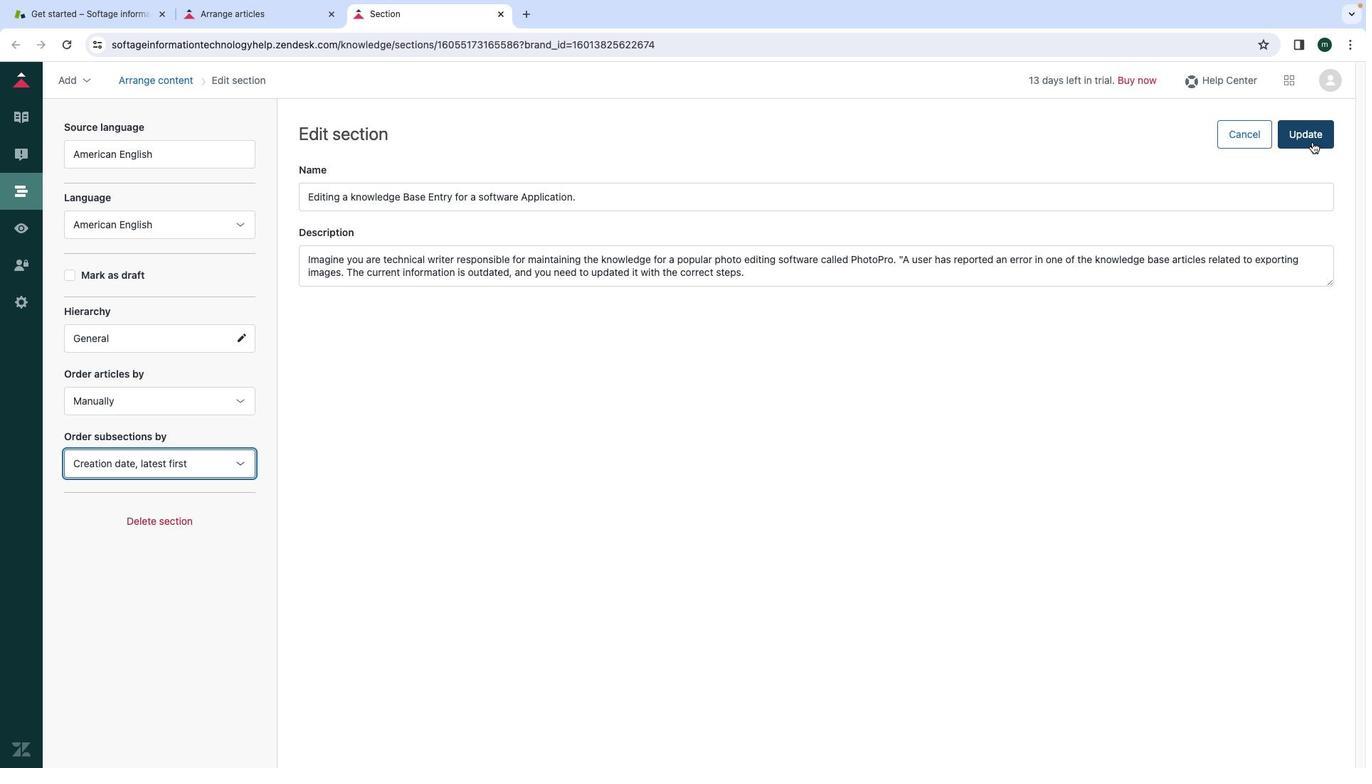 
Action: Mouse pressed left at (1313, 141)
Screenshot: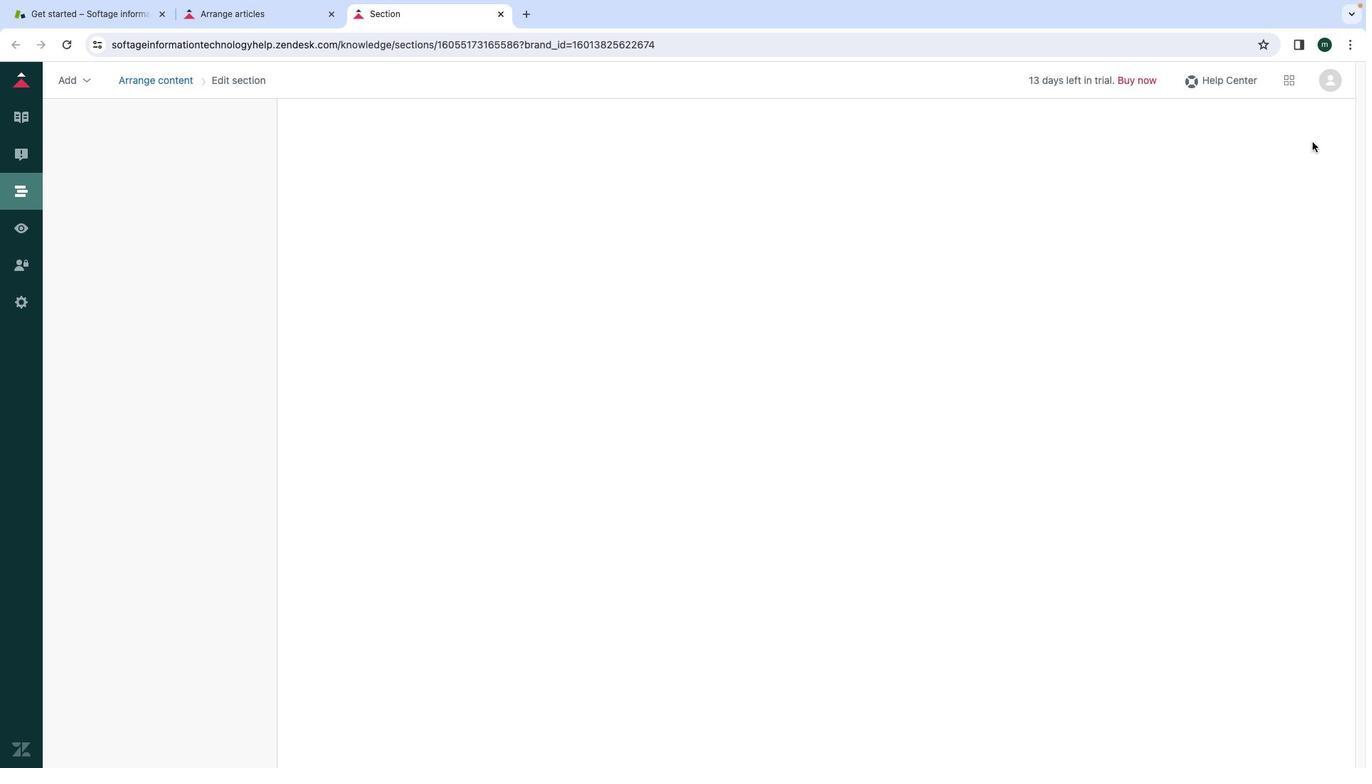 
Action: Mouse moved to (1207, 310)
Screenshot: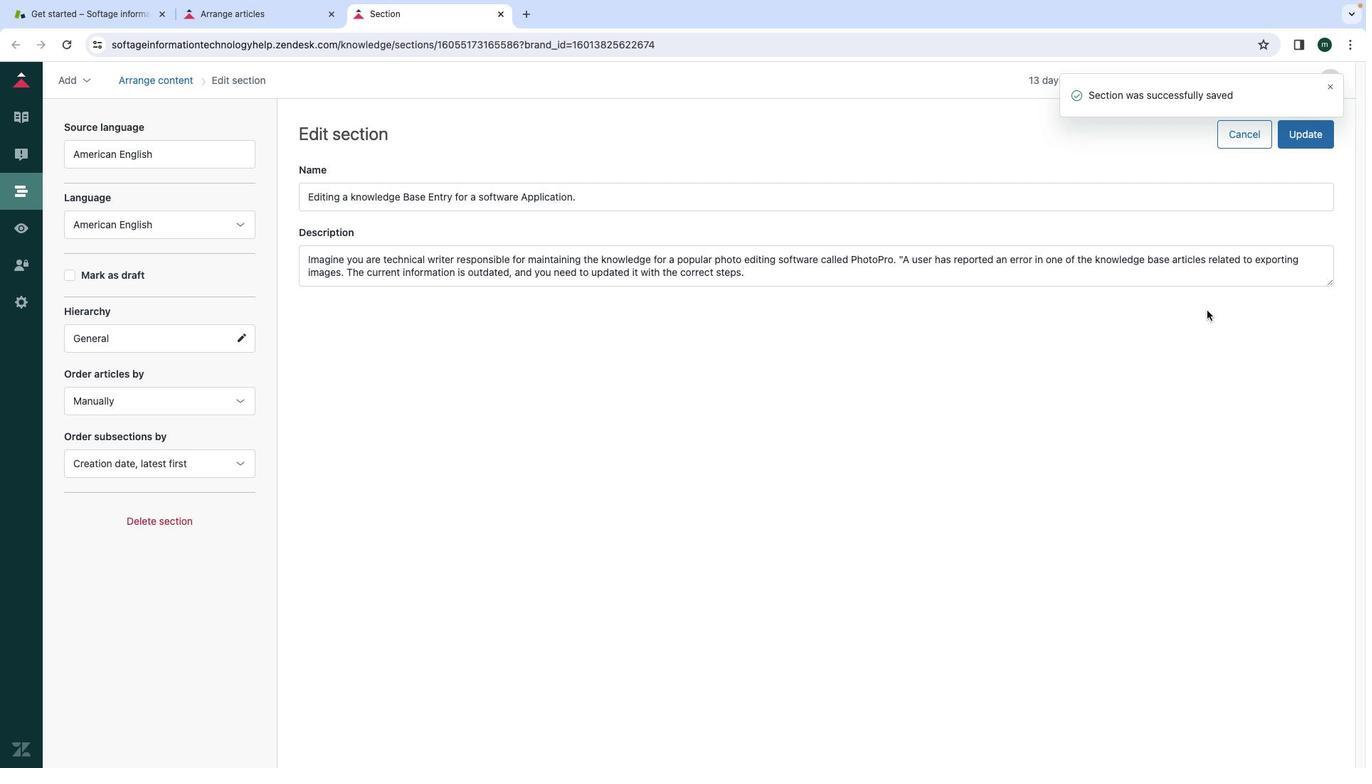 
